 Task: Find connections with filter location Montenegro with filter topic #lawschoolwith filter profile language French with filter current company Lawctopus with filter school City College with filter industry Writing and Editing with filter service category Family Law with filter keywords title Front Desk Manager
Action: Mouse moved to (156, 237)
Screenshot: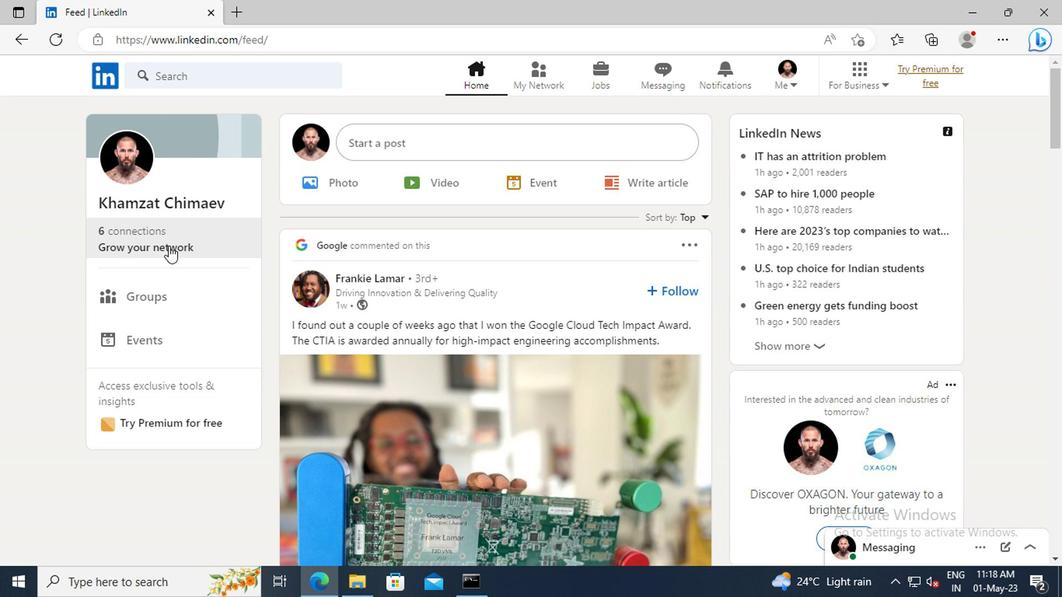
Action: Mouse pressed left at (156, 237)
Screenshot: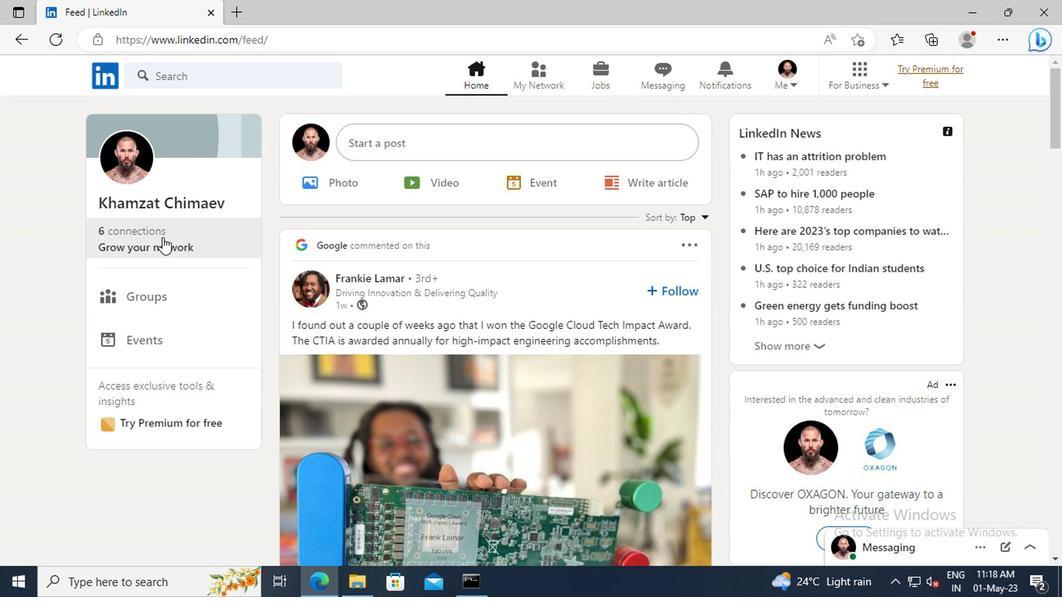 
Action: Mouse moved to (161, 163)
Screenshot: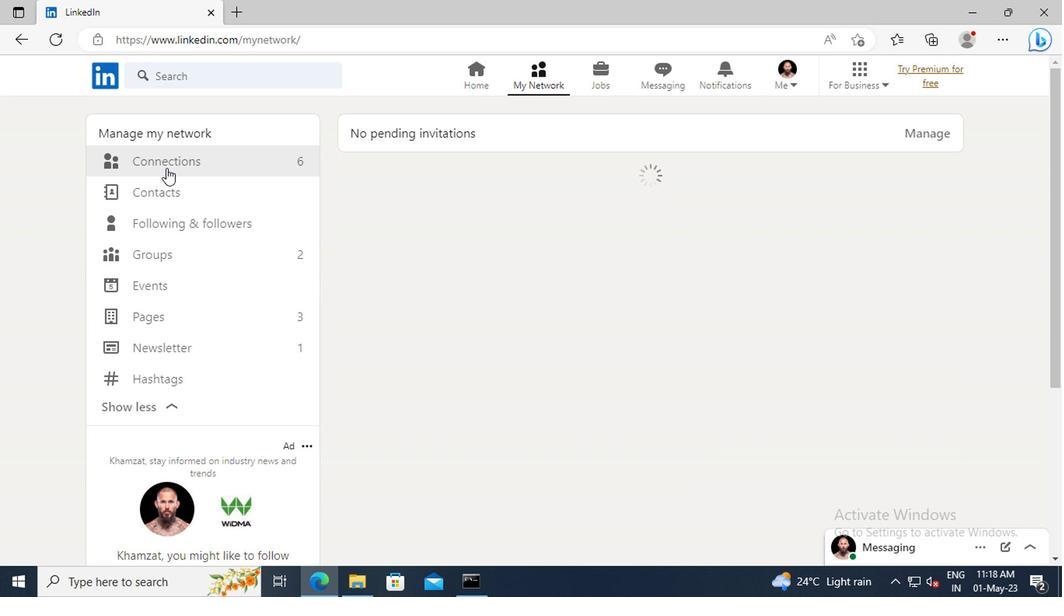 
Action: Mouse pressed left at (161, 163)
Screenshot: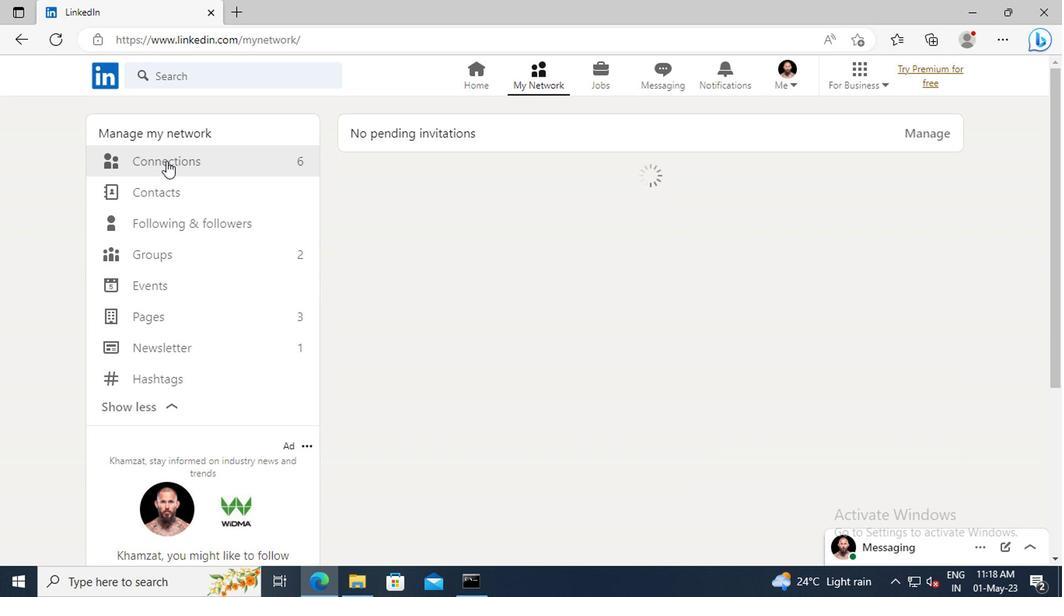 
Action: Mouse moved to (641, 169)
Screenshot: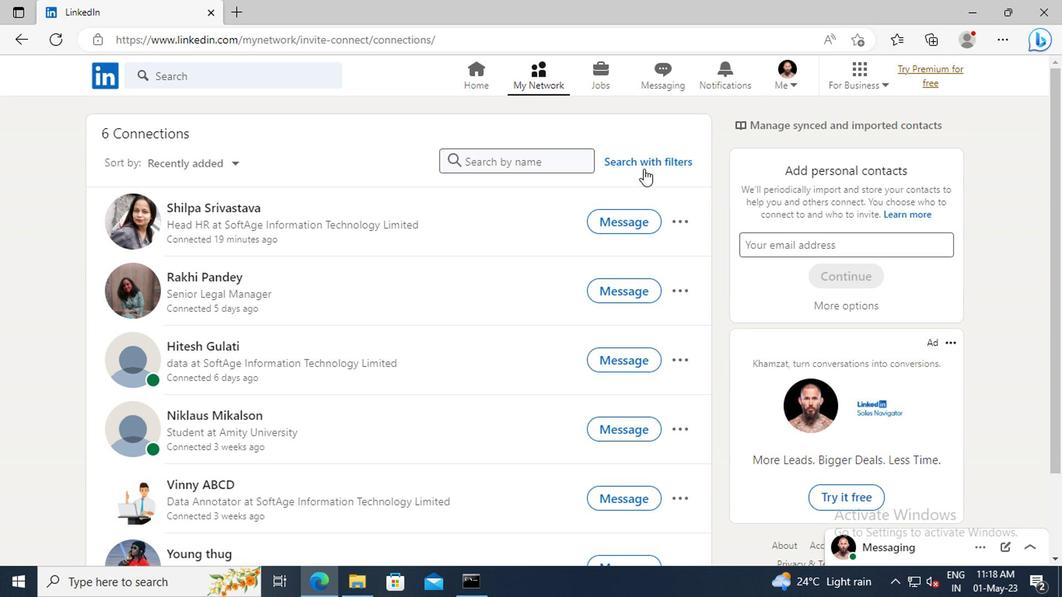 
Action: Mouse pressed left at (641, 169)
Screenshot: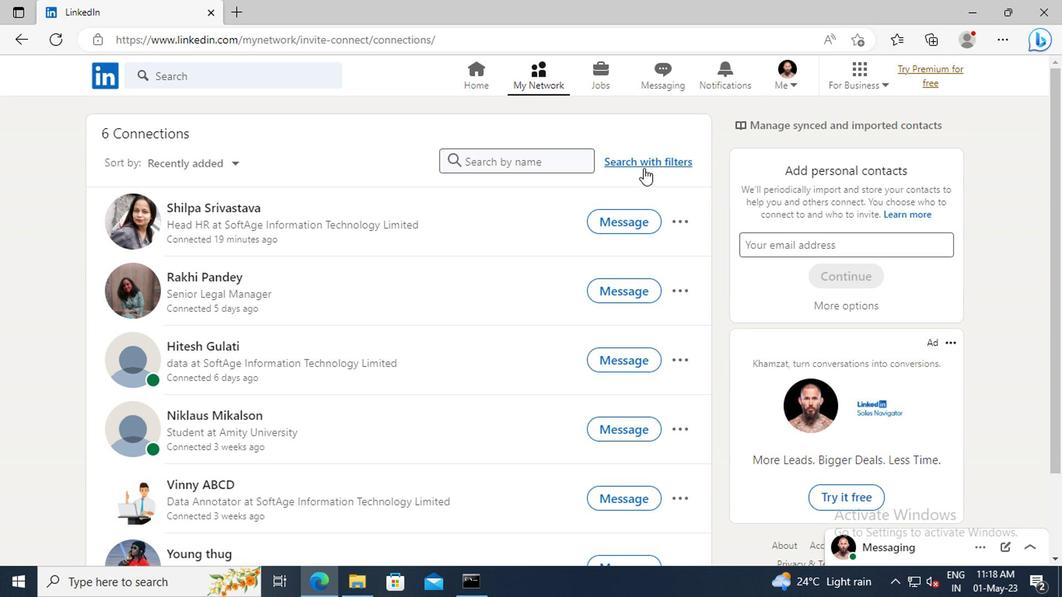 
Action: Mouse moved to (577, 120)
Screenshot: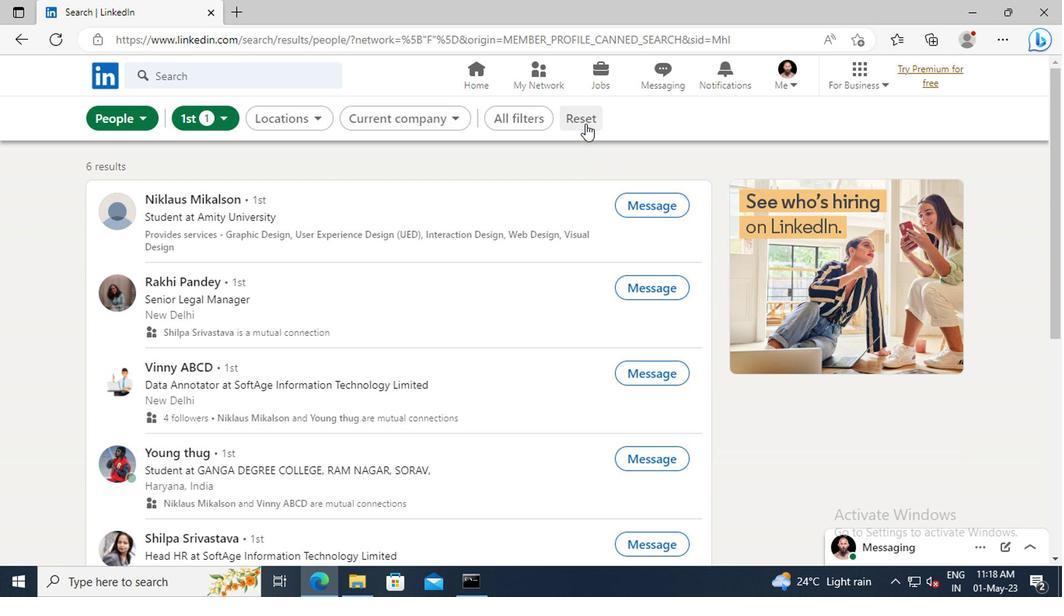 
Action: Mouse pressed left at (577, 120)
Screenshot: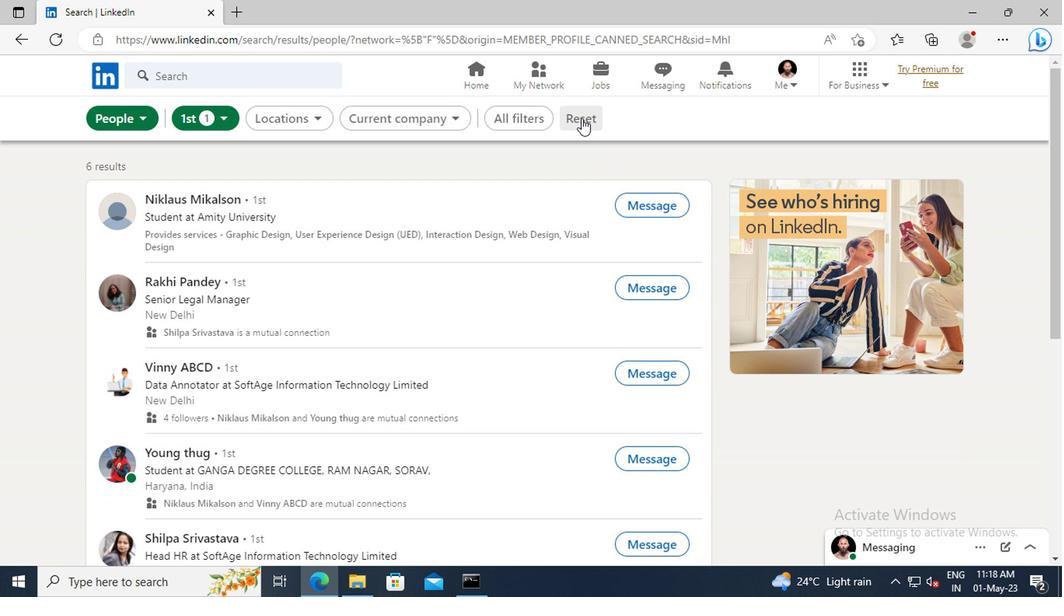 
Action: Mouse moved to (559, 118)
Screenshot: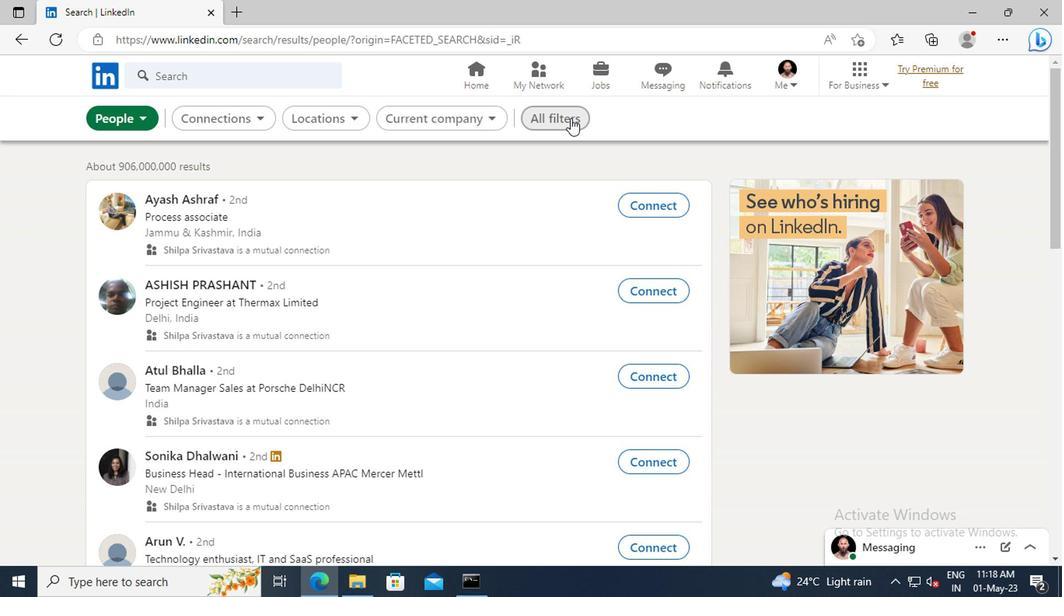 
Action: Mouse pressed left at (559, 118)
Screenshot: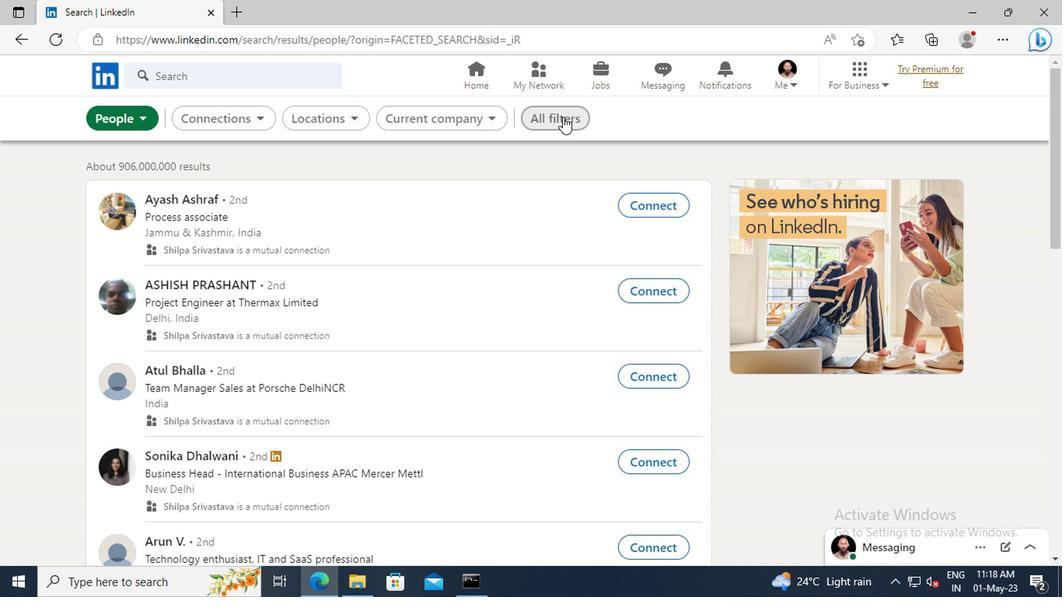 
Action: Mouse moved to (827, 247)
Screenshot: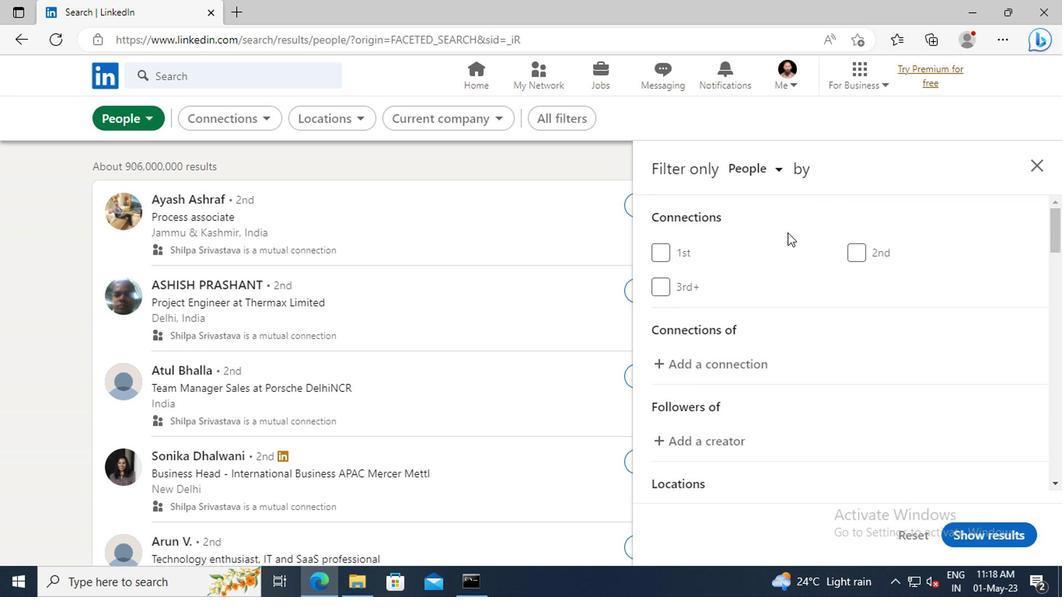 
Action: Mouse scrolled (827, 247) with delta (0, 0)
Screenshot: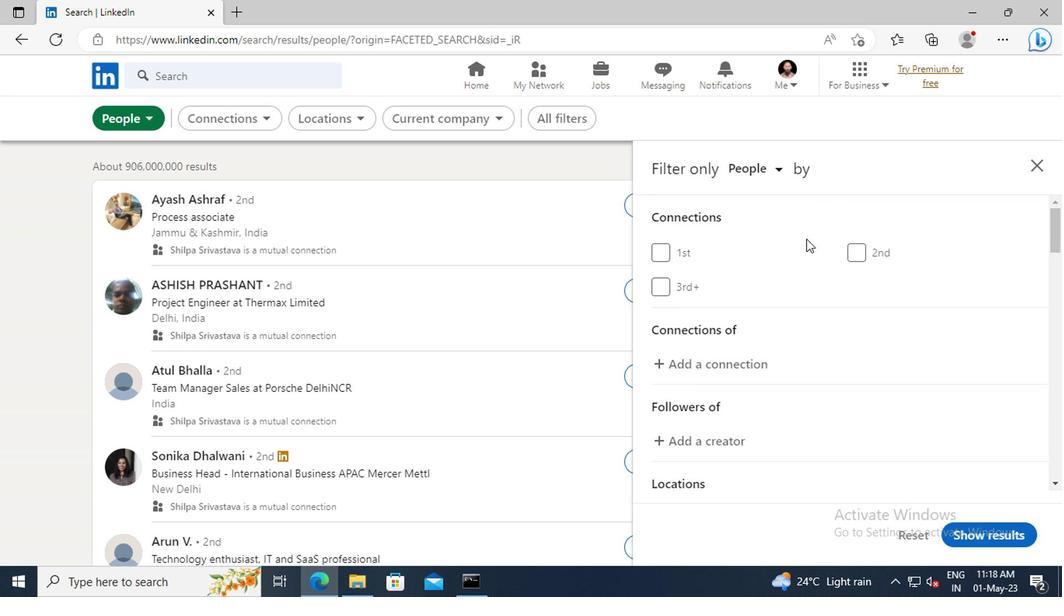
Action: Mouse moved to (828, 247)
Screenshot: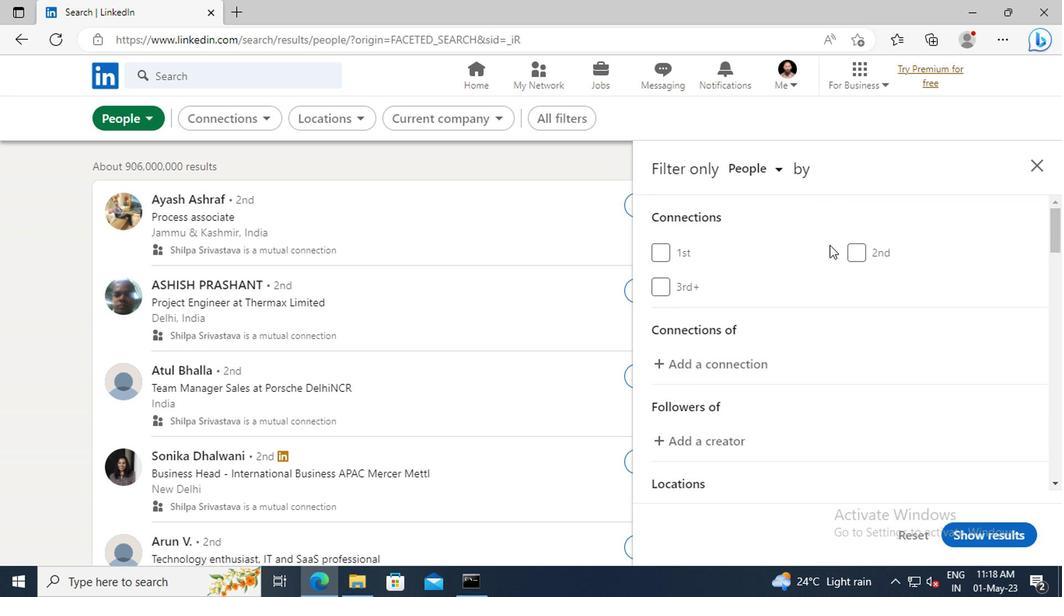 
Action: Mouse scrolled (828, 247) with delta (0, 0)
Screenshot: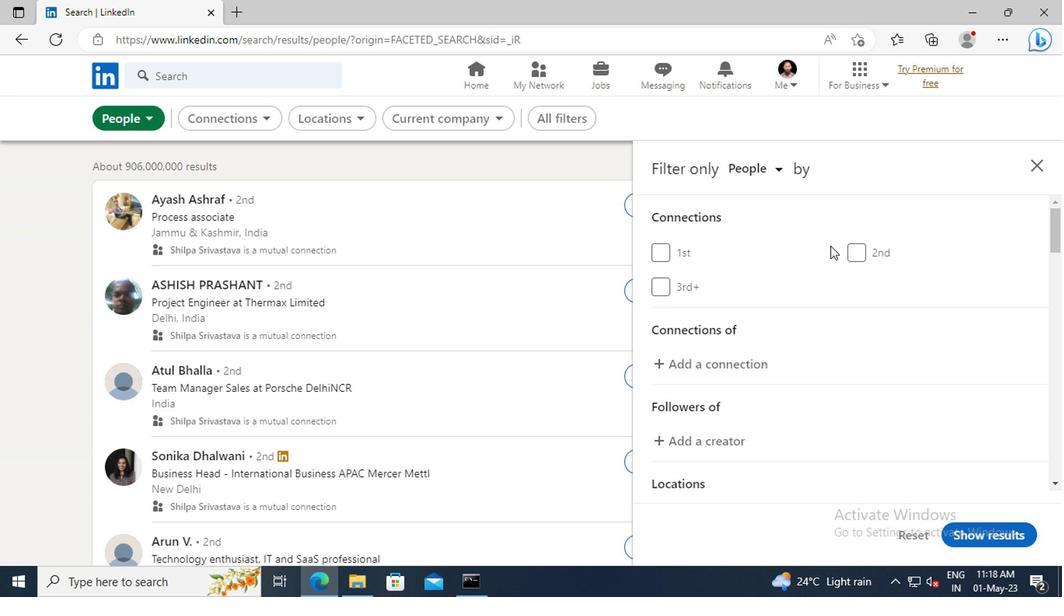 
Action: Mouse scrolled (828, 247) with delta (0, 0)
Screenshot: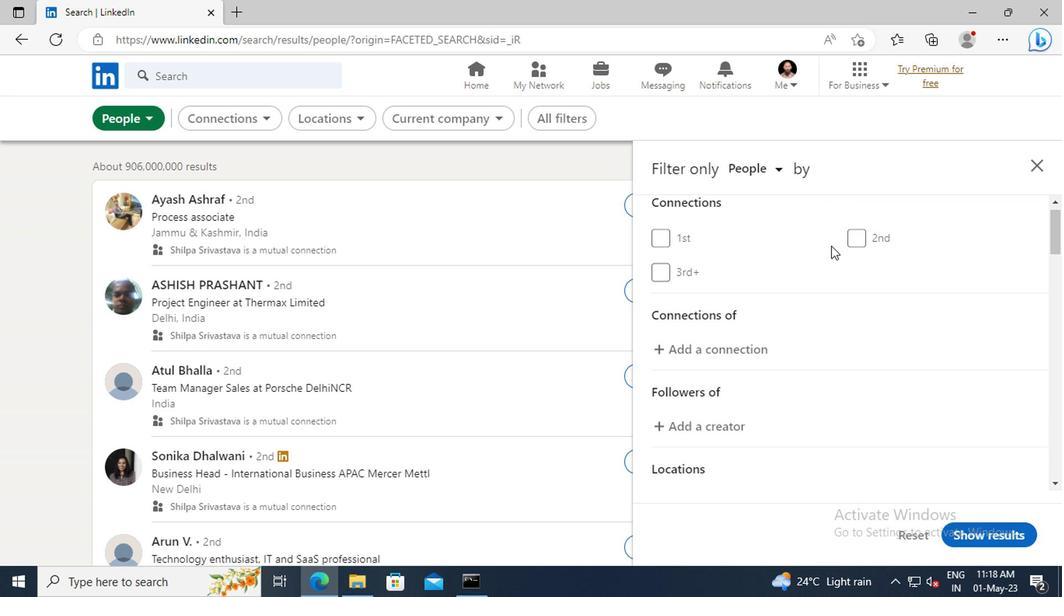 
Action: Mouse scrolled (828, 247) with delta (0, 0)
Screenshot: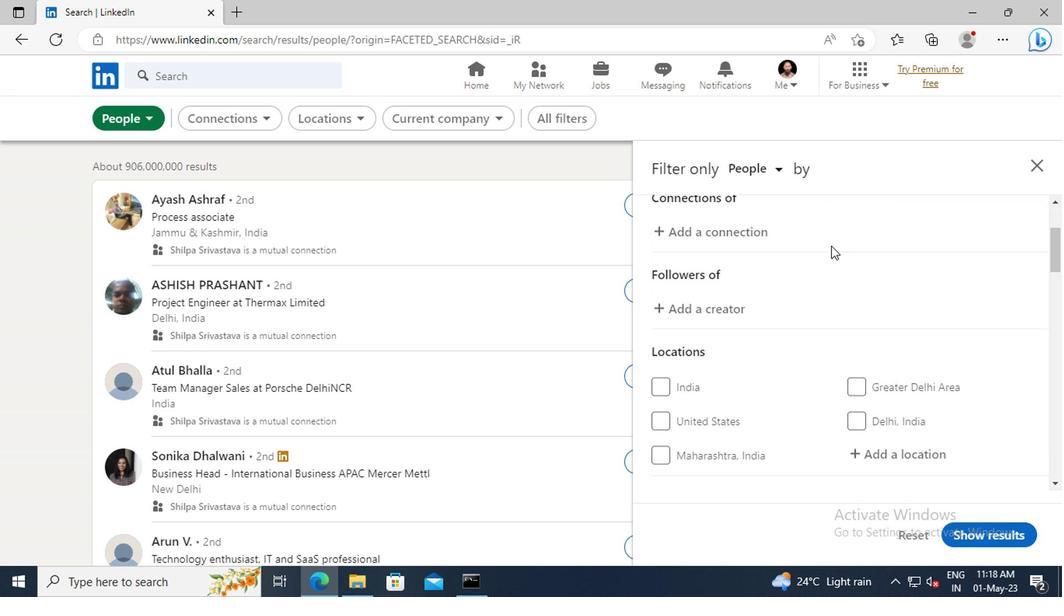 
Action: Mouse scrolled (828, 247) with delta (0, 0)
Screenshot: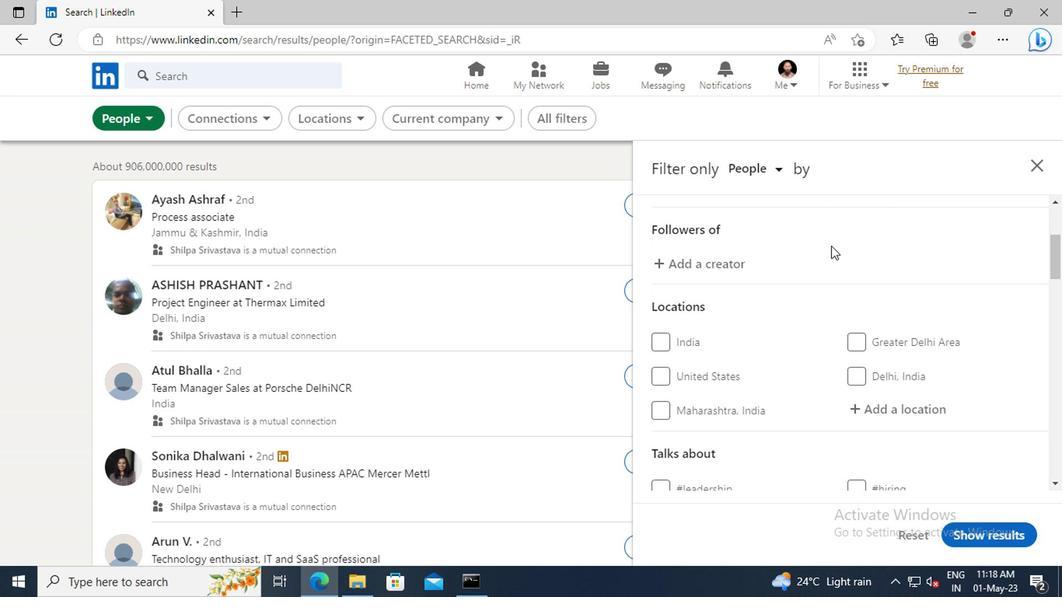 
Action: Mouse scrolled (828, 247) with delta (0, 0)
Screenshot: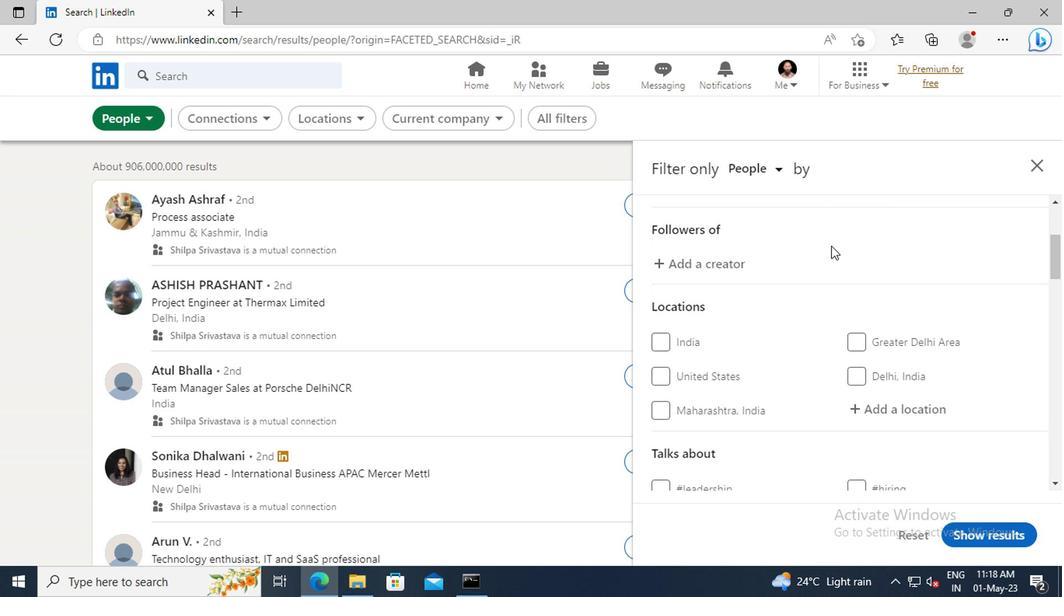
Action: Mouse moved to (858, 320)
Screenshot: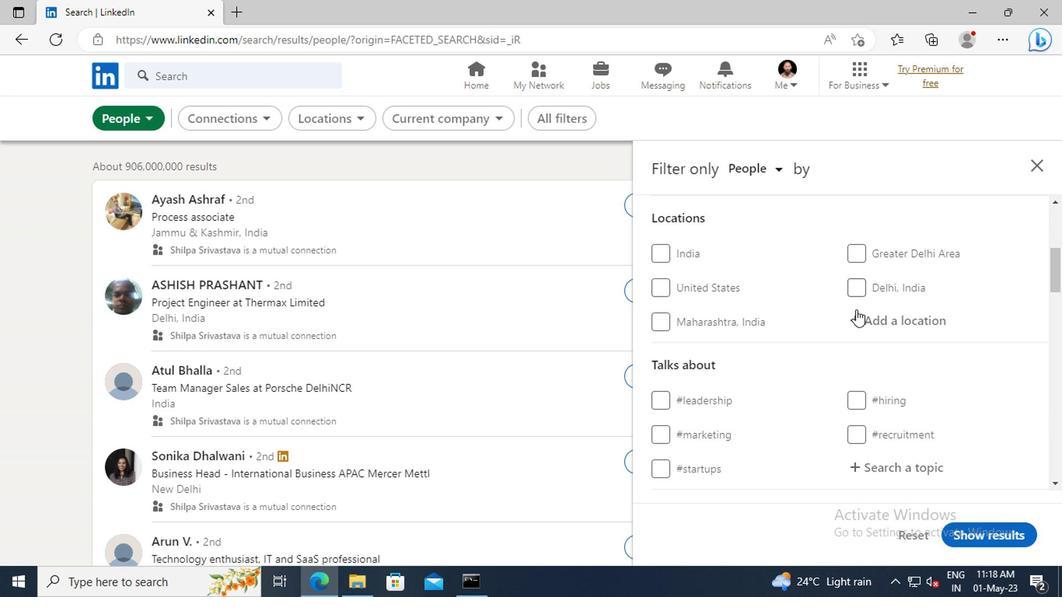 
Action: Mouse pressed left at (858, 320)
Screenshot: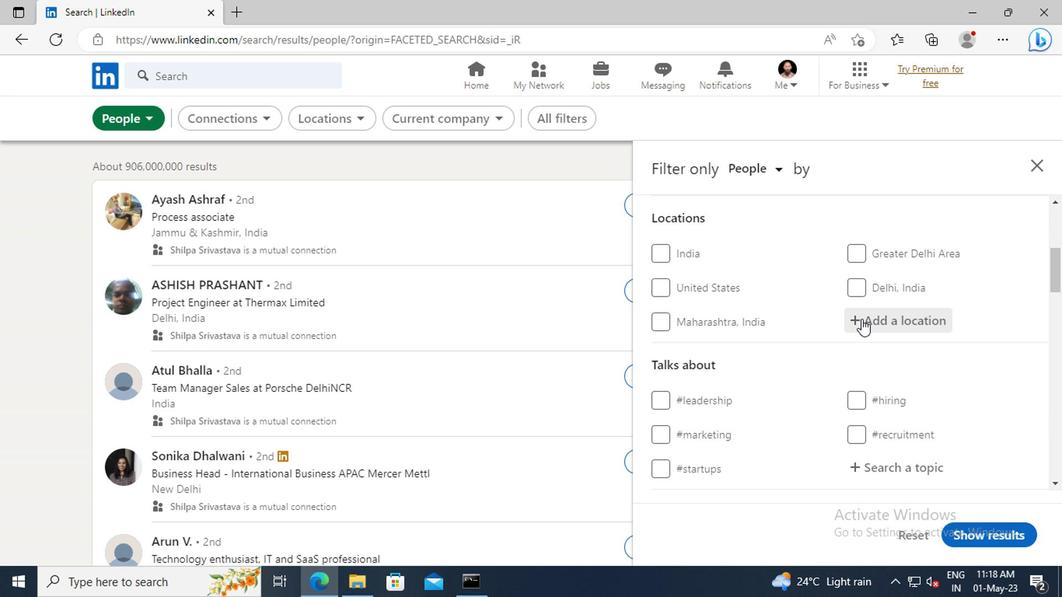 
Action: Key pressed <Key.shift>MONTENEGRO
Screenshot: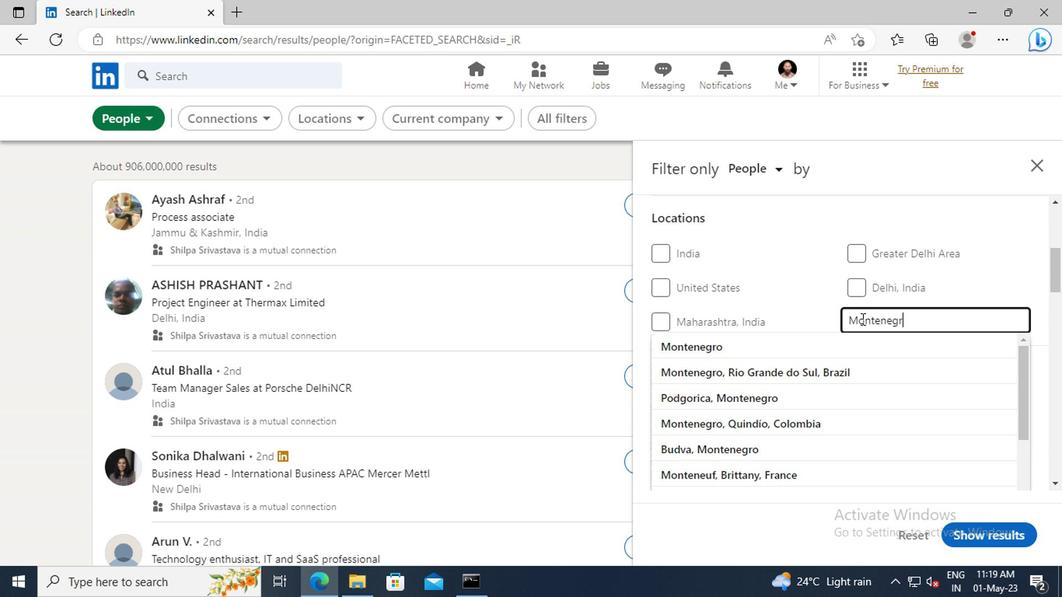 
Action: Mouse moved to (858, 344)
Screenshot: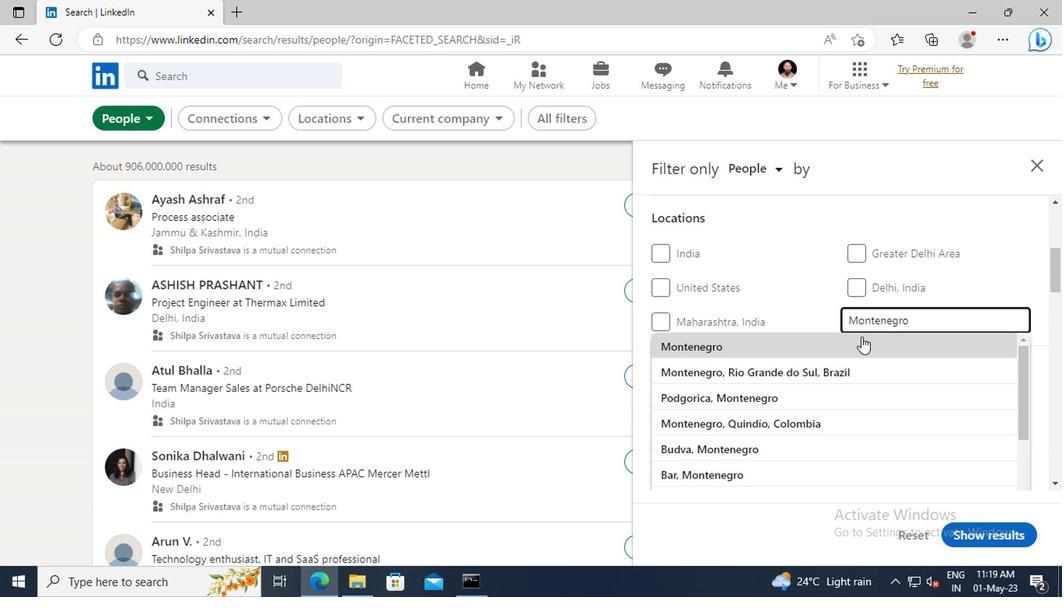 
Action: Mouse pressed left at (858, 344)
Screenshot: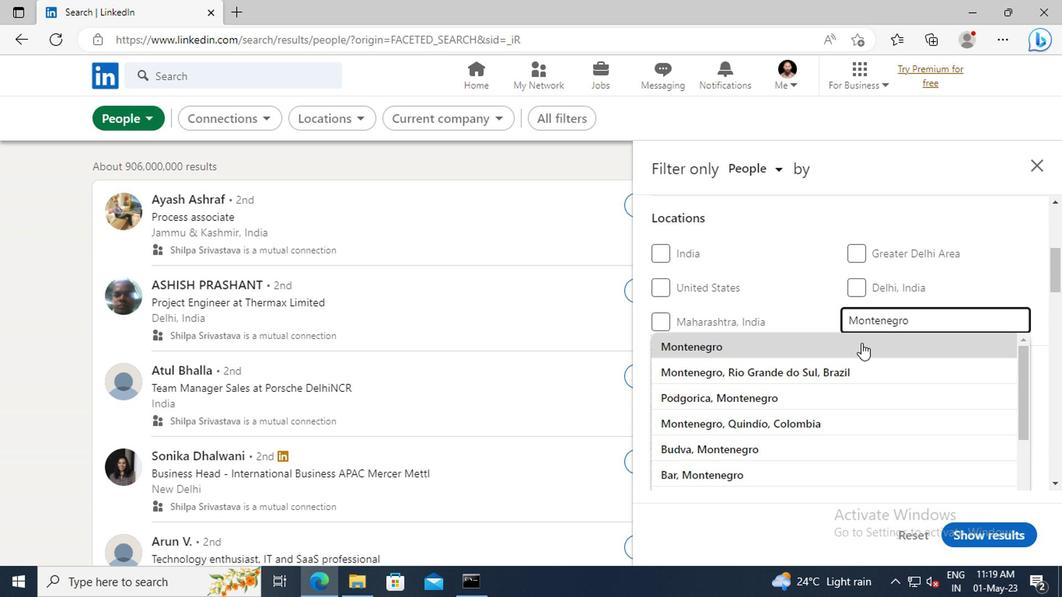 
Action: Mouse scrolled (858, 344) with delta (0, 0)
Screenshot: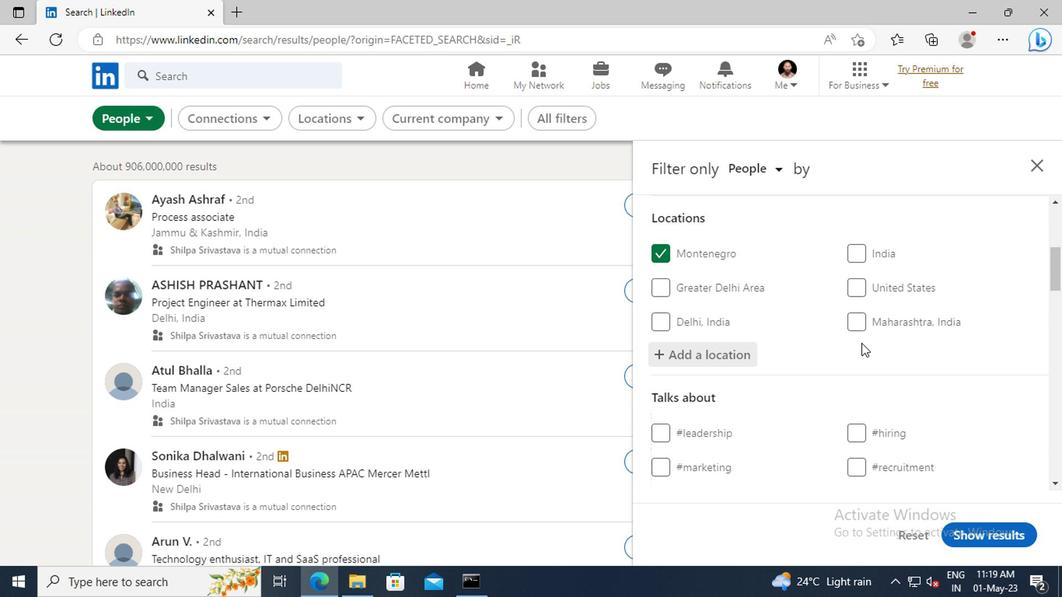 
Action: Mouse scrolled (858, 344) with delta (0, 0)
Screenshot: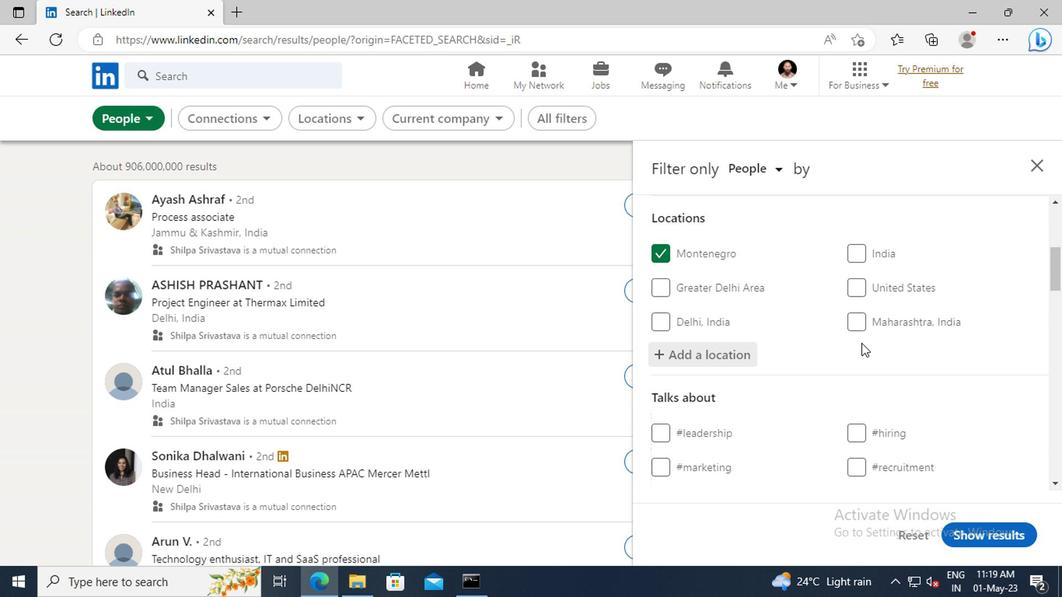 
Action: Mouse moved to (868, 310)
Screenshot: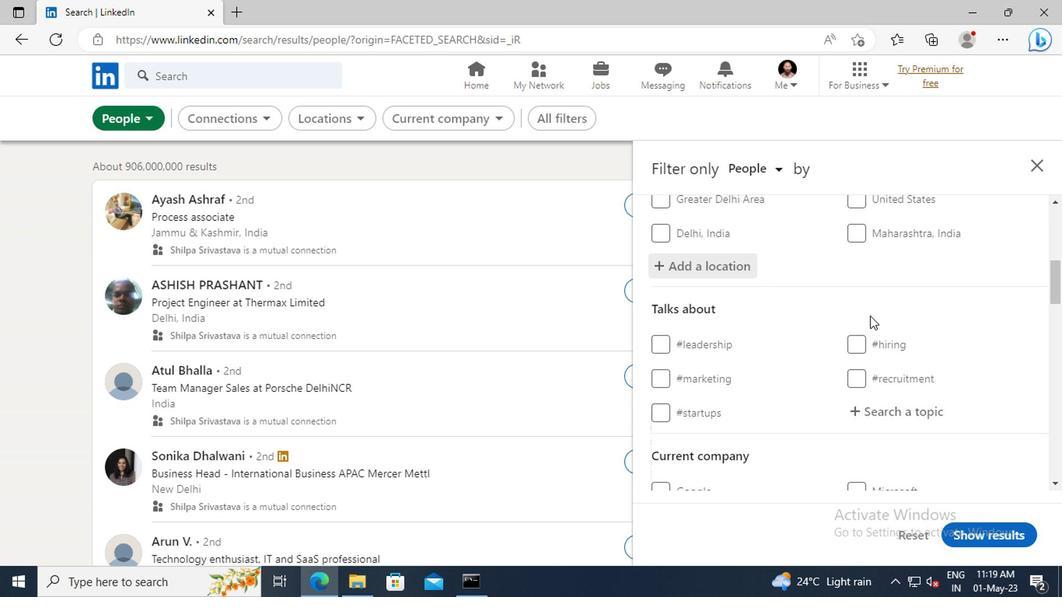 
Action: Mouse scrolled (868, 309) with delta (0, -1)
Screenshot: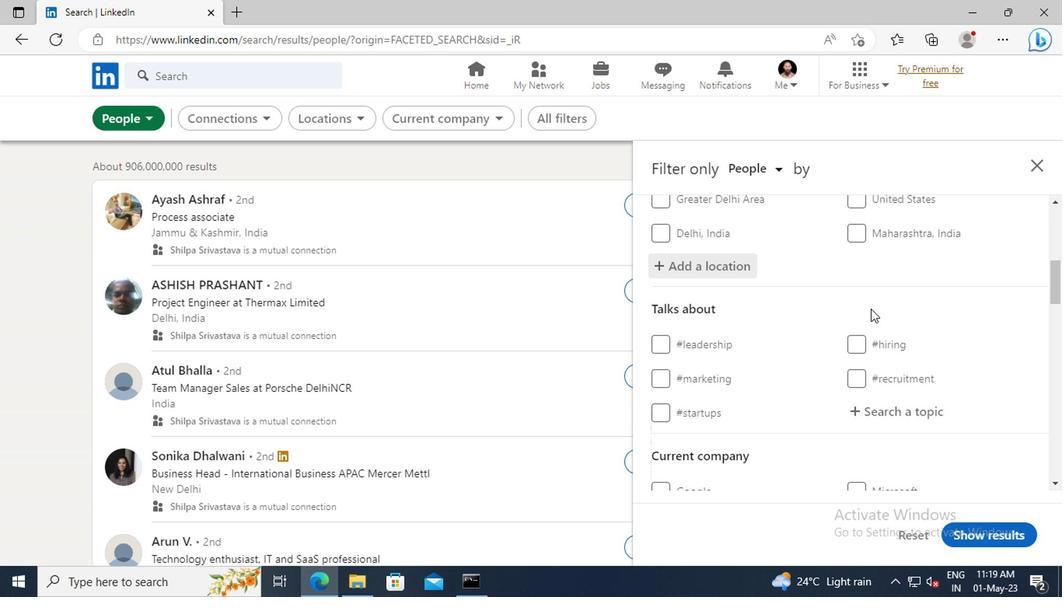 
Action: Mouse scrolled (868, 309) with delta (0, -1)
Screenshot: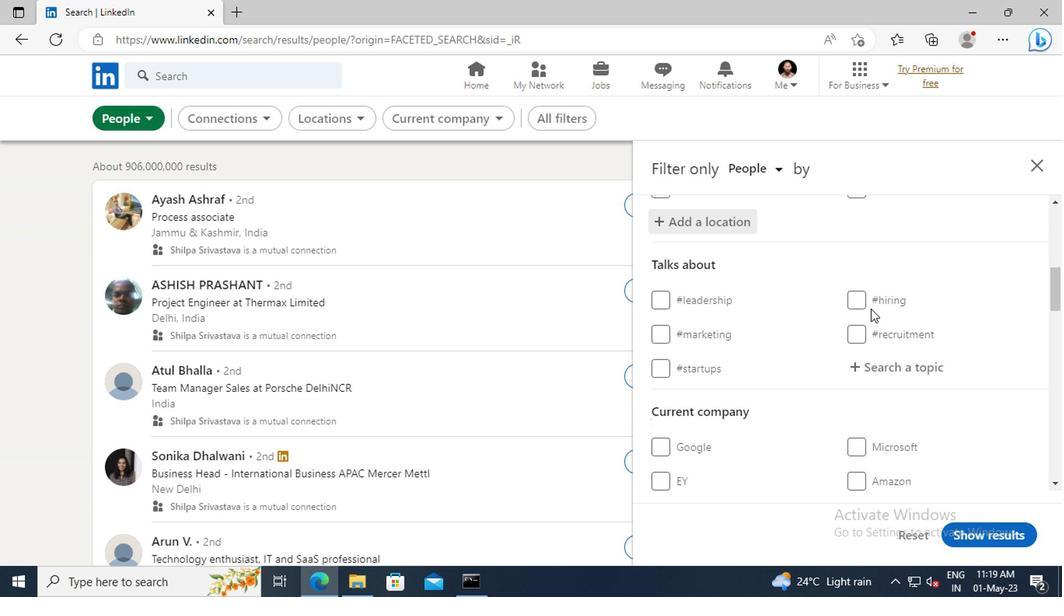
Action: Mouse moved to (870, 323)
Screenshot: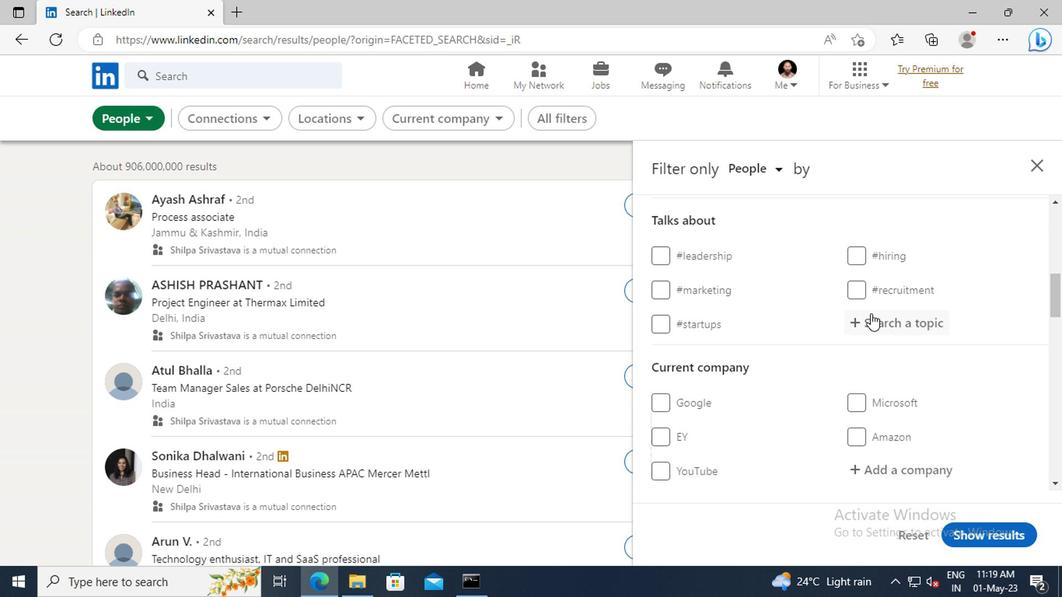 
Action: Mouse pressed left at (870, 323)
Screenshot: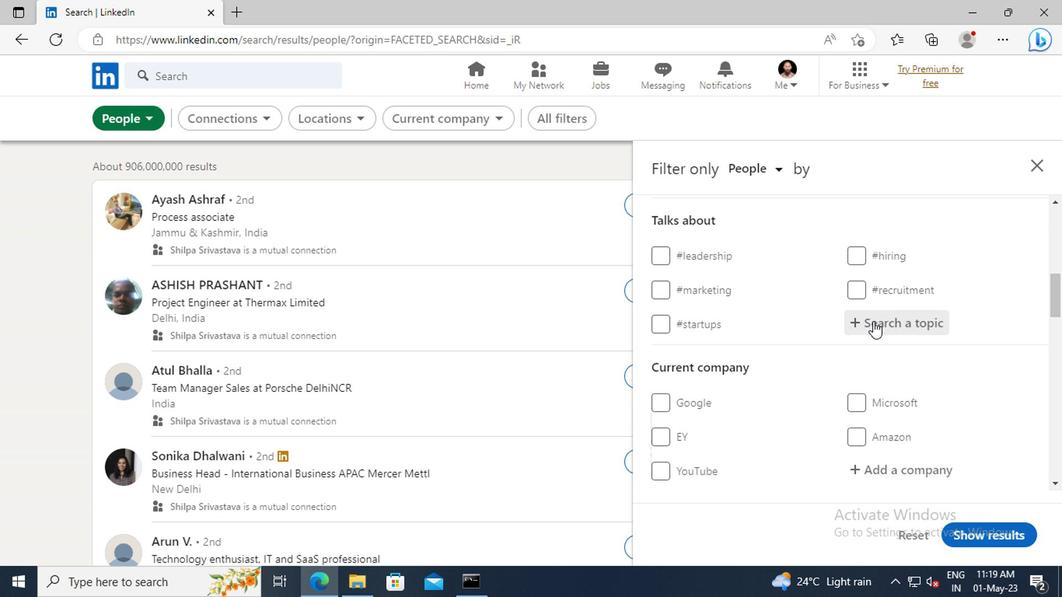 
Action: Key pressed LAWSCHOOL
Screenshot: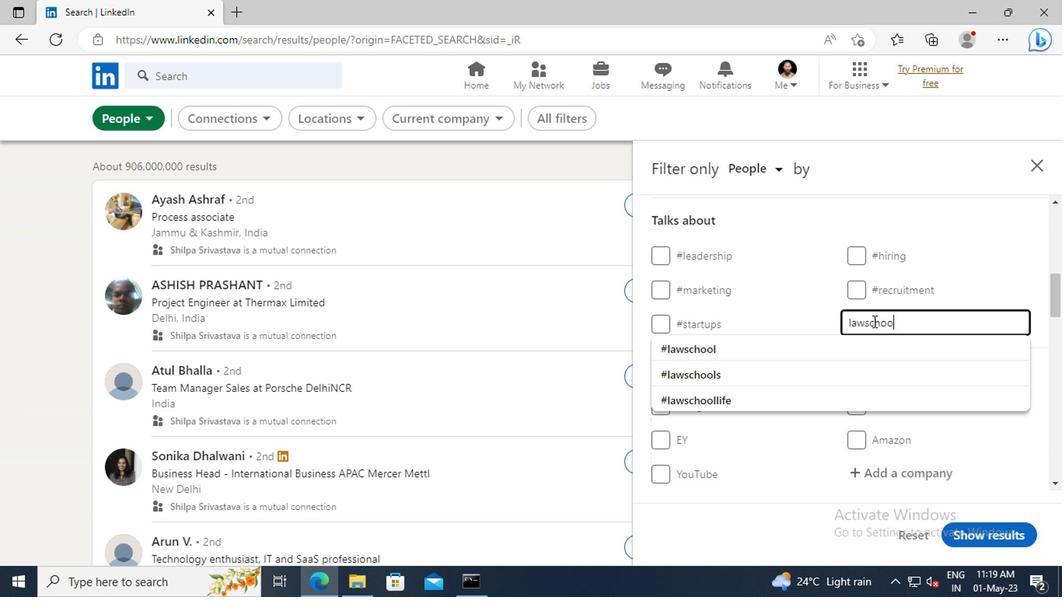 
Action: Mouse moved to (860, 345)
Screenshot: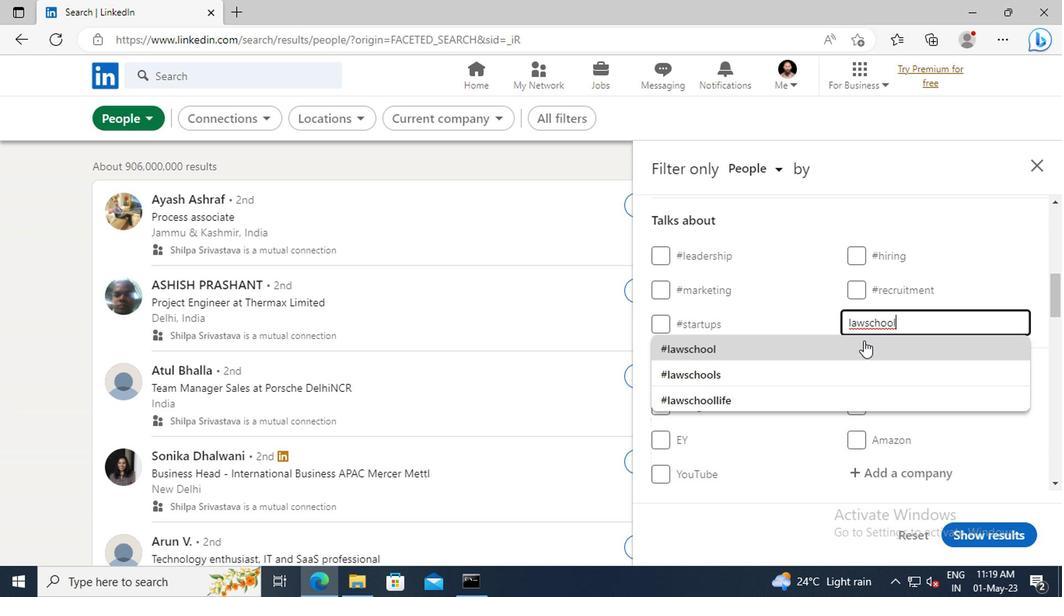 
Action: Mouse pressed left at (860, 345)
Screenshot: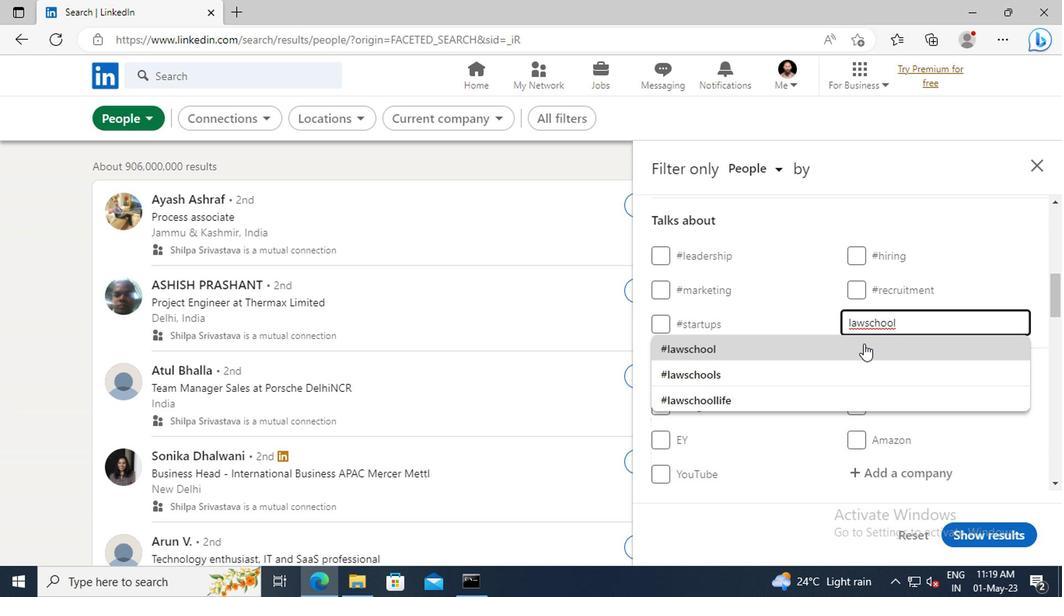 
Action: Mouse scrolled (860, 344) with delta (0, -1)
Screenshot: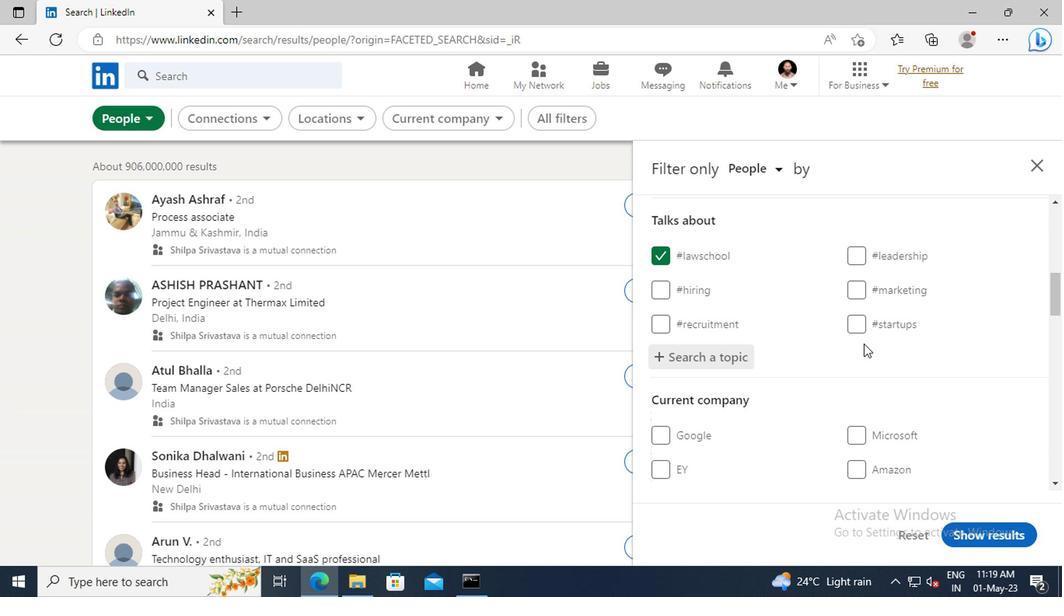 
Action: Mouse scrolled (860, 344) with delta (0, -1)
Screenshot: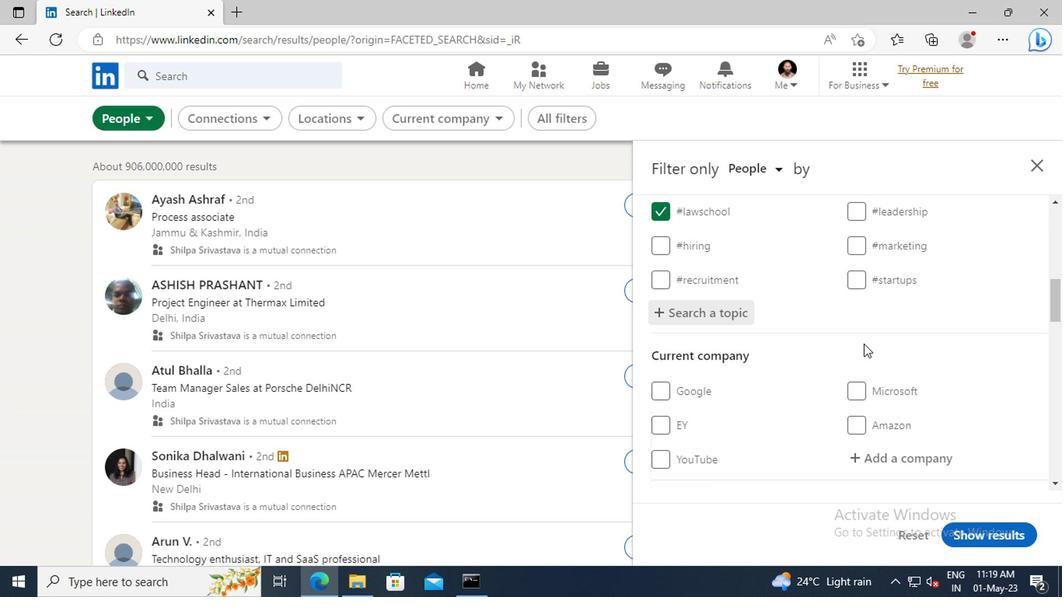 
Action: Mouse scrolled (860, 344) with delta (0, -1)
Screenshot: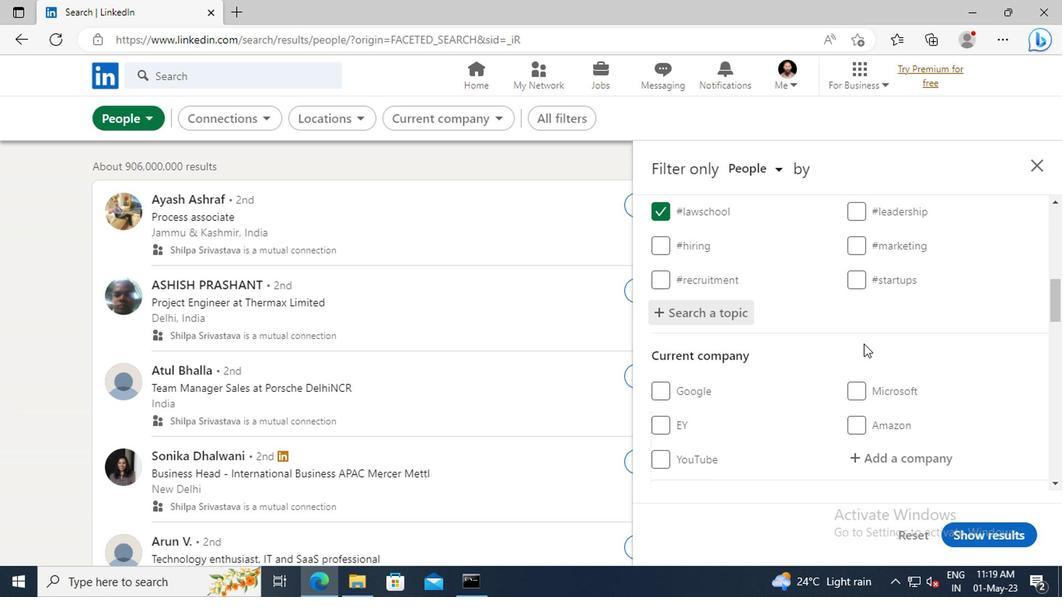 
Action: Mouse scrolled (860, 344) with delta (0, -1)
Screenshot: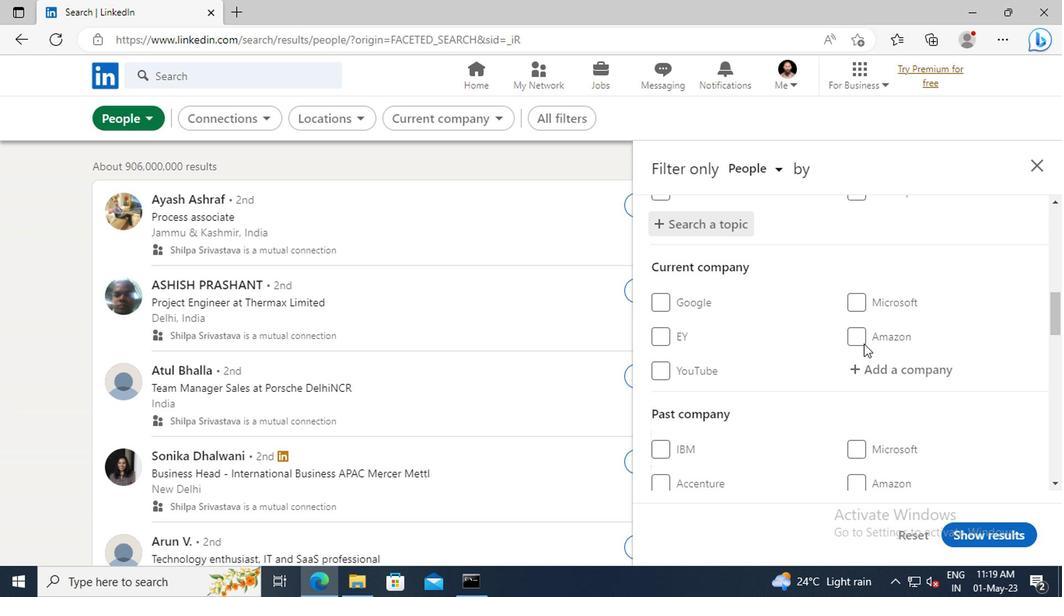 
Action: Mouse scrolled (860, 344) with delta (0, -1)
Screenshot: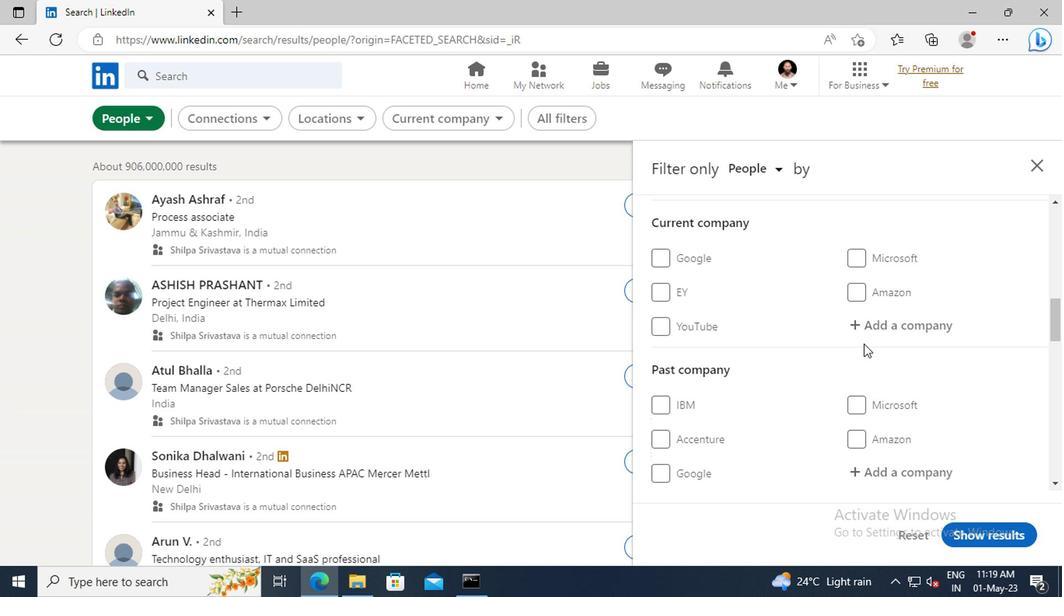 
Action: Mouse scrolled (860, 344) with delta (0, -1)
Screenshot: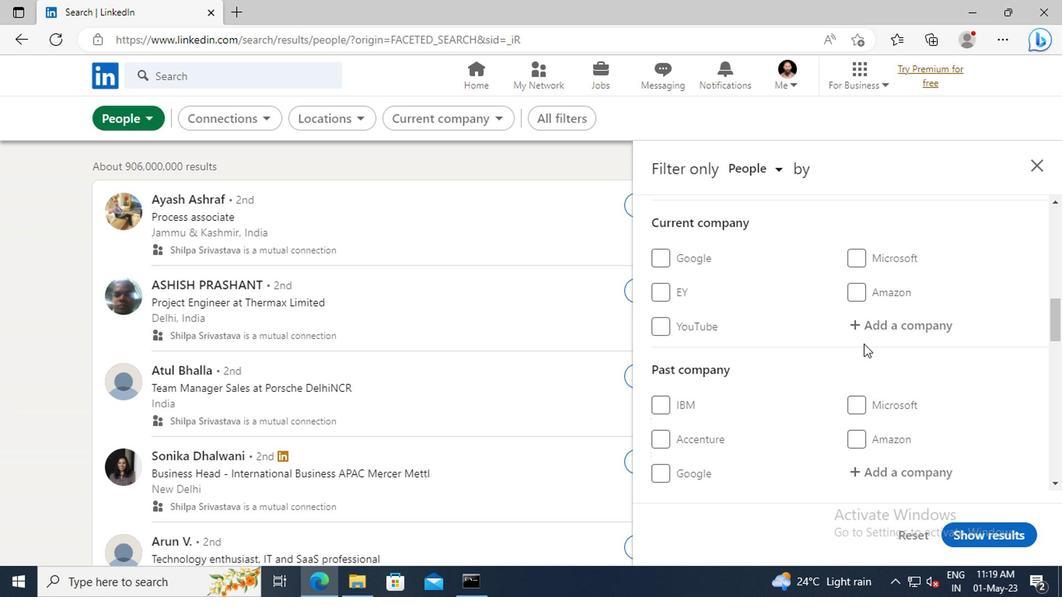 
Action: Mouse scrolled (860, 344) with delta (0, -1)
Screenshot: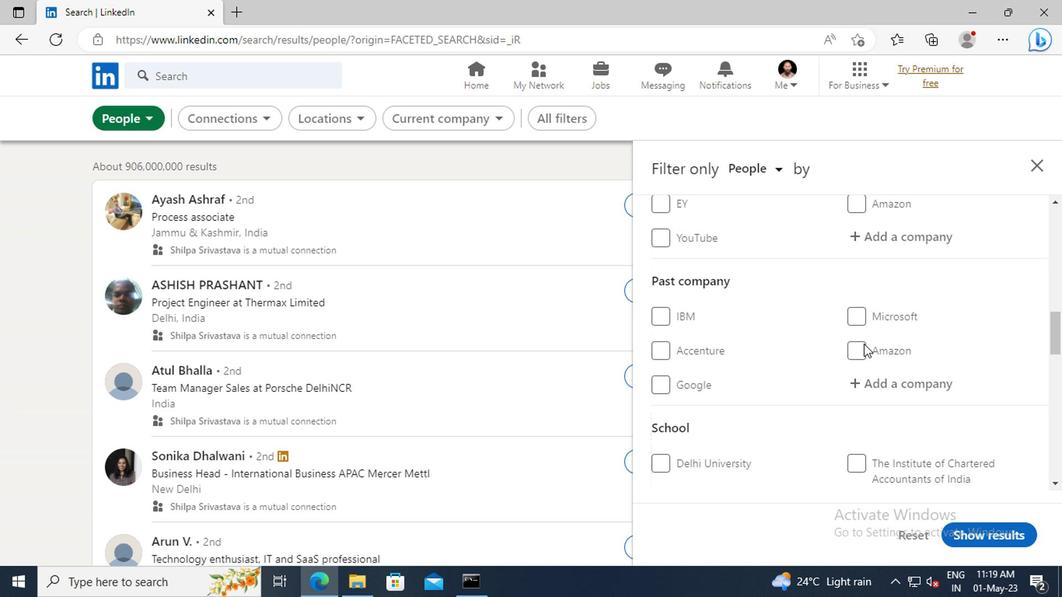 
Action: Mouse scrolled (860, 344) with delta (0, -1)
Screenshot: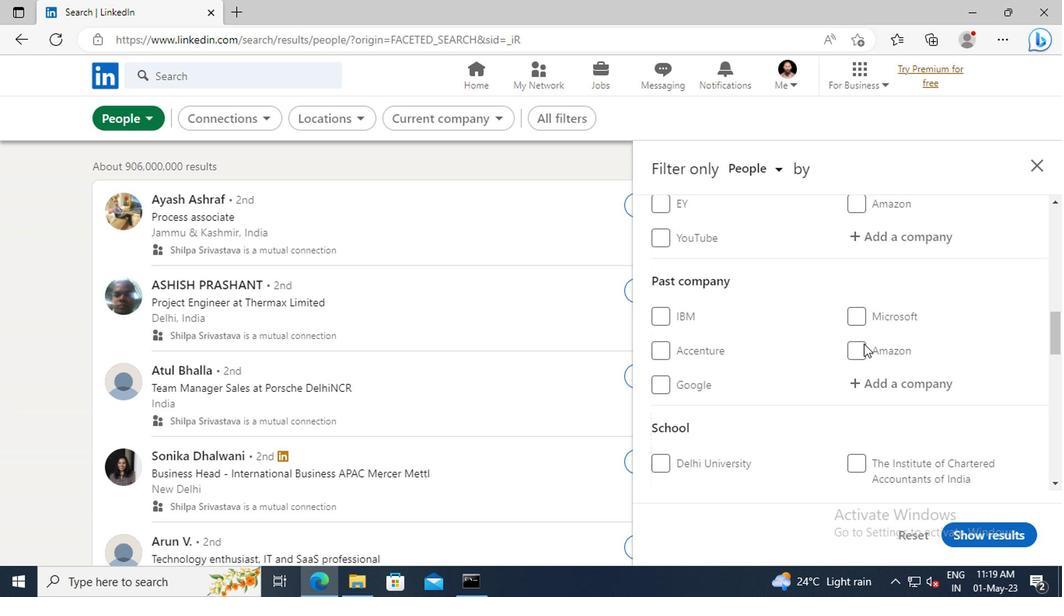 
Action: Mouse scrolled (860, 344) with delta (0, -1)
Screenshot: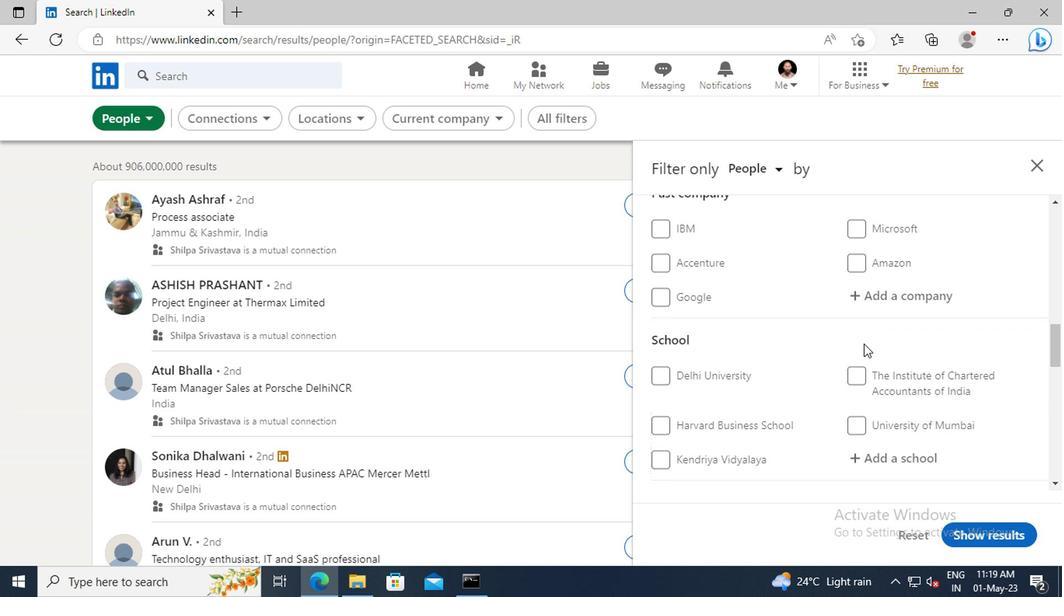 
Action: Mouse scrolled (860, 344) with delta (0, -1)
Screenshot: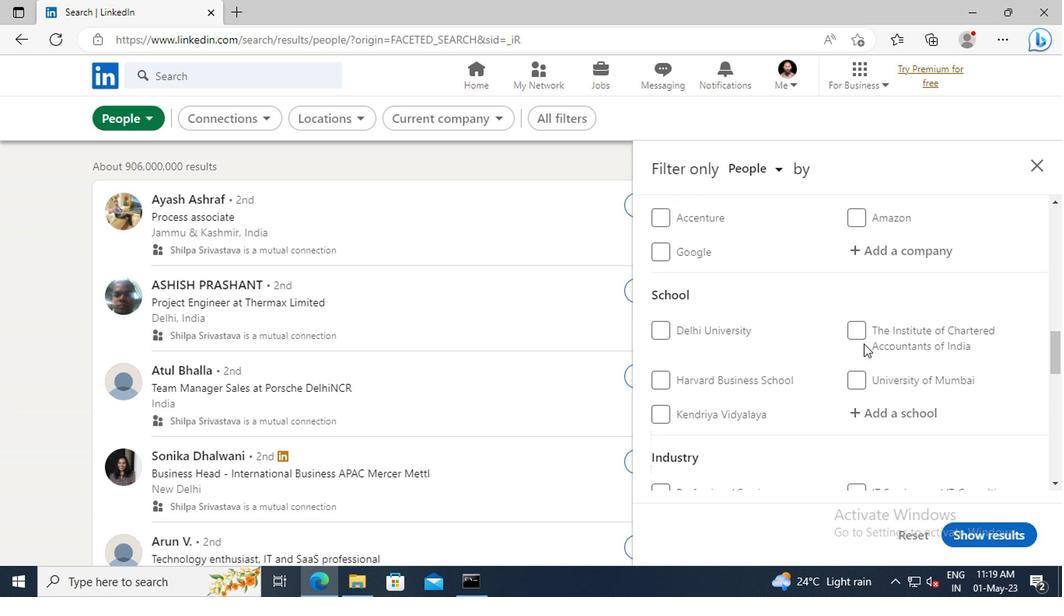 
Action: Mouse scrolled (860, 344) with delta (0, -1)
Screenshot: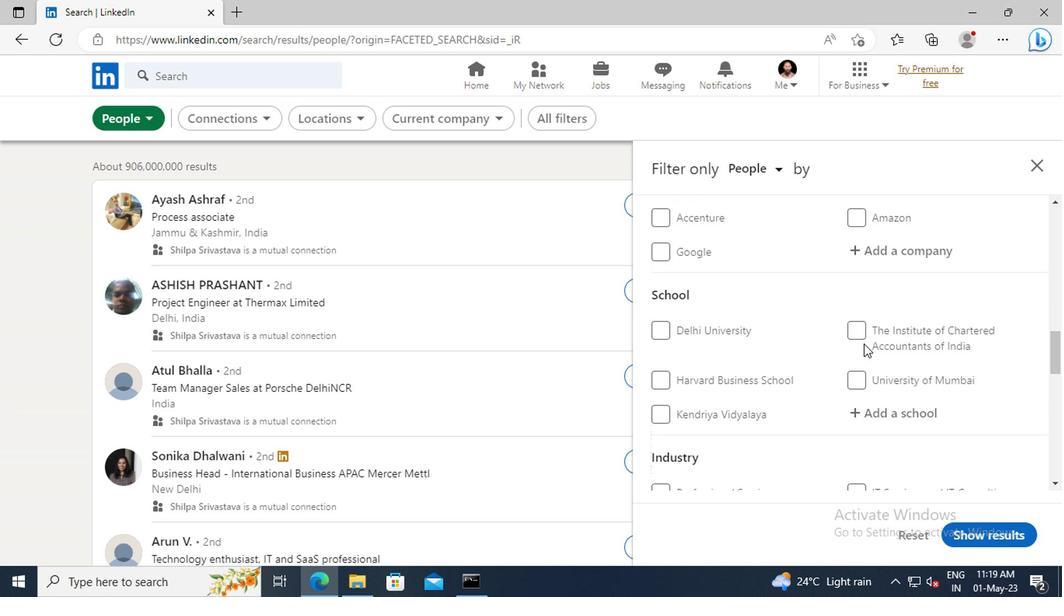 
Action: Mouse scrolled (860, 344) with delta (0, -1)
Screenshot: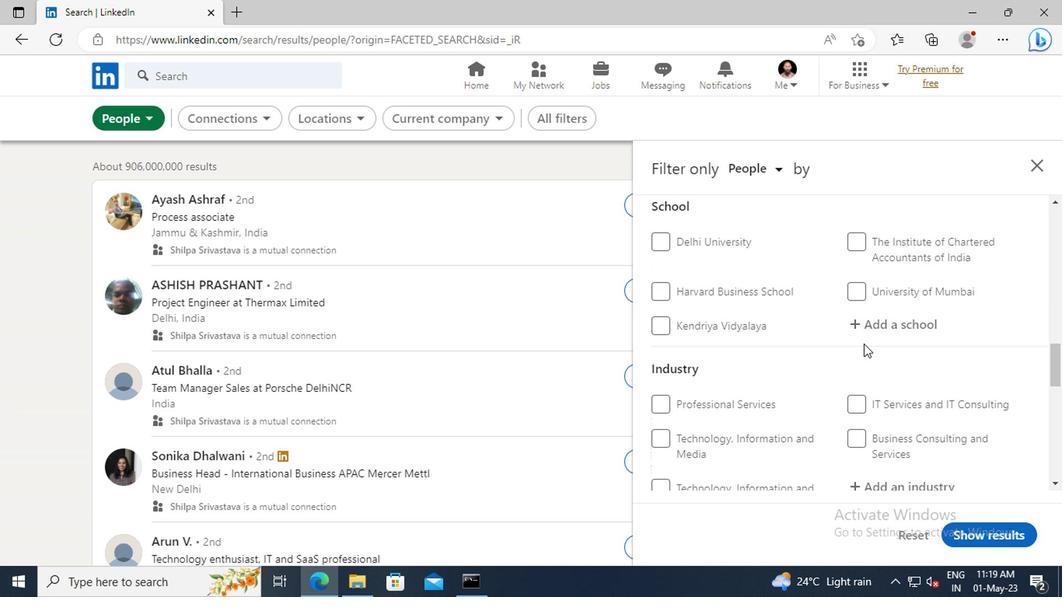 
Action: Mouse scrolled (860, 344) with delta (0, -1)
Screenshot: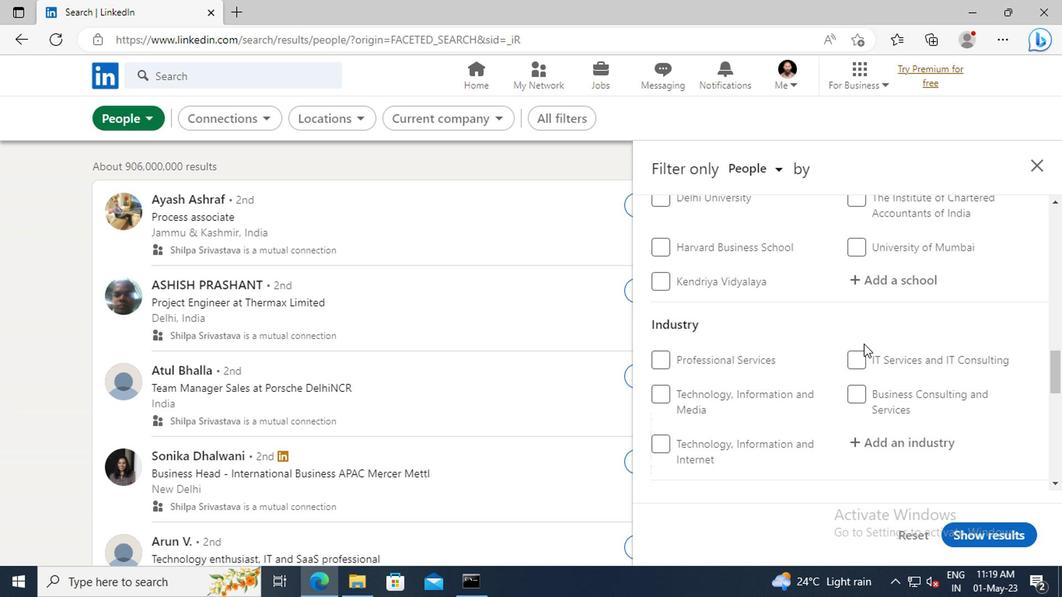 
Action: Mouse scrolled (860, 344) with delta (0, -1)
Screenshot: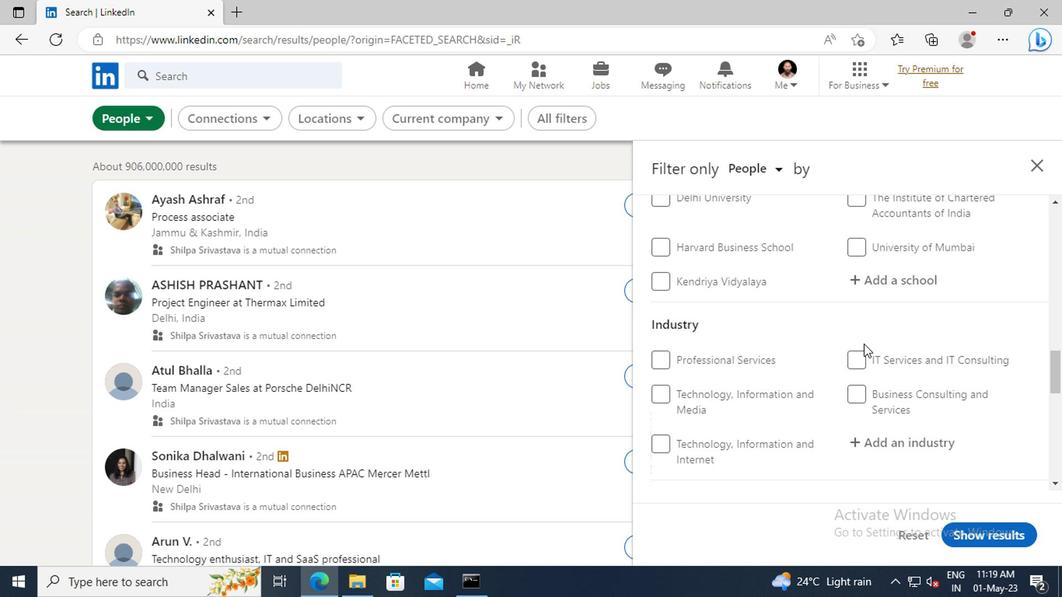 
Action: Mouse scrolled (860, 344) with delta (0, -1)
Screenshot: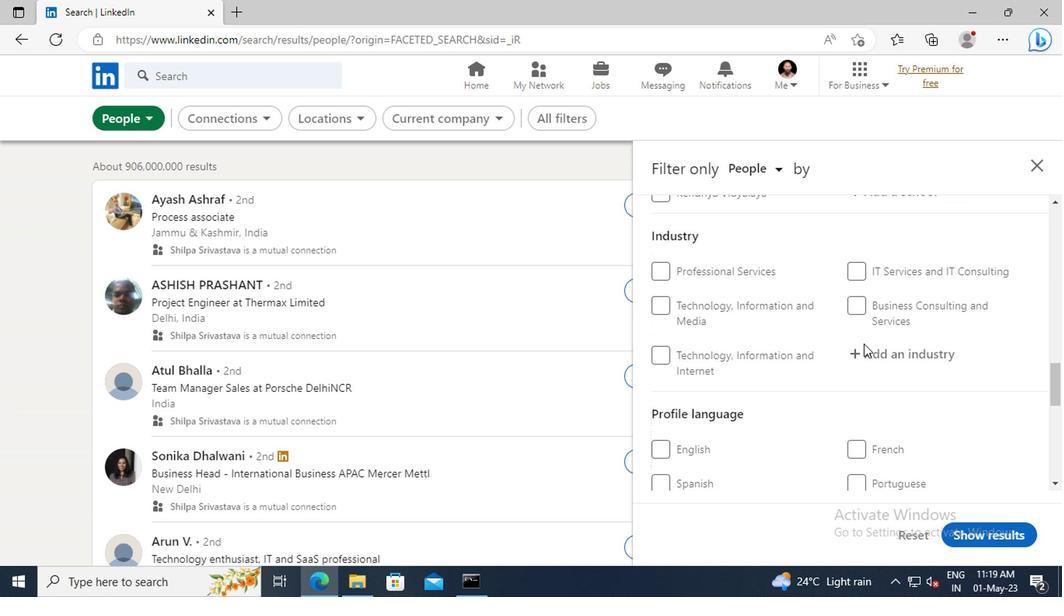 
Action: Mouse moved to (854, 408)
Screenshot: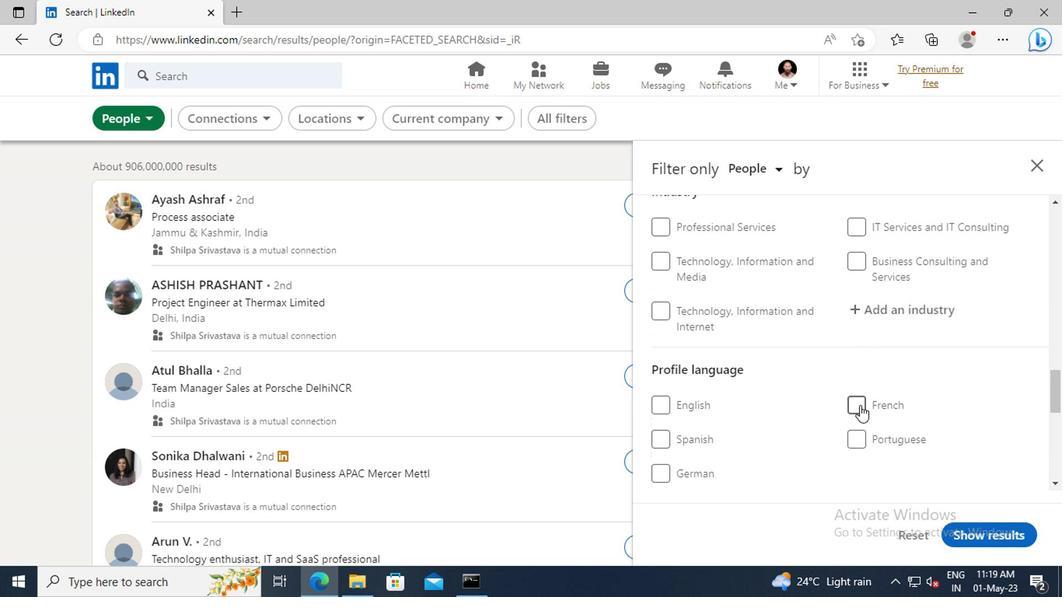 
Action: Mouse pressed left at (854, 408)
Screenshot: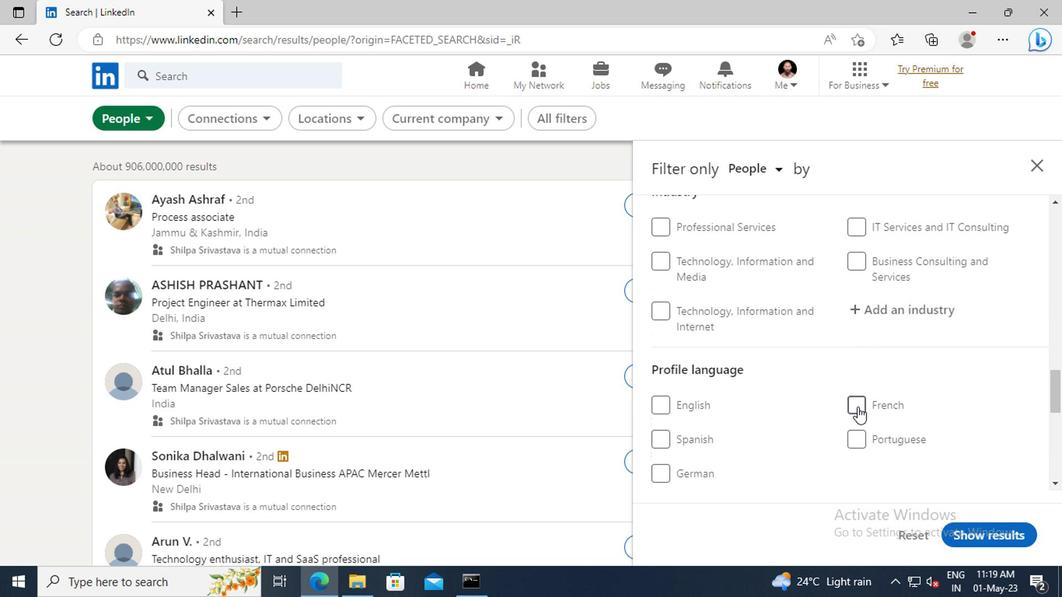 
Action: Mouse moved to (881, 383)
Screenshot: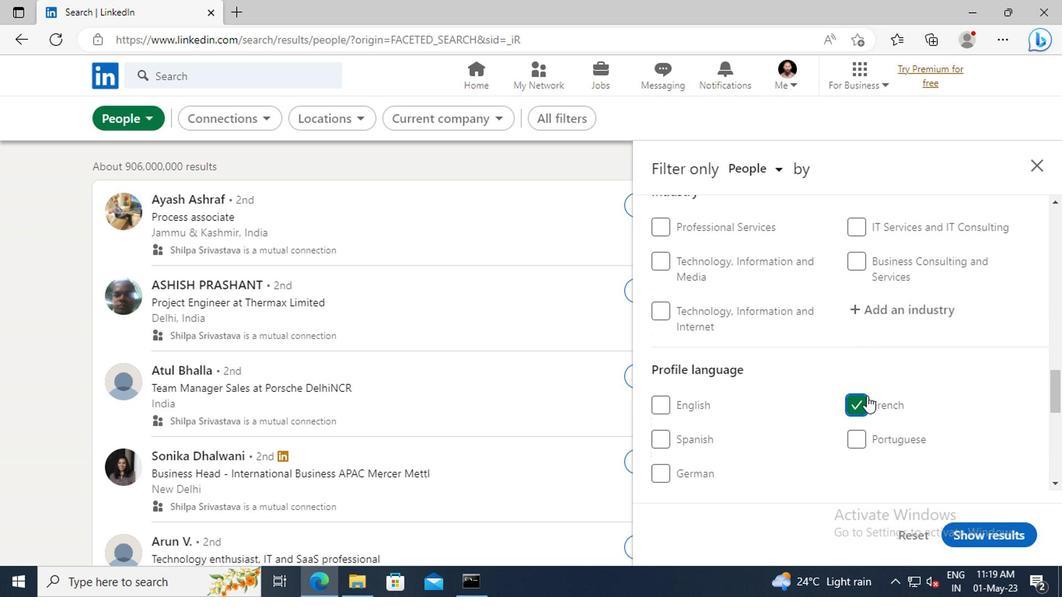 
Action: Mouse scrolled (881, 384) with delta (0, 1)
Screenshot: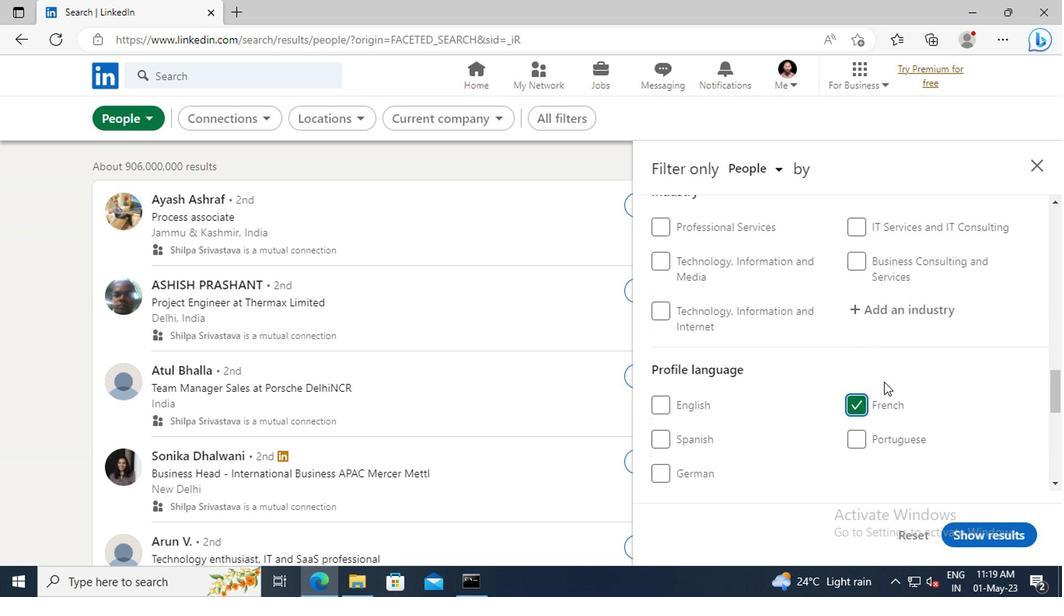 
Action: Mouse scrolled (881, 384) with delta (0, 1)
Screenshot: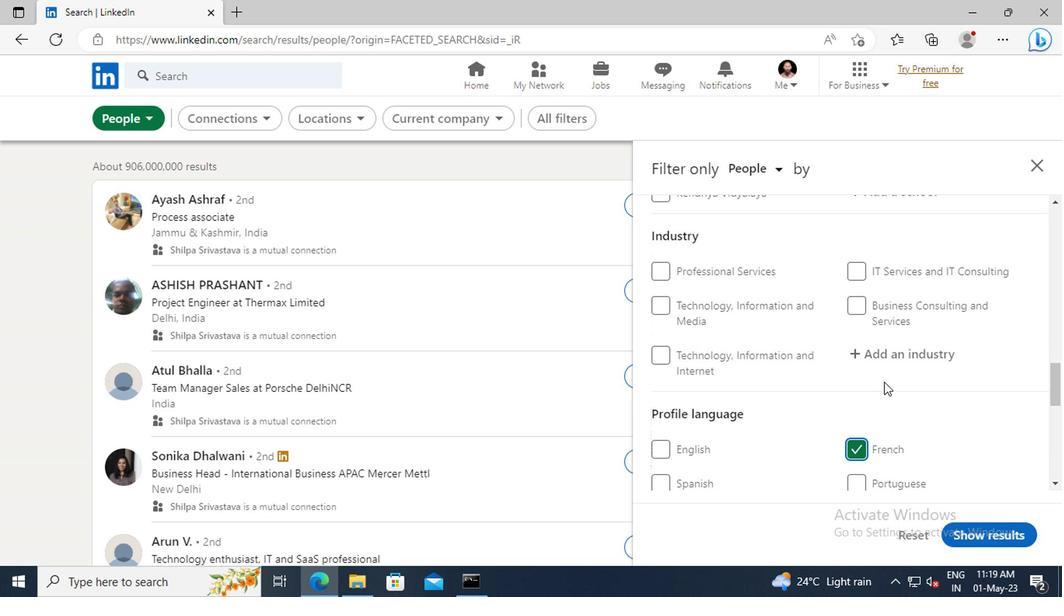 
Action: Mouse scrolled (881, 384) with delta (0, 1)
Screenshot: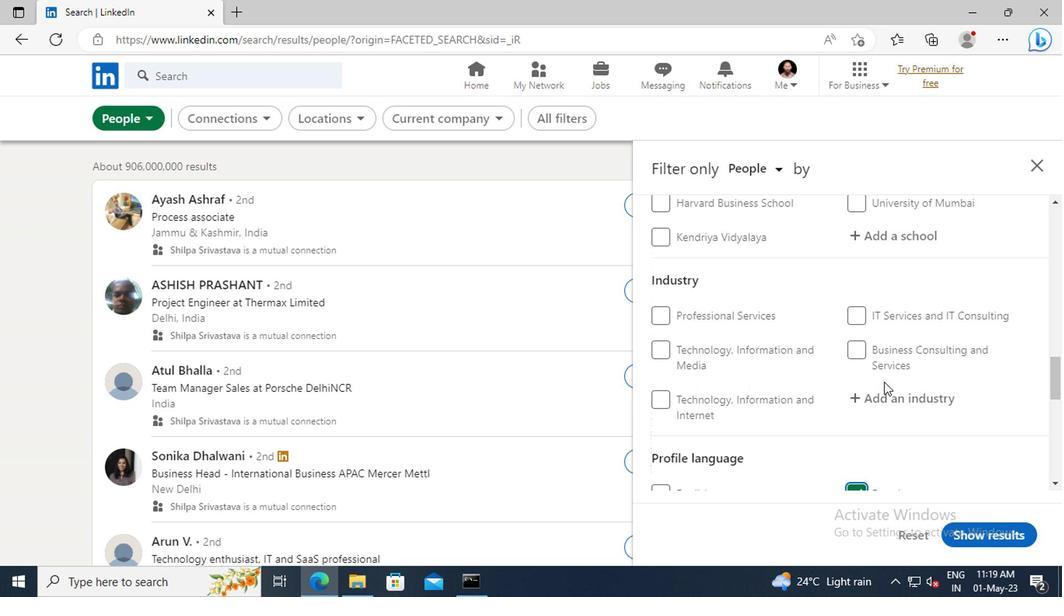 
Action: Mouse scrolled (881, 384) with delta (0, 1)
Screenshot: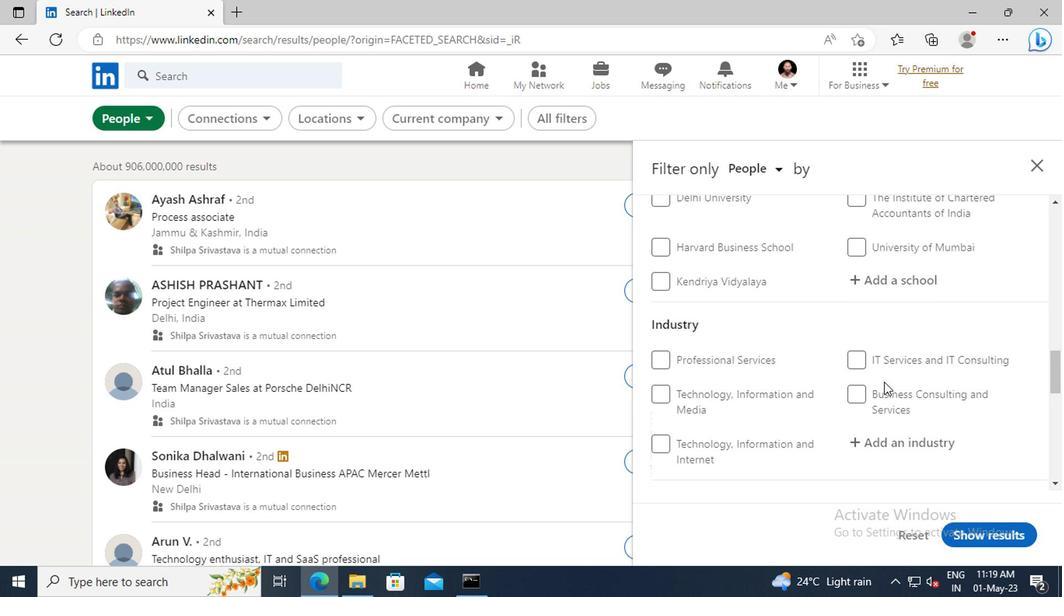 
Action: Mouse scrolled (881, 384) with delta (0, 1)
Screenshot: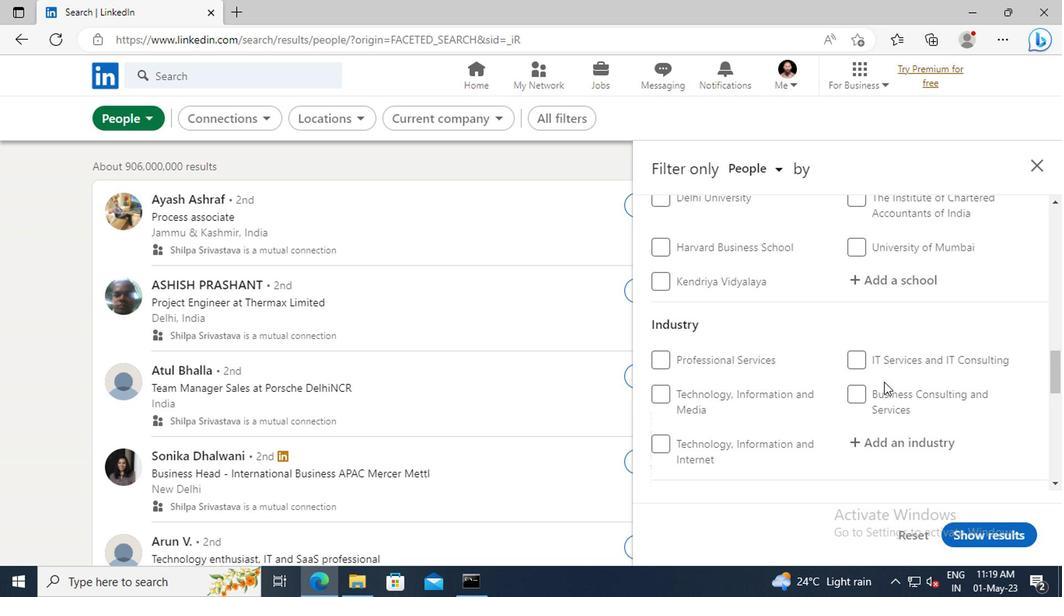 
Action: Mouse scrolled (881, 384) with delta (0, 1)
Screenshot: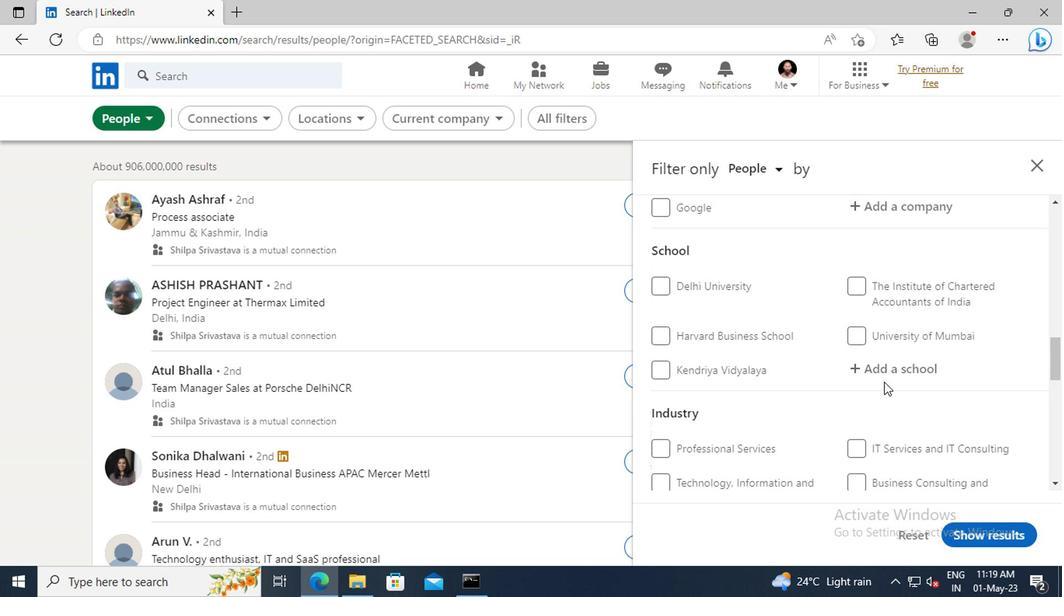 
Action: Mouse scrolled (881, 384) with delta (0, 1)
Screenshot: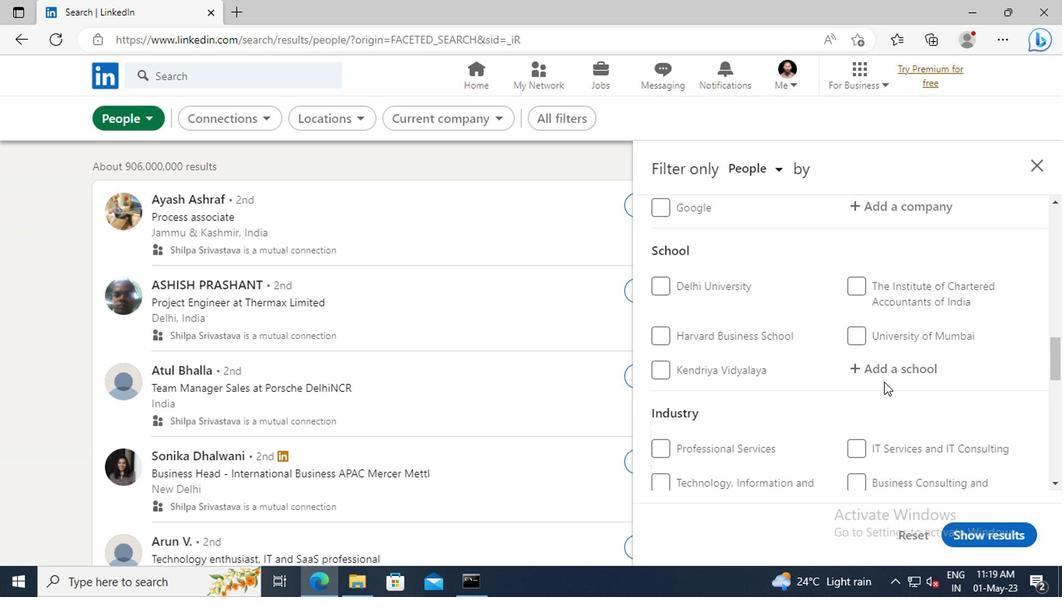 
Action: Mouse moved to (882, 382)
Screenshot: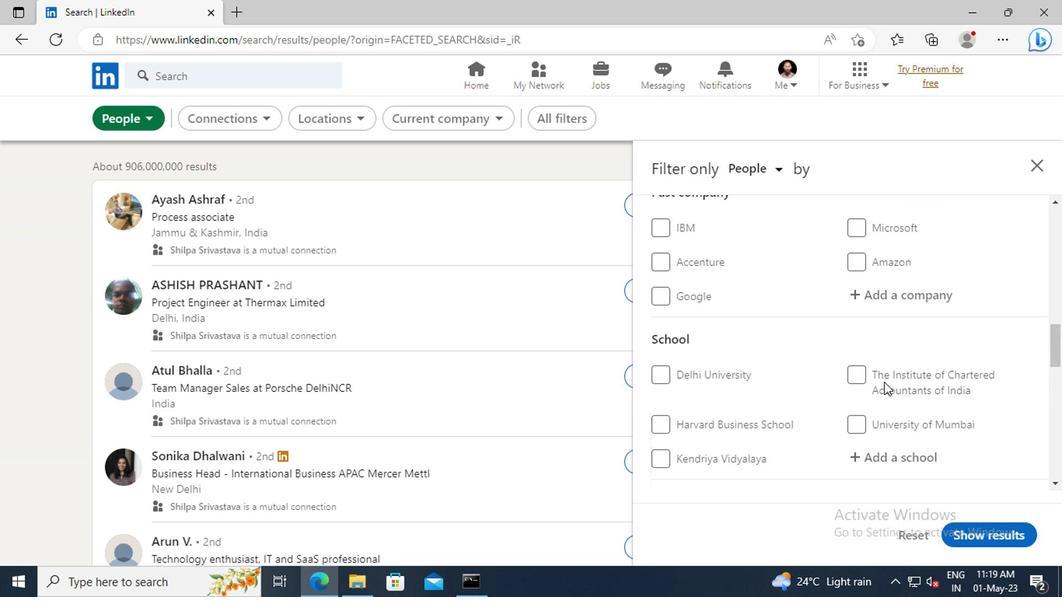 
Action: Mouse scrolled (882, 383) with delta (0, 0)
Screenshot: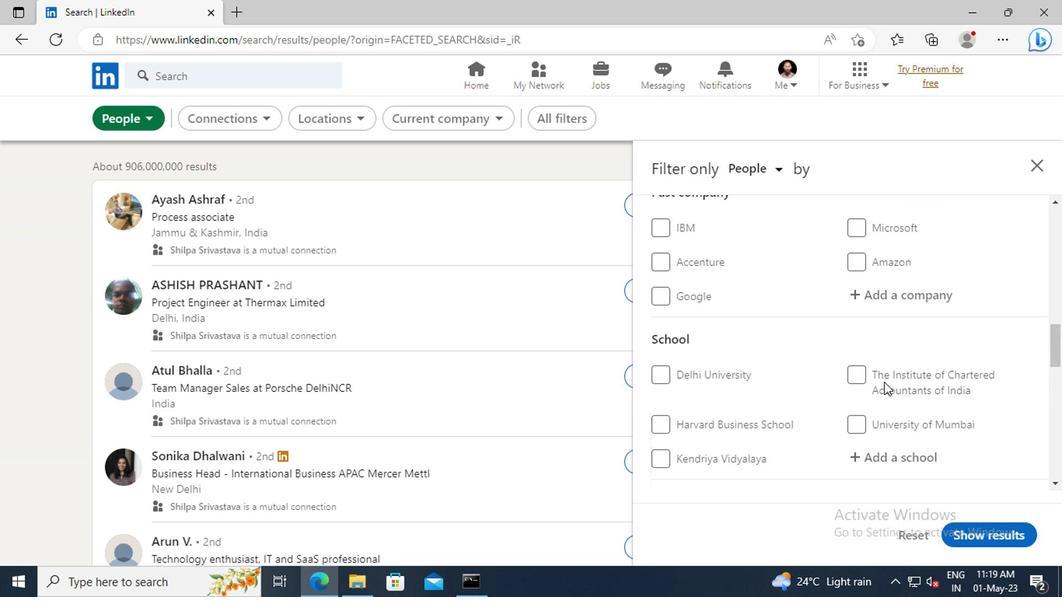 
Action: Mouse scrolled (882, 383) with delta (0, 0)
Screenshot: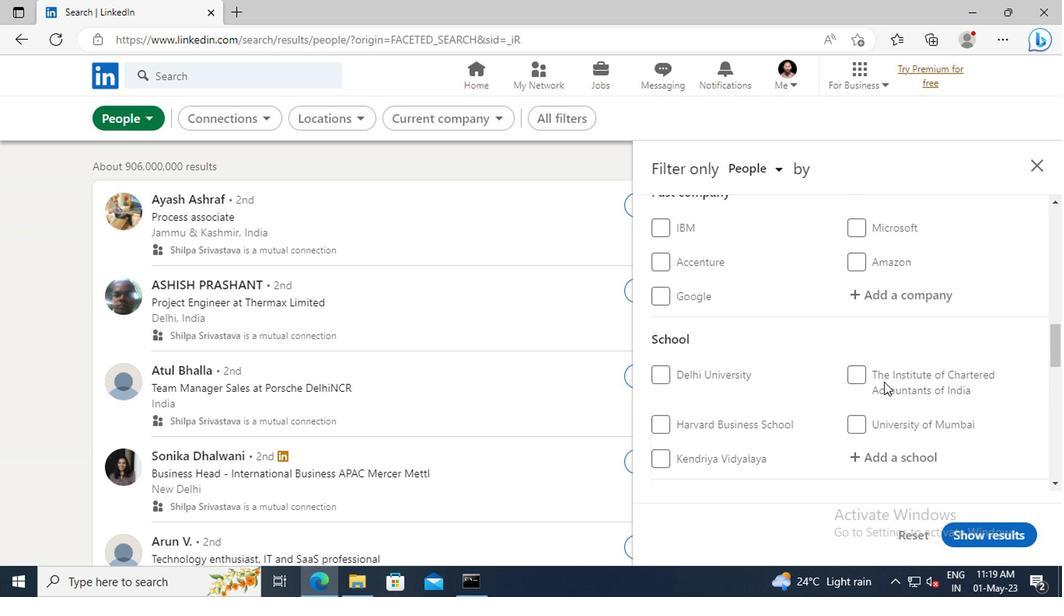 
Action: Mouse scrolled (882, 383) with delta (0, 0)
Screenshot: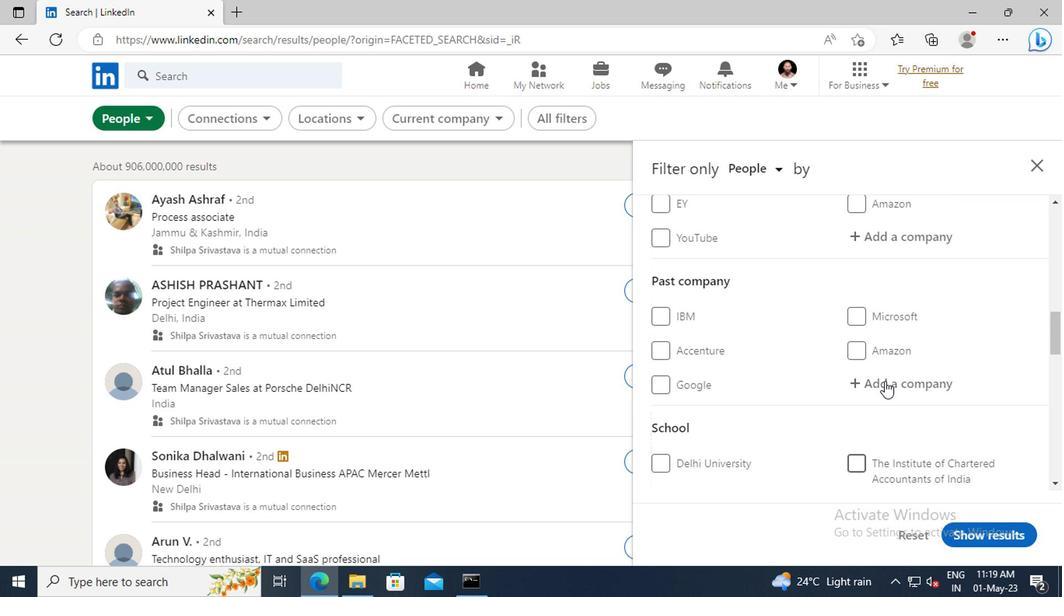 
Action: Mouse scrolled (882, 383) with delta (0, 0)
Screenshot: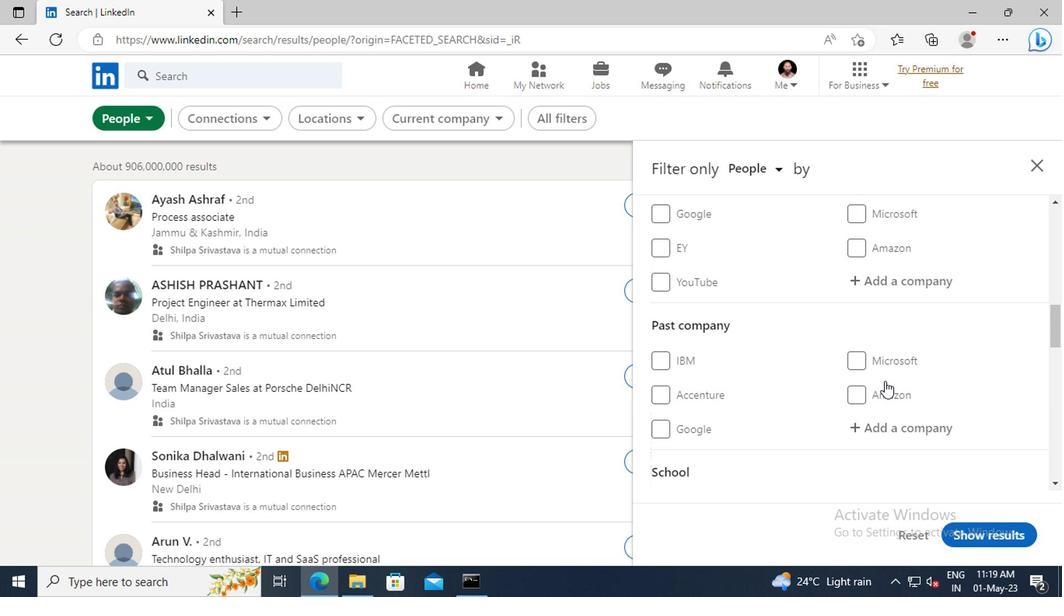 
Action: Mouse moved to (875, 326)
Screenshot: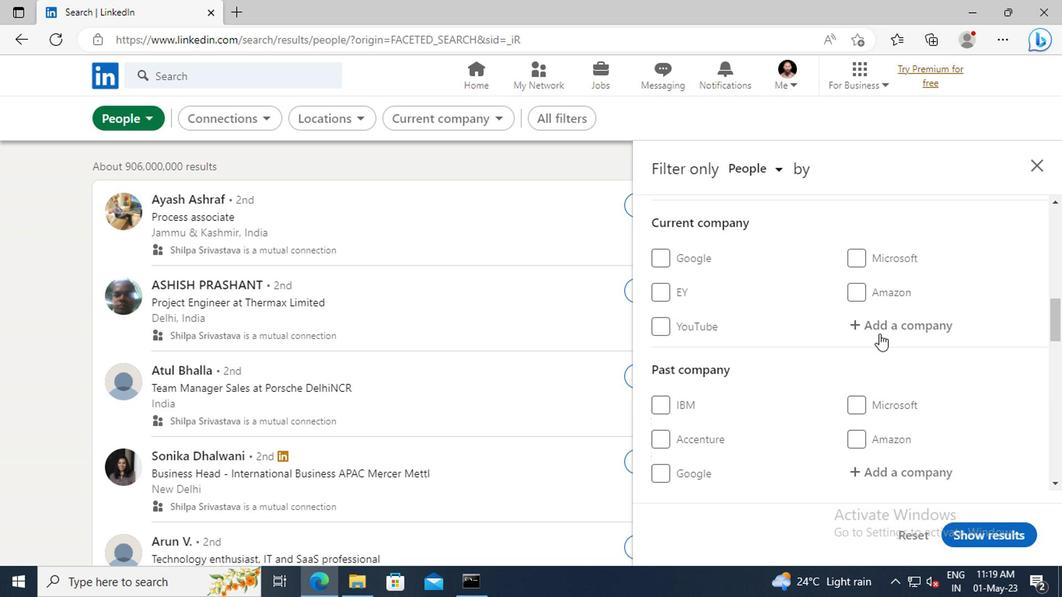
Action: Mouse pressed left at (875, 326)
Screenshot: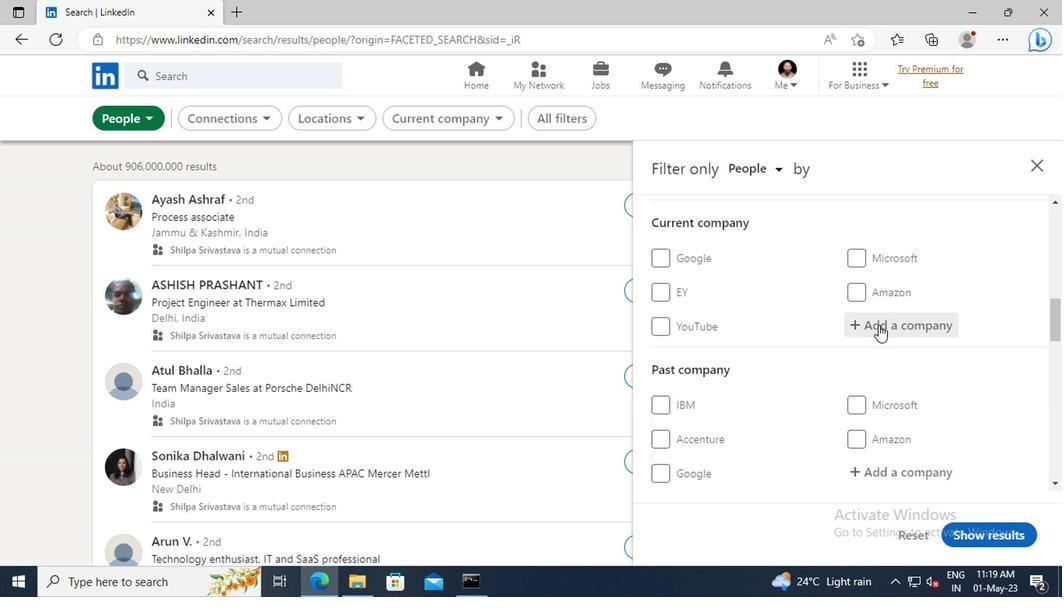 
Action: Key pressed <Key.shift>LAWCTO
Screenshot: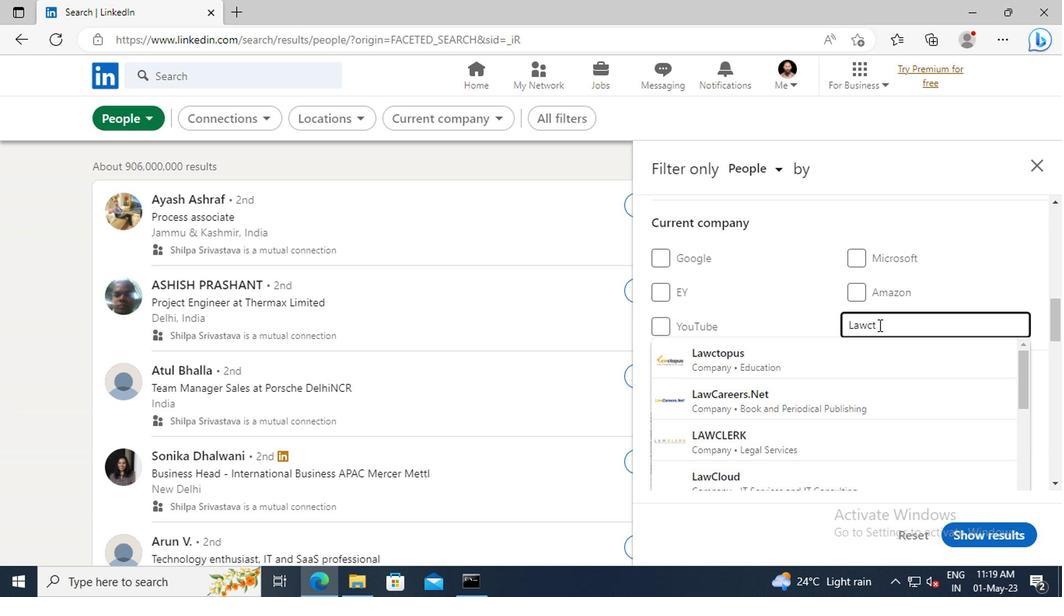 
Action: Mouse moved to (867, 353)
Screenshot: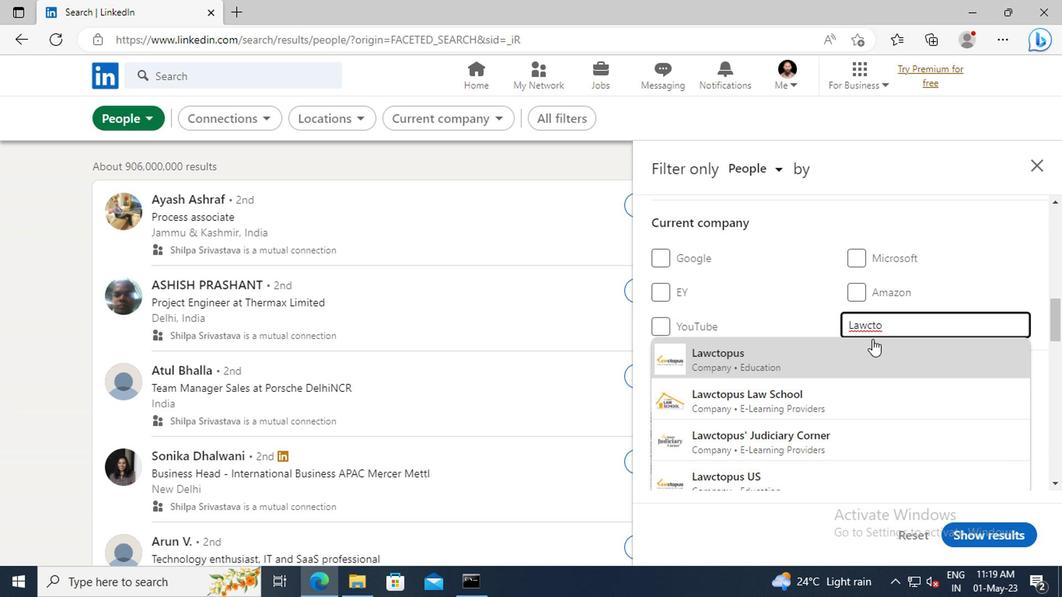 
Action: Mouse pressed left at (867, 353)
Screenshot: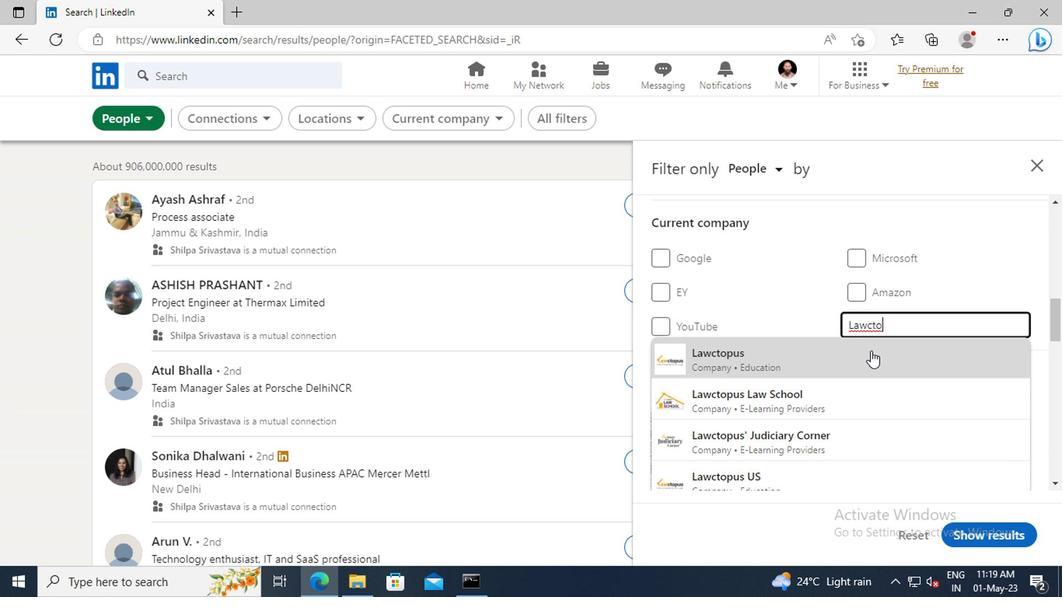 
Action: Mouse scrolled (867, 352) with delta (0, -1)
Screenshot: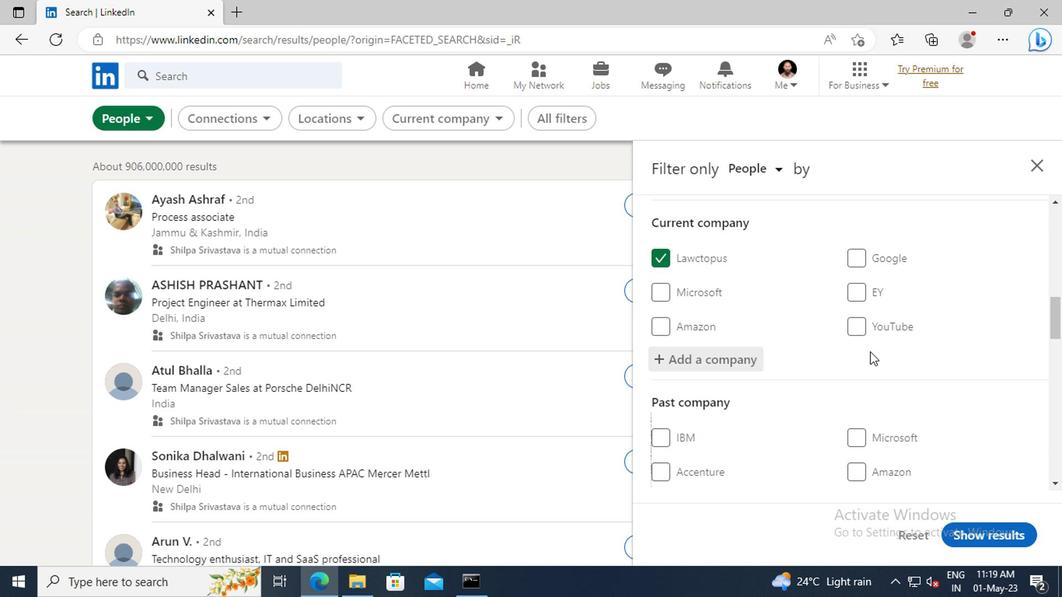 
Action: Mouse moved to (881, 323)
Screenshot: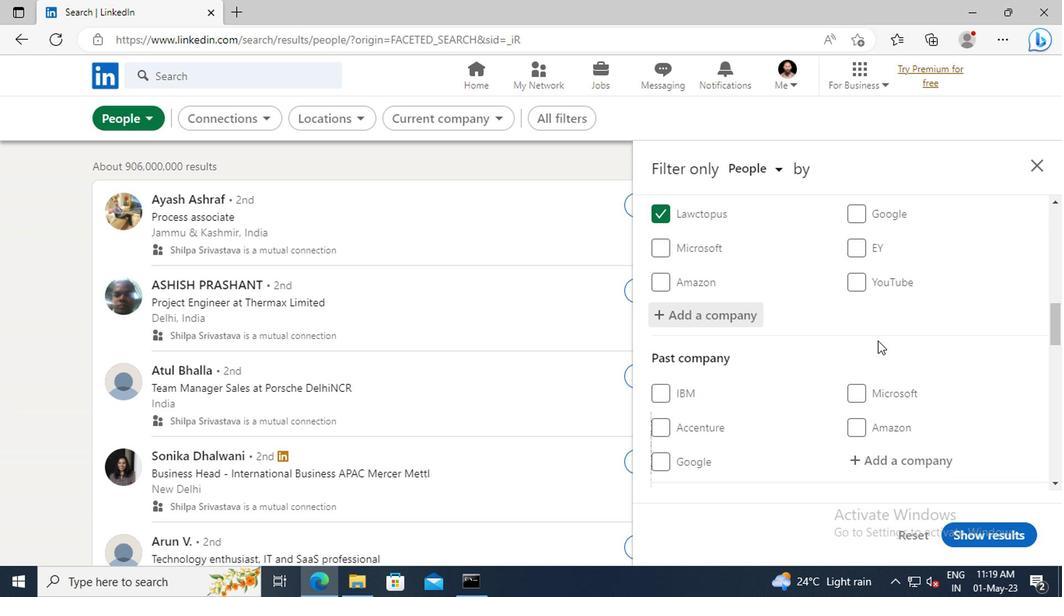 
Action: Mouse scrolled (881, 323) with delta (0, 0)
Screenshot: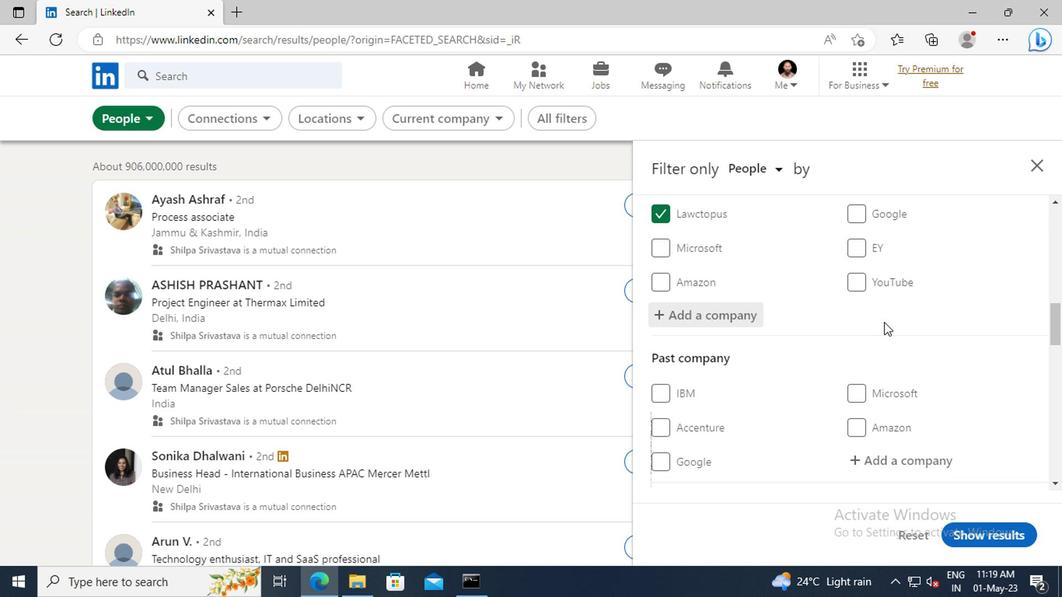 
Action: Mouse moved to (883, 311)
Screenshot: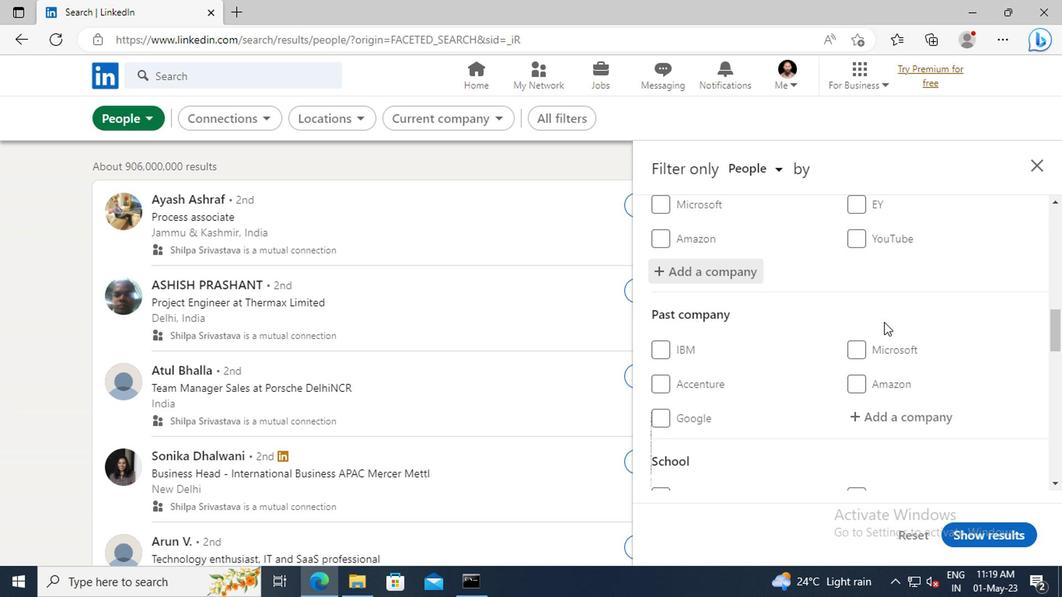 
Action: Mouse scrolled (883, 310) with delta (0, 0)
Screenshot: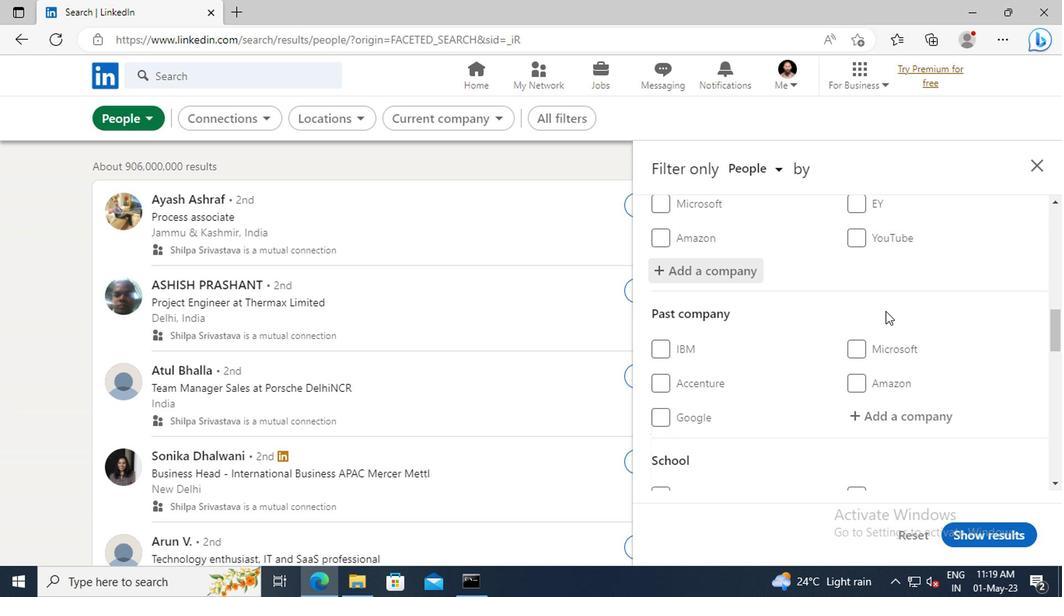 
Action: Mouse scrolled (883, 310) with delta (0, 0)
Screenshot: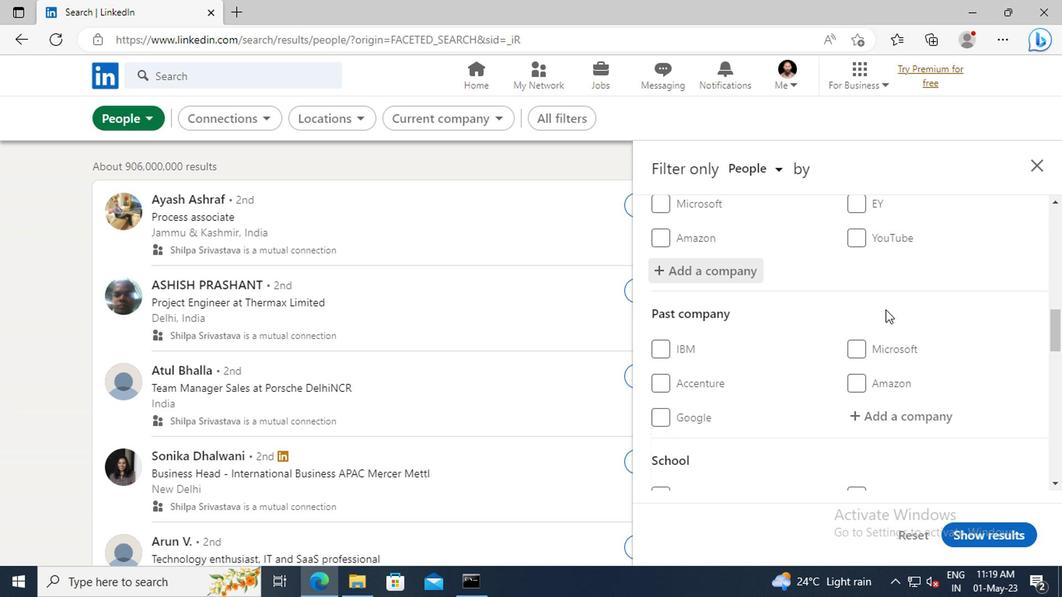 
Action: Mouse scrolled (883, 310) with delta (0, 0)
Screenshot: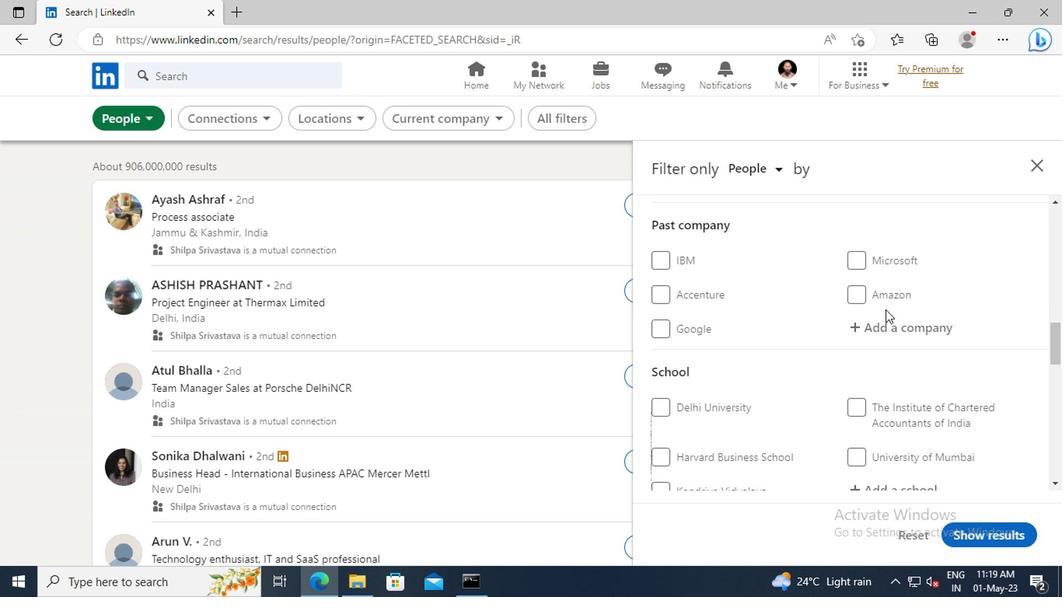
Action: Mouse scrolled (883, 310) with delta (0, 0)
Screenshot: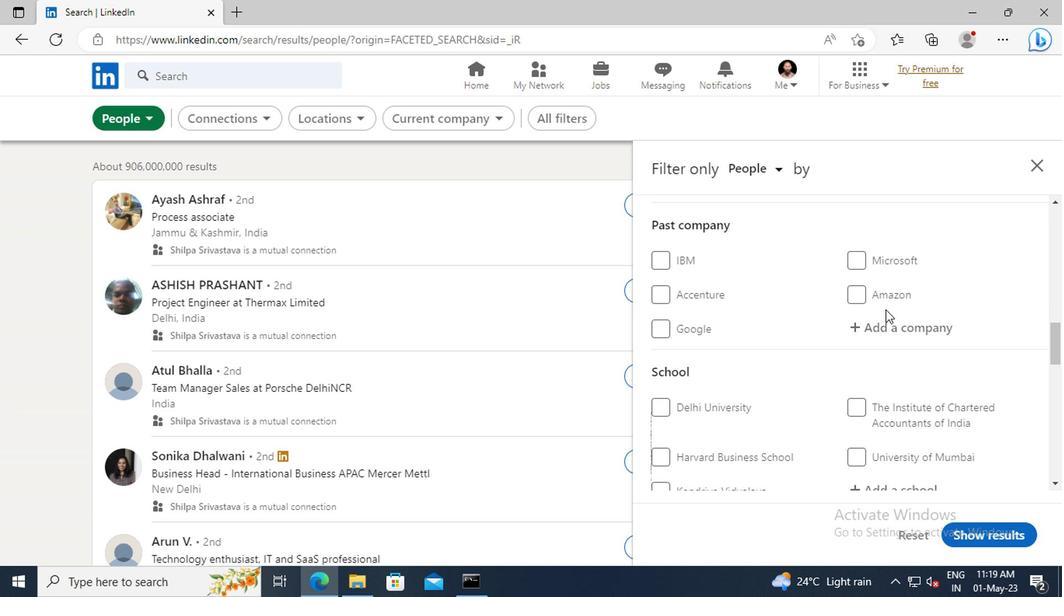 
Action: Mouse scrolled (883, 310) with delta (0, 0)
Screenshot: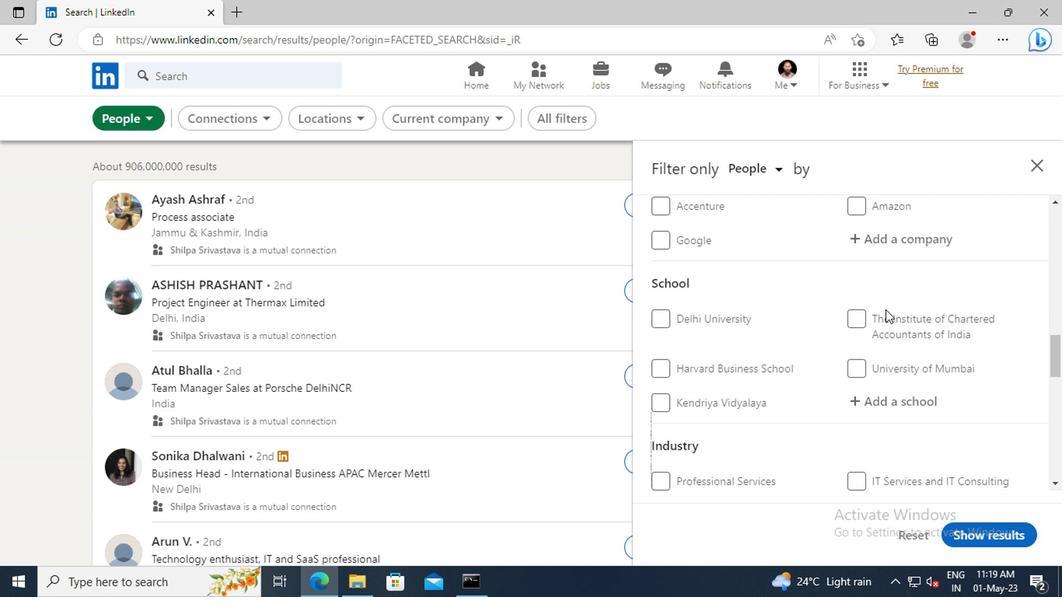 
Action: Mouse moved to (870, 355)
Screenshot: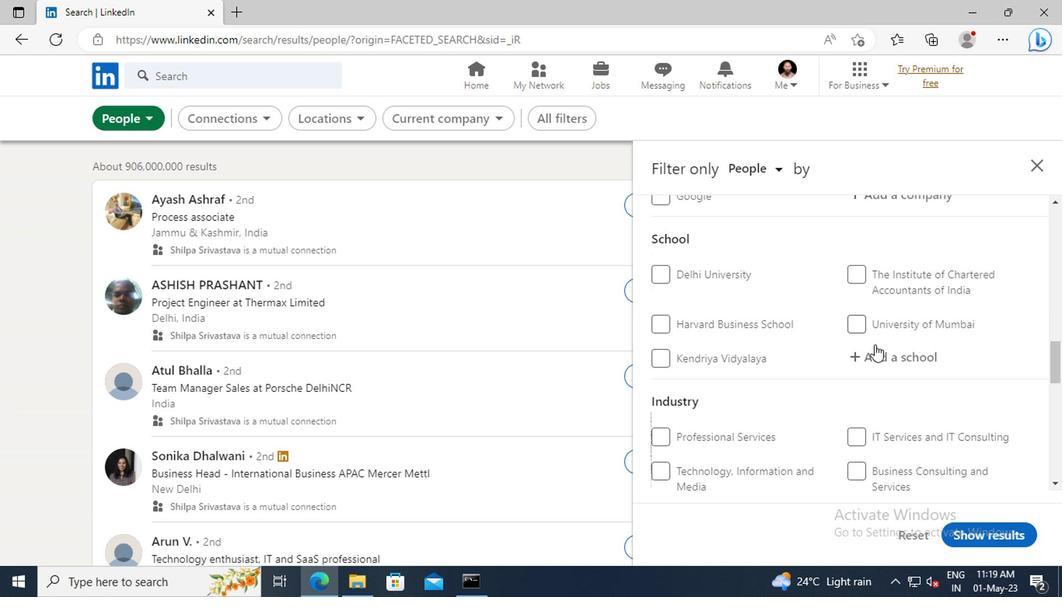 
Action: Mouse pressed left at (870, 355)
Screenshot: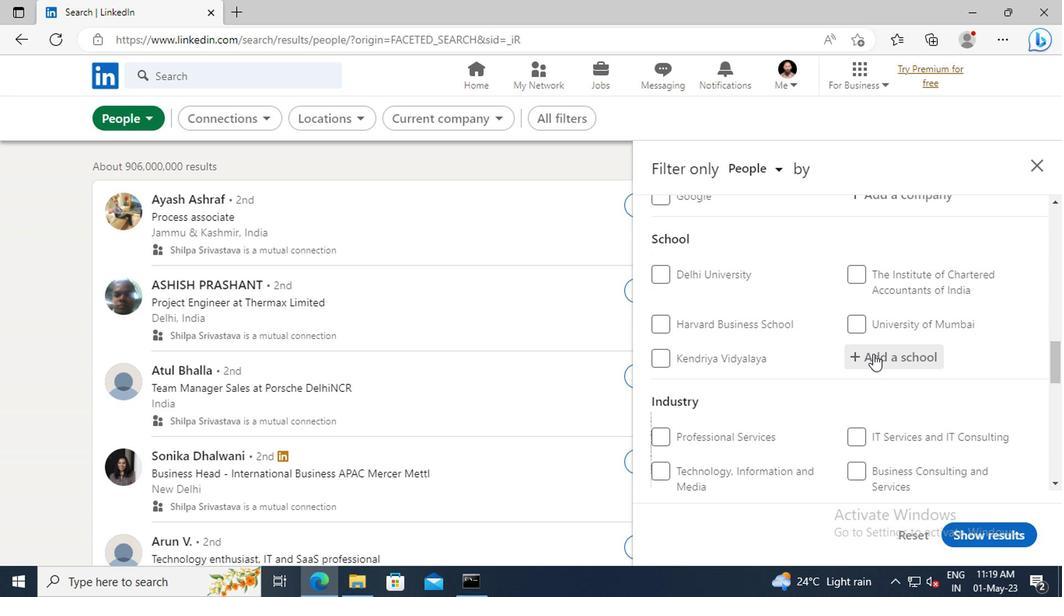 
Action: Key pressed <Key.shift>CITY<Key.space><Key.shift>COLLEGE
Screenshot: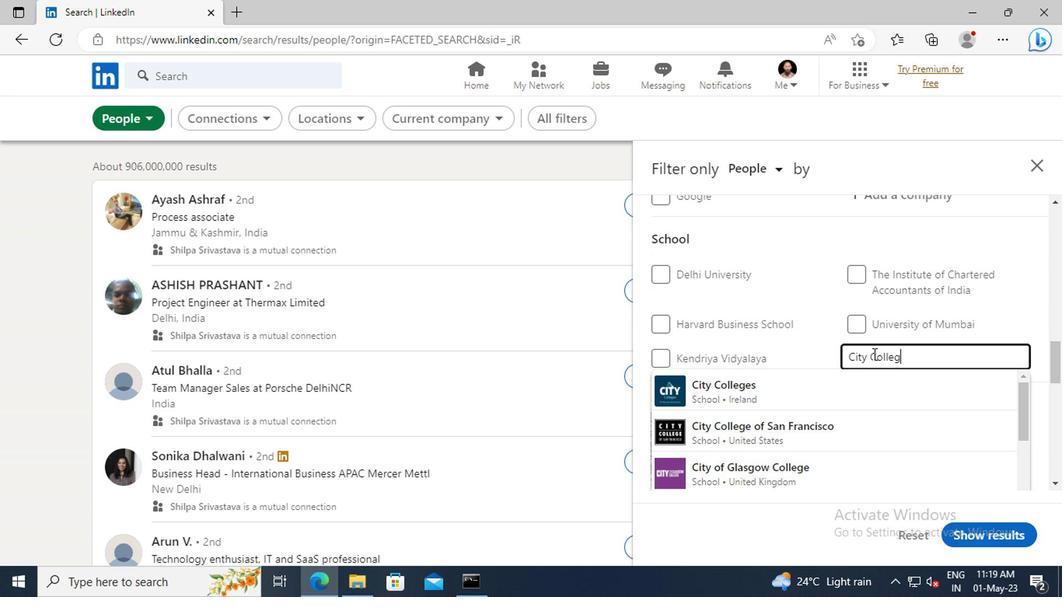
Action: Mouse moved to (863, 426)
Screenshot: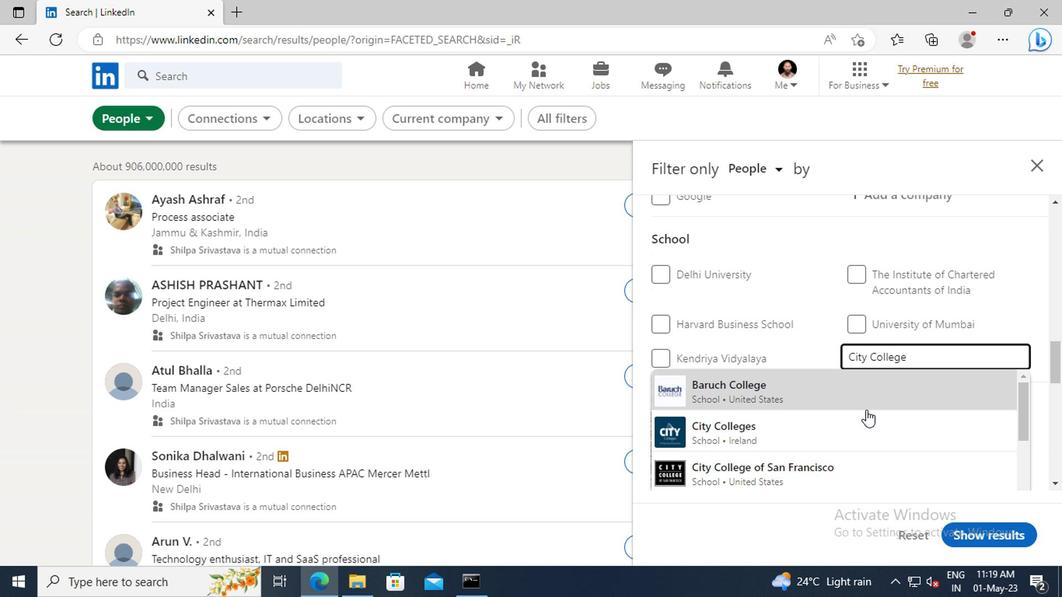 
Action: Mouse pressed left at (863, 426)
Screenshot: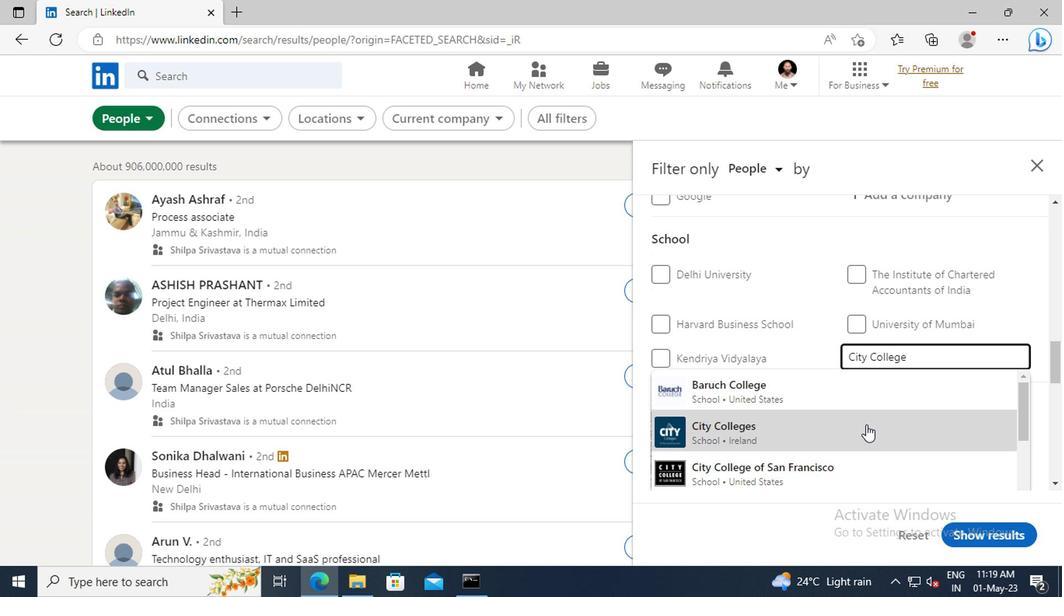 
Action: Mouse moved to (875, 342)
Screenshot: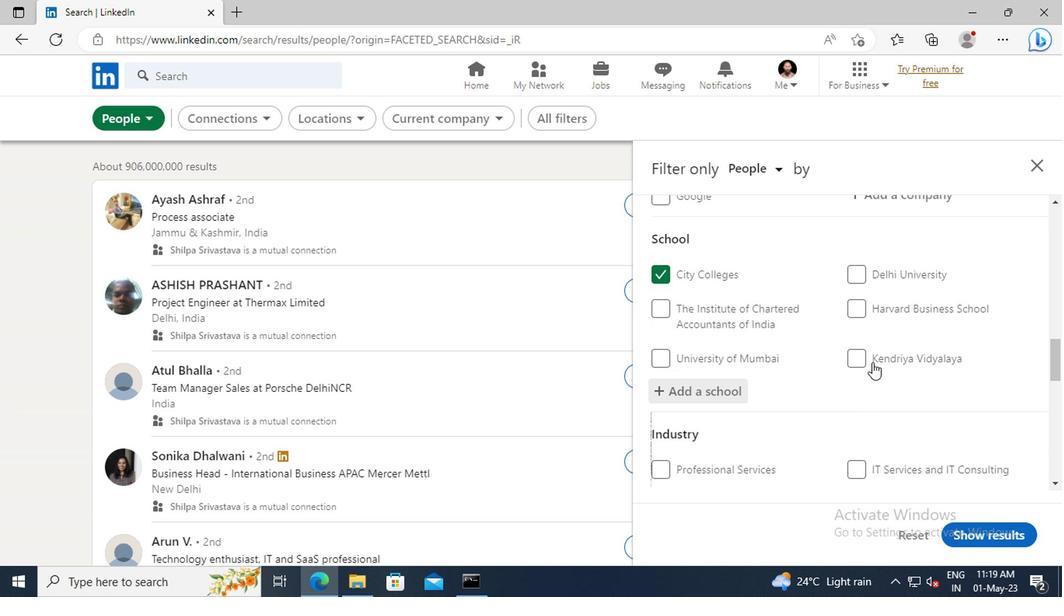 
Action: Mouse scrolled (875, 341) with delta (0, 0)
Screenshot: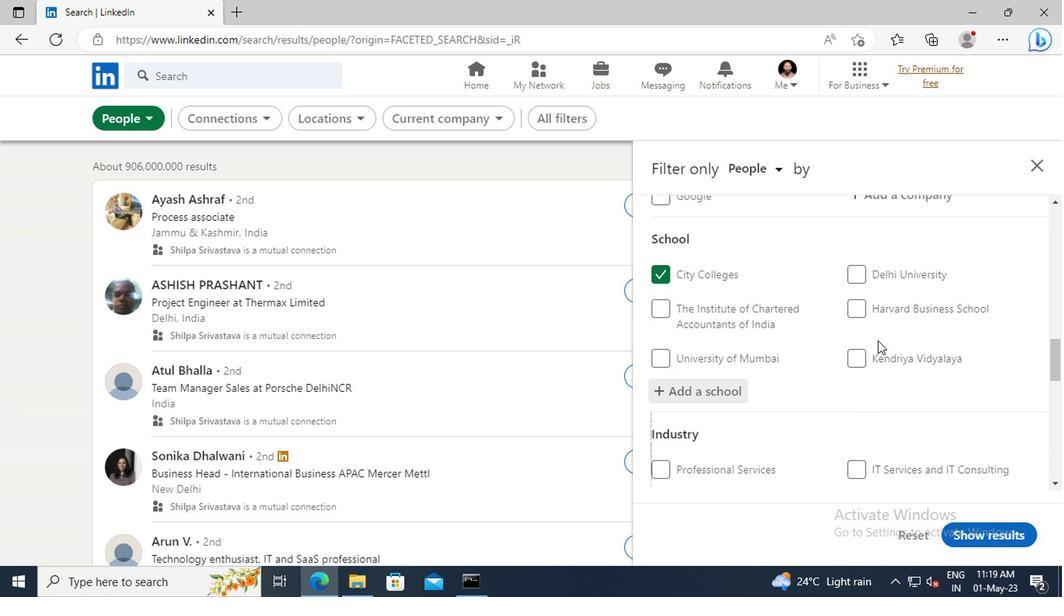 
Action: Mouse scrolled (875, 341) with delta (0, 0)
Screenshot: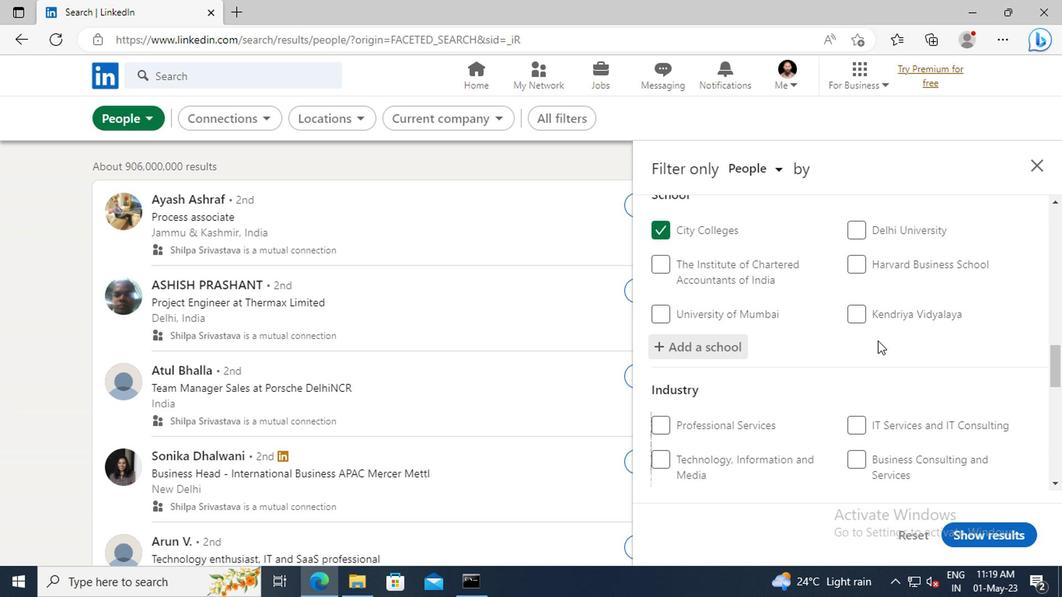 
Action: Mouse scrolled (875, 341) with delta (0, 0)
Screenshot: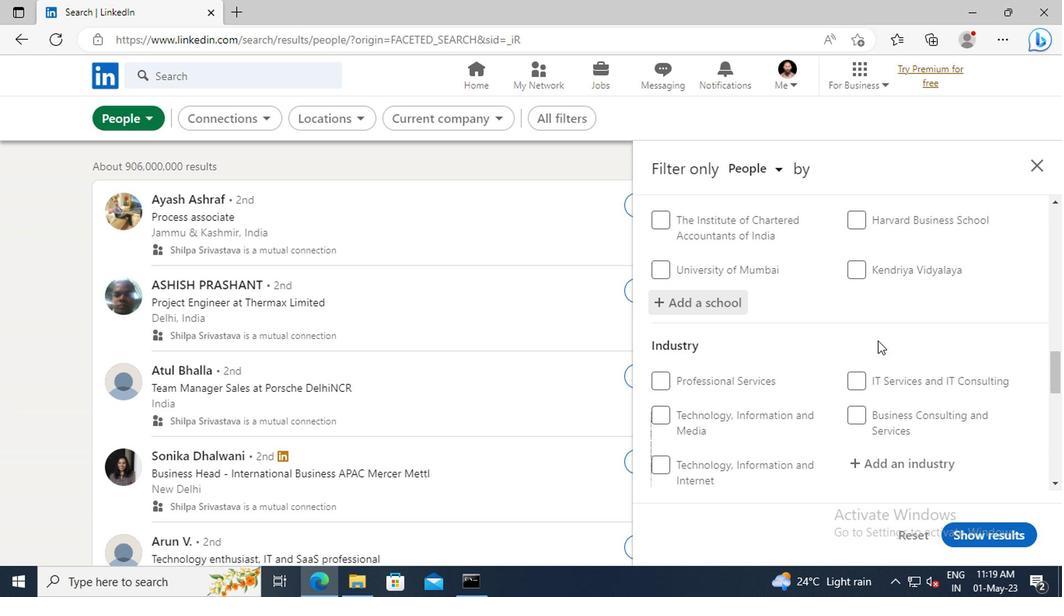
Action: Mouse scrolled (875, 341) with delta (0, 0)
Screenshot: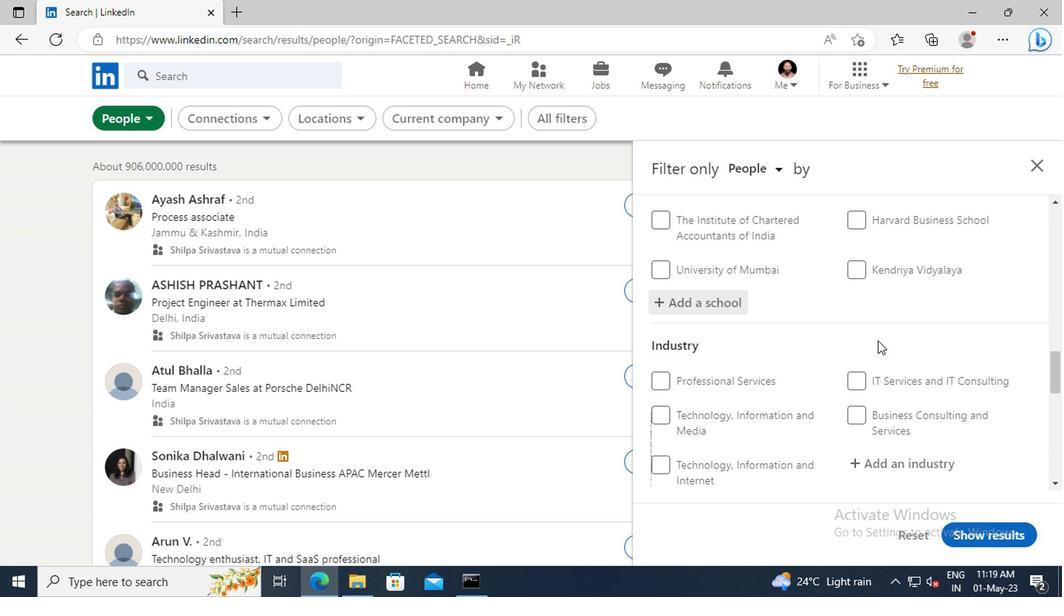 
Action: Mouse moved to (871, 375)
Screenshot: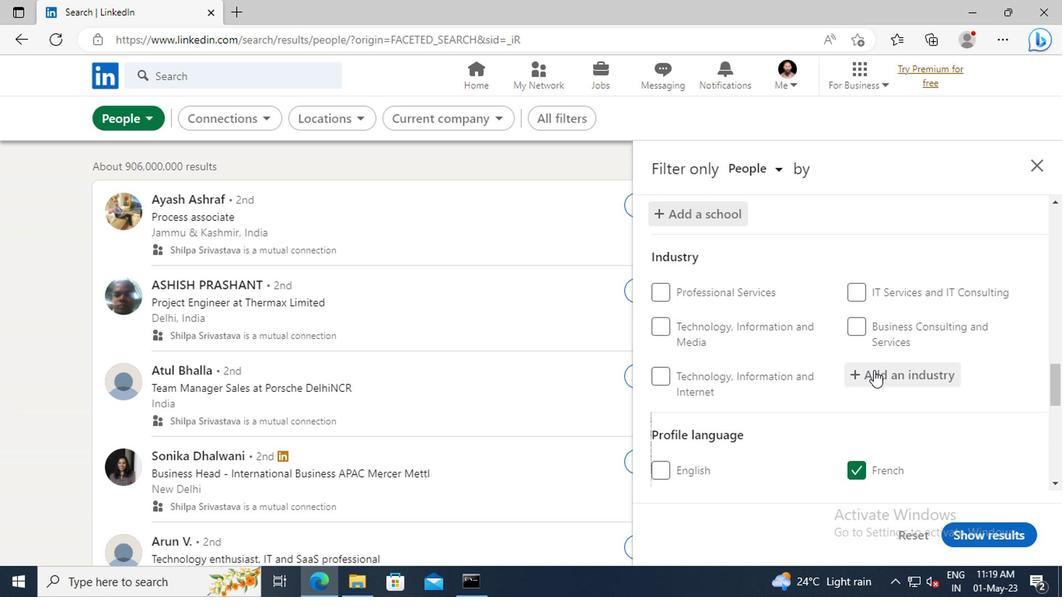 
Action: Mouse pressed left at (871, 375)
Screenshot: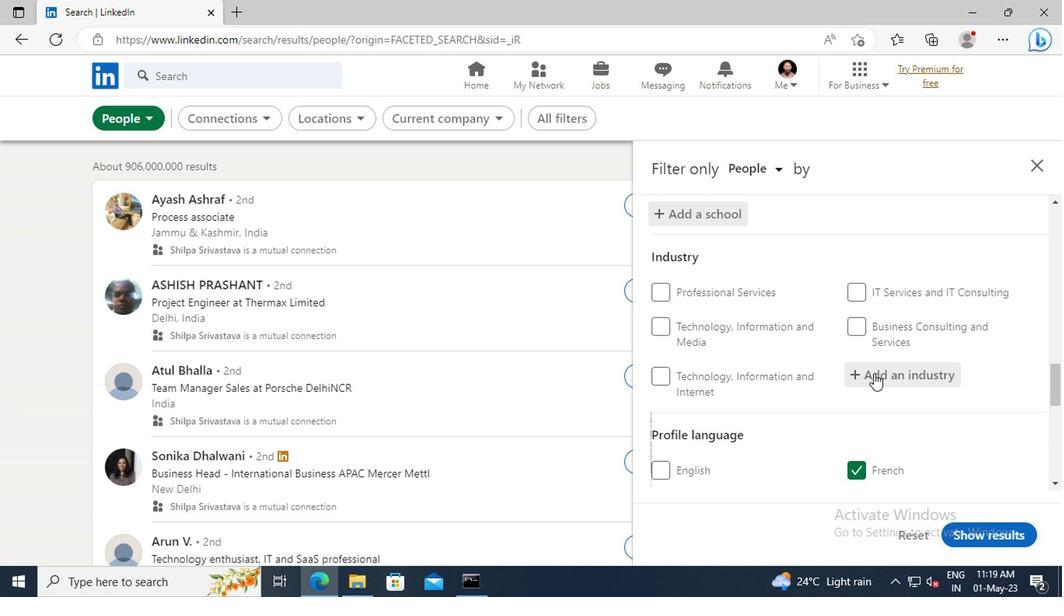 
Action: Key pressed <Key.shift>WRITING<Key.space>
Screenshot: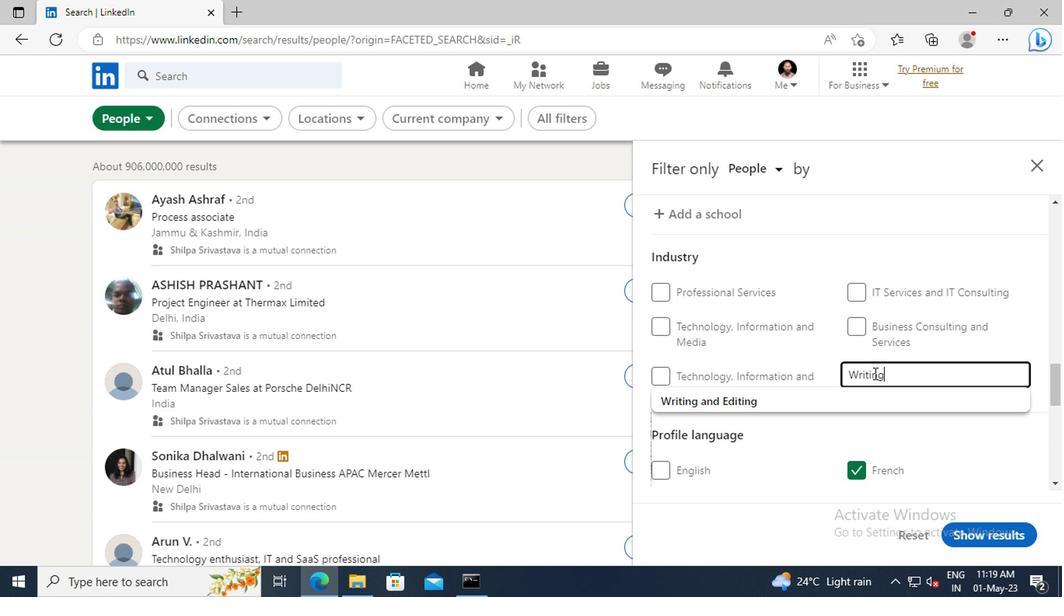 
Action: Mouse moved to (839, 394)
Screenshot: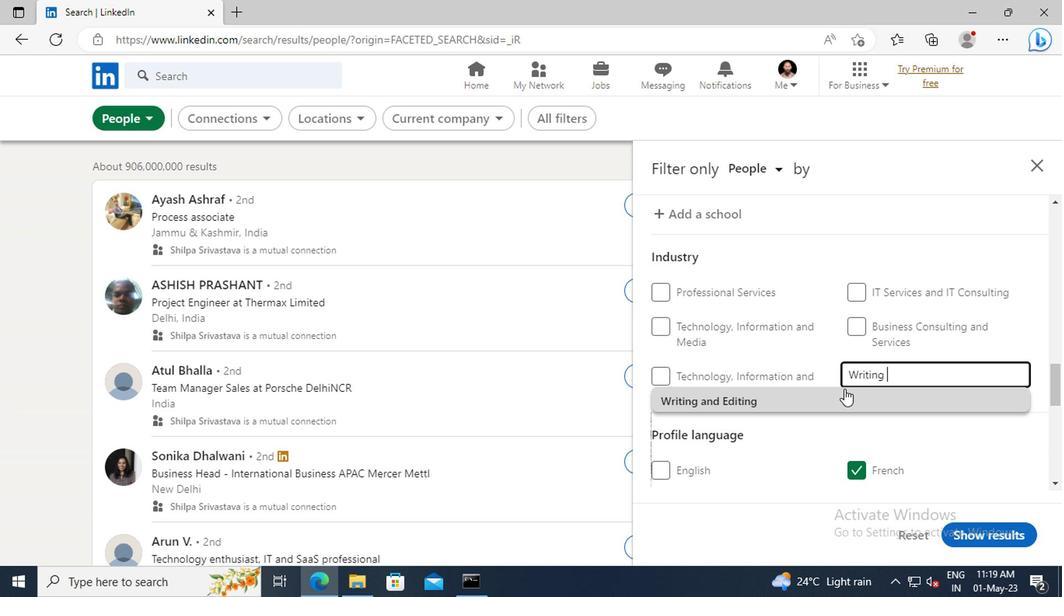 
Action: Mouse pressed left at (839, 394)
Screenshot: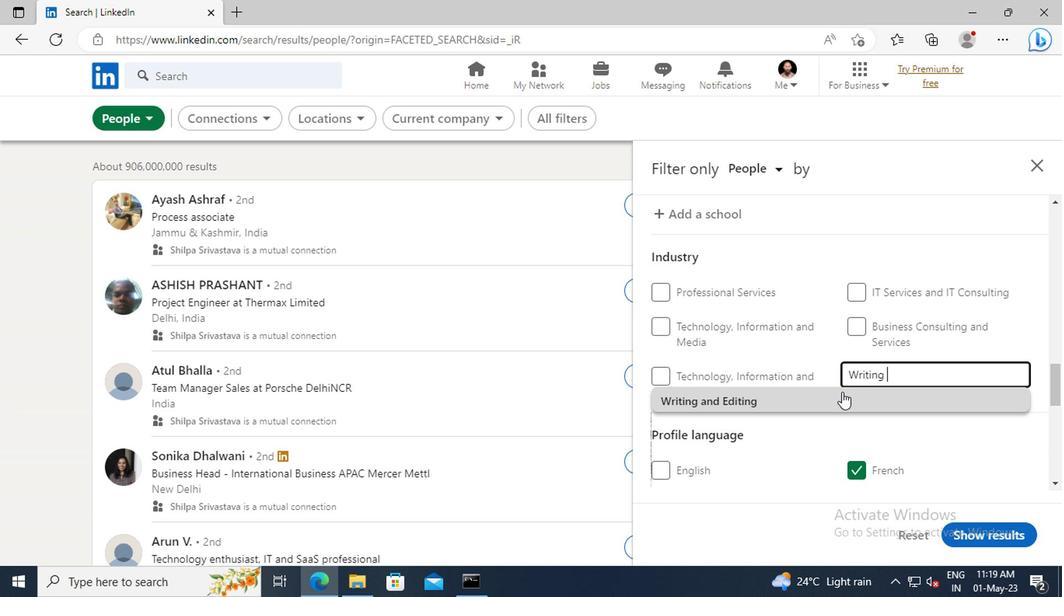 
Action: Mouse scrolled (839, 393) with delta (0, 0)
Screenshot: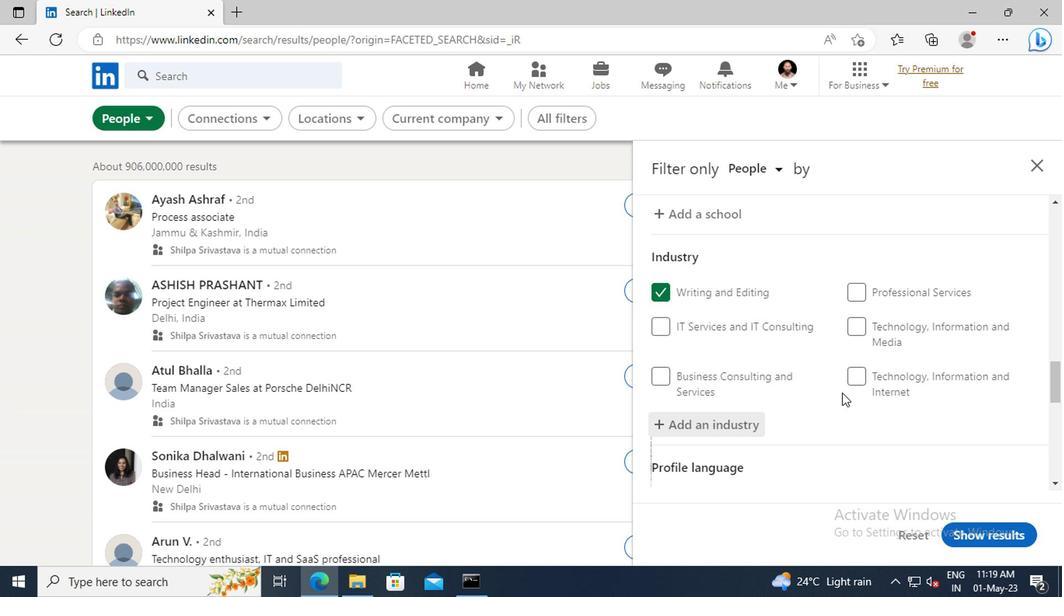 
Action: Mouse moved to (854, 367)
Screenshot: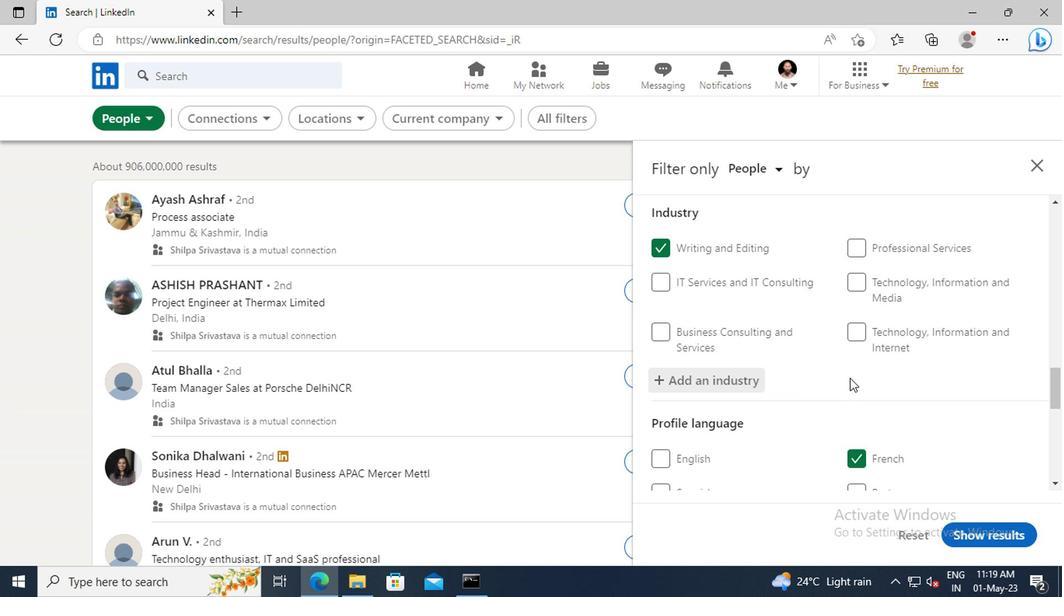 
Action: Mouse scrolled (854, 367) with delta (0, 0)
Screenshot: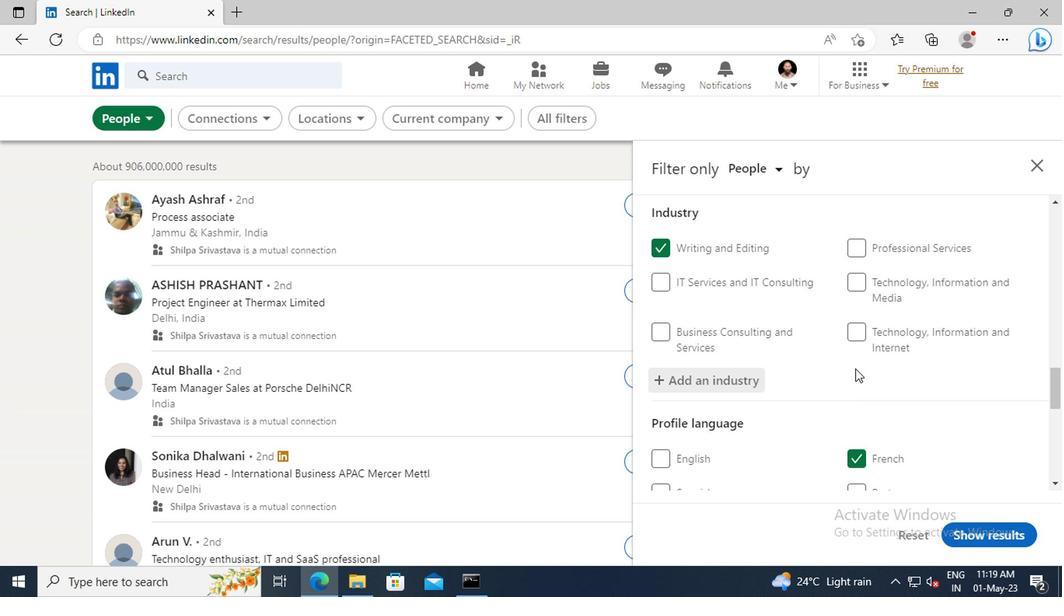 
Action: Mouse scrolled (854, 367) with delta (0, 0)
Screenshot: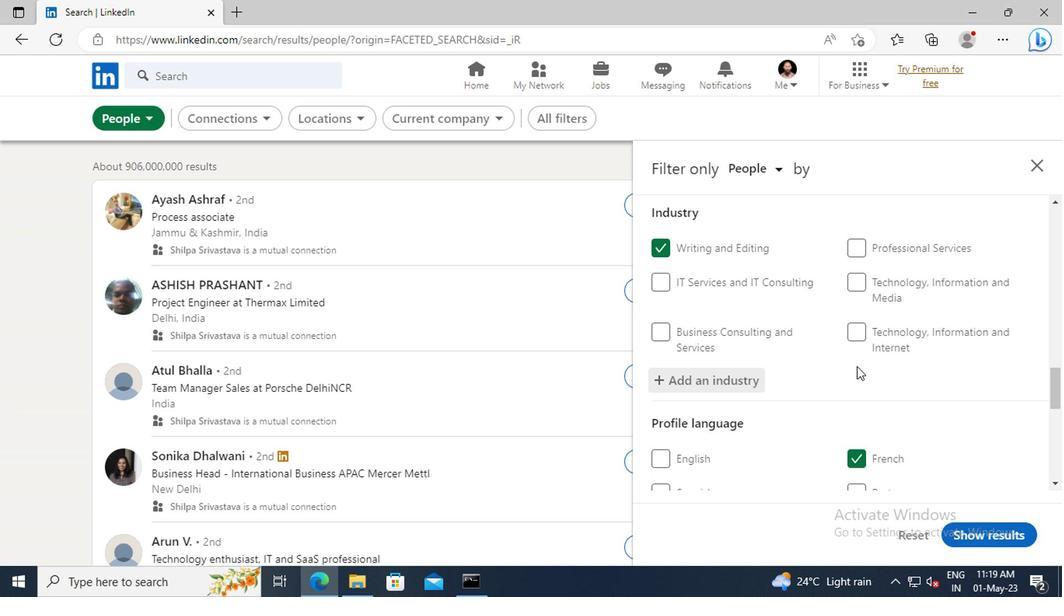 
Action: Mouse moved to (869, 338)
Screenshot: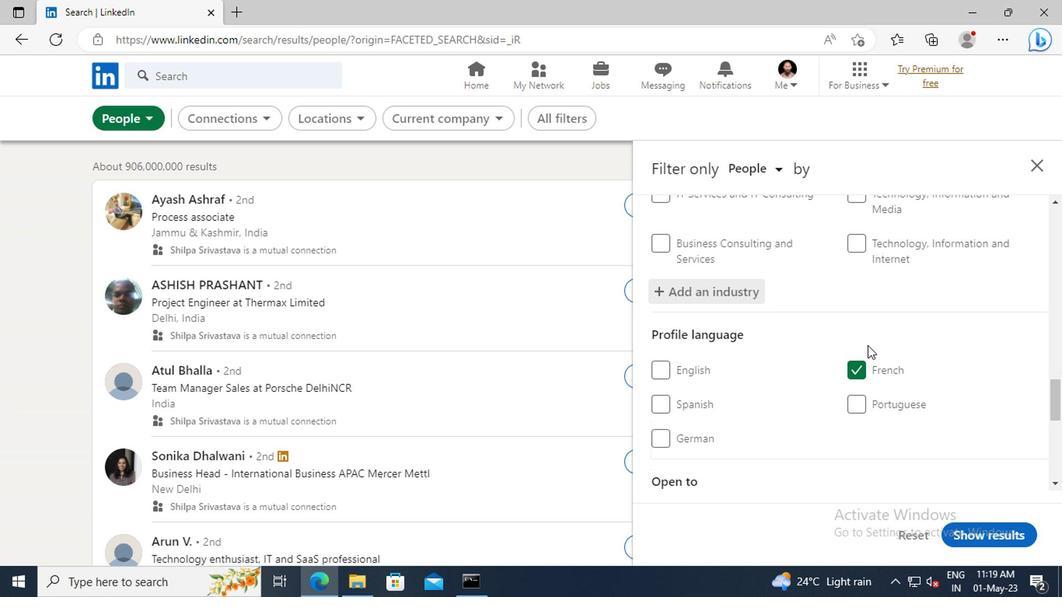 
Action: Mouse scrolled (869, 338) with delta (0, 0)
Screenshot: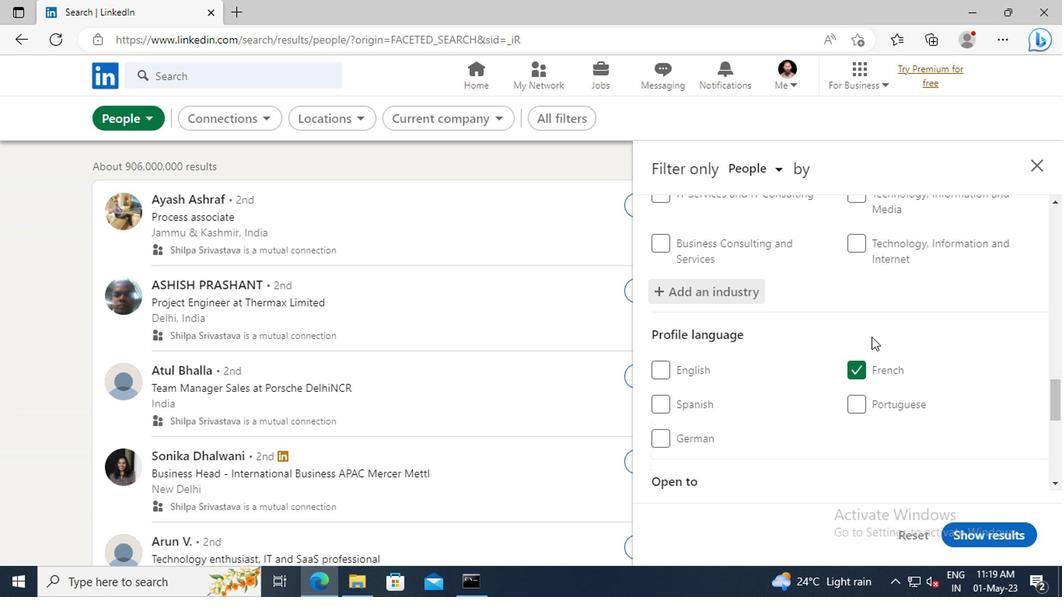 
Action: Mouse moved to (871, 330)
Screenshot: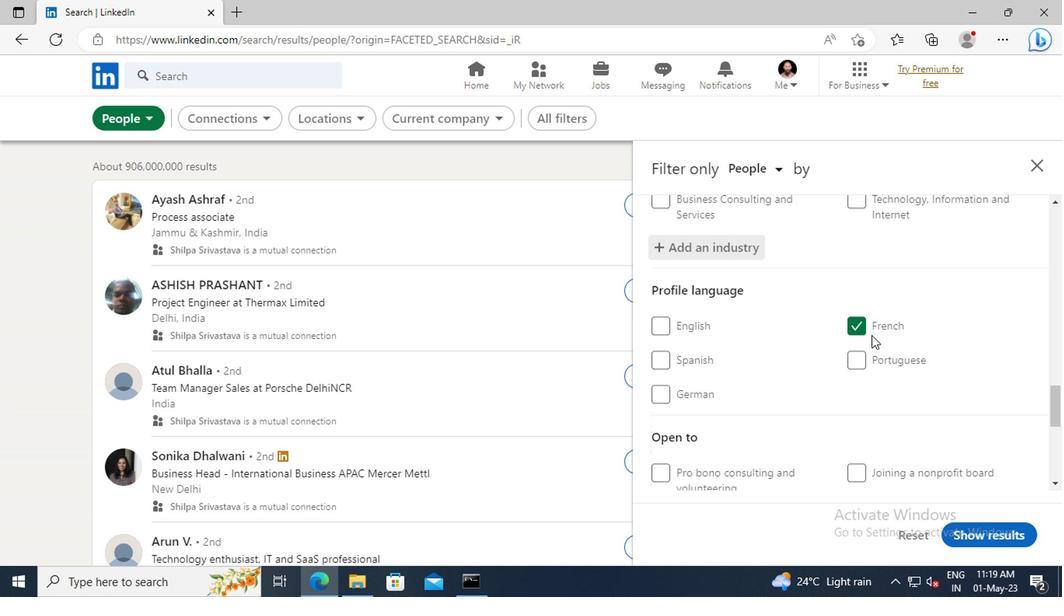 
Action: Mouse scrolled (871, 330) with delta (0, 0)
Screenshot: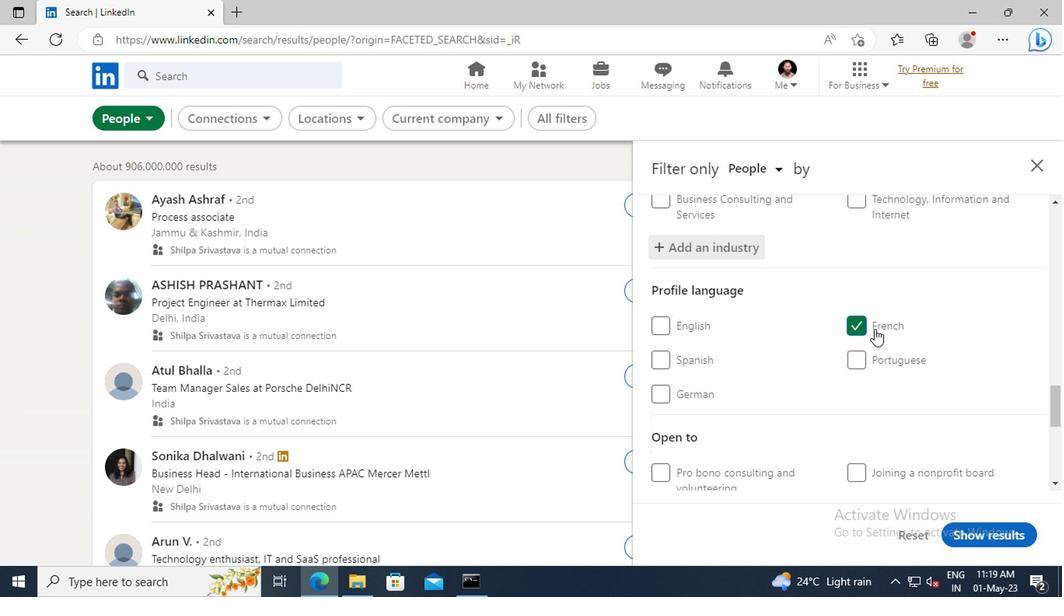 
Action: Mouse scrolled (871, 330) with delta (0, 0)
Screenshot: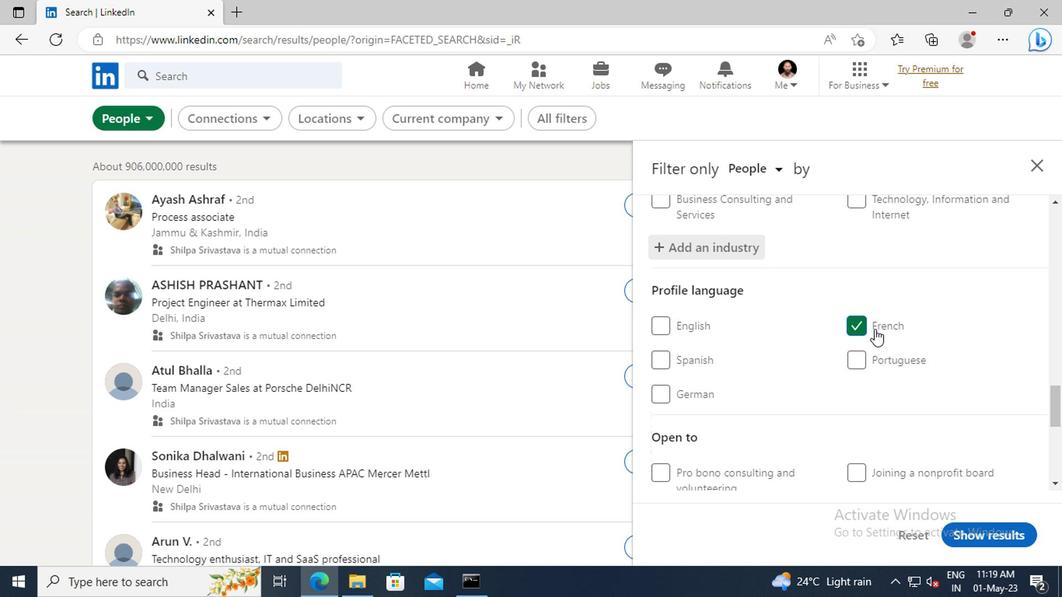 
Action: Mouse scrolled (871, 330) with delta (0, 0)
Screenshot: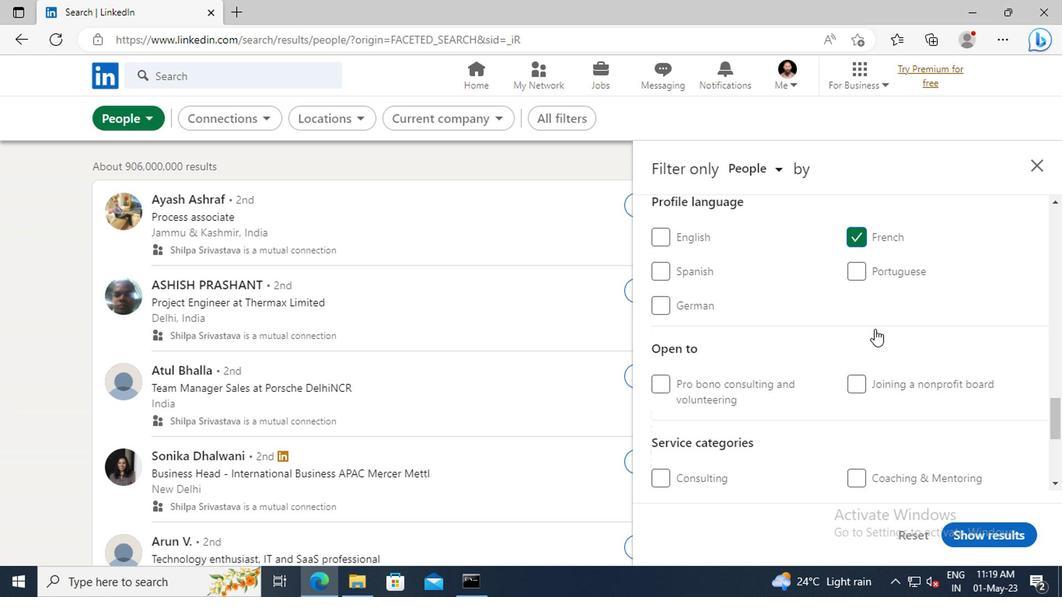
Action: Mouse scrolled (871, 330) with delta (0, 0)
Screenshot: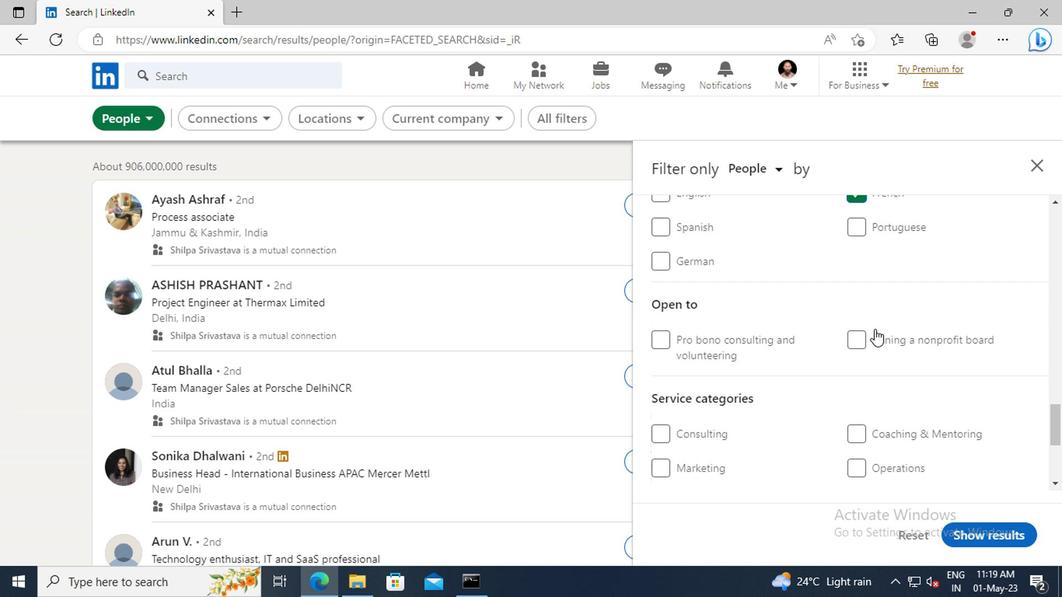 
Action: Mouse scrolled (871, 330) with delta (0, 0)
Screenshot: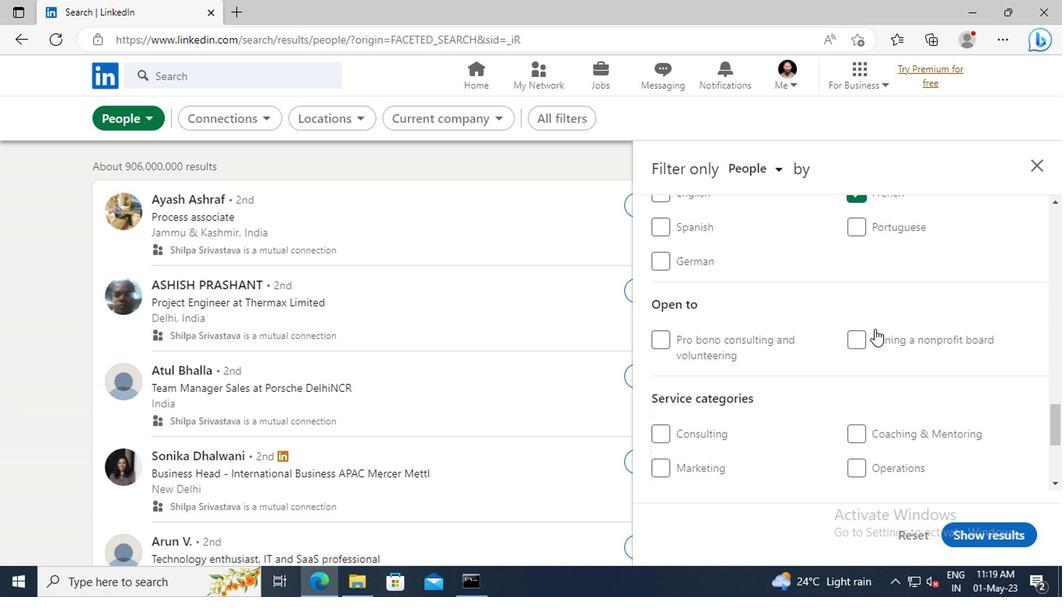 
Action: Mouse scrolled (871, 330) with delta (0, 0)
Screenshot: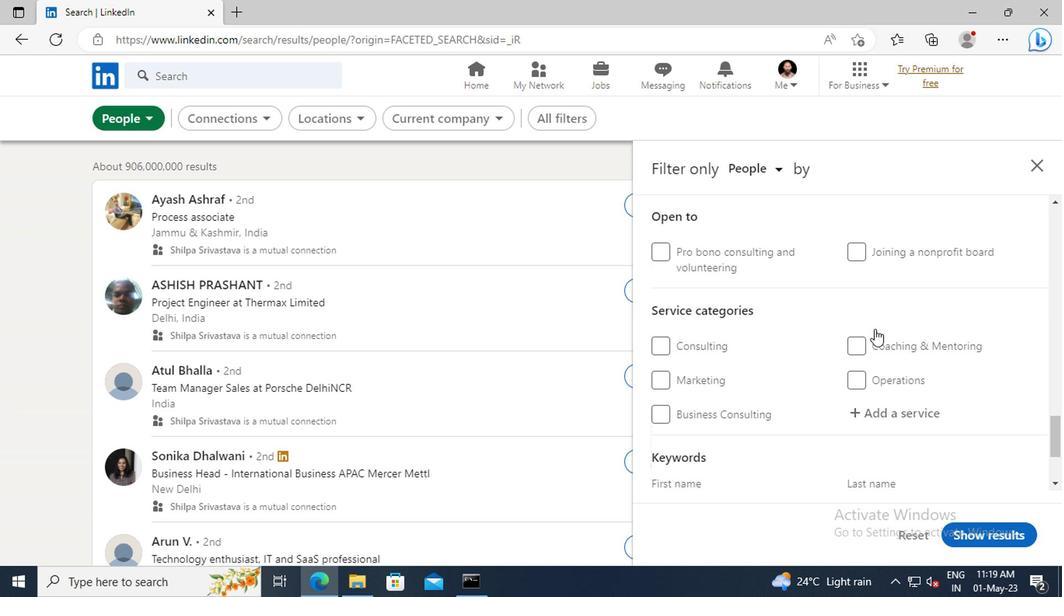 
Action: Mouse moved to (871, 369)
Screenshot: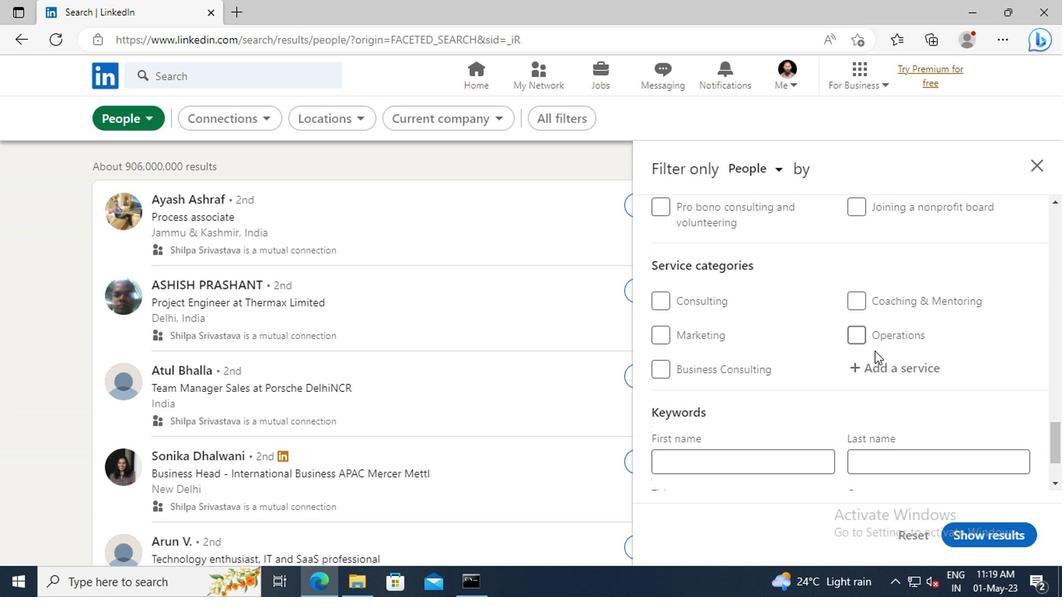 
Action: Mouse pressed left at (871, 369)
Screenshot: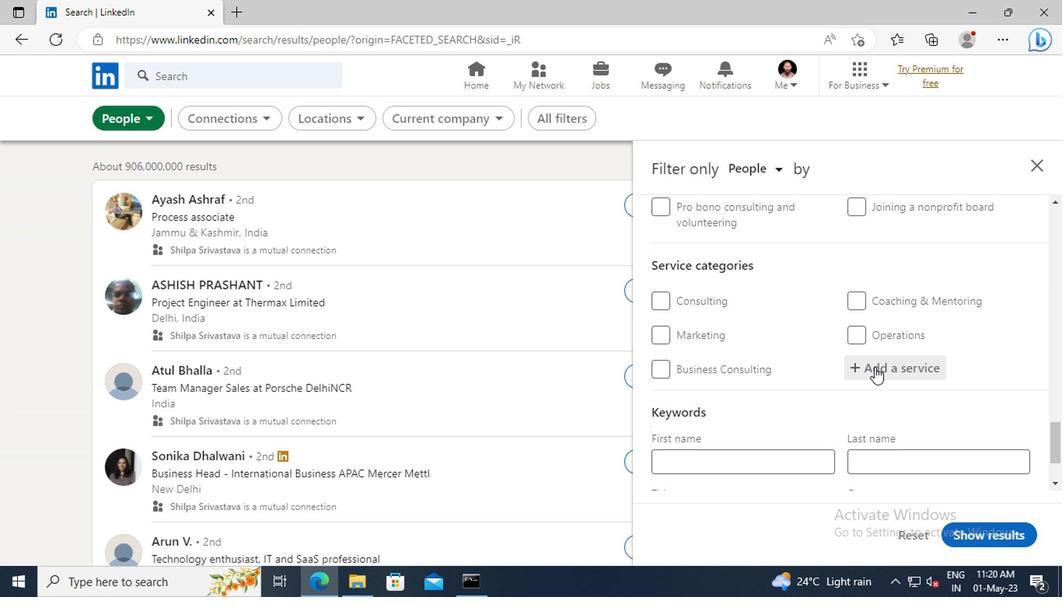 
Action: Key pressed <Key.shift>FAMILY<Key.space><Key.shift>LAW
Screenshot: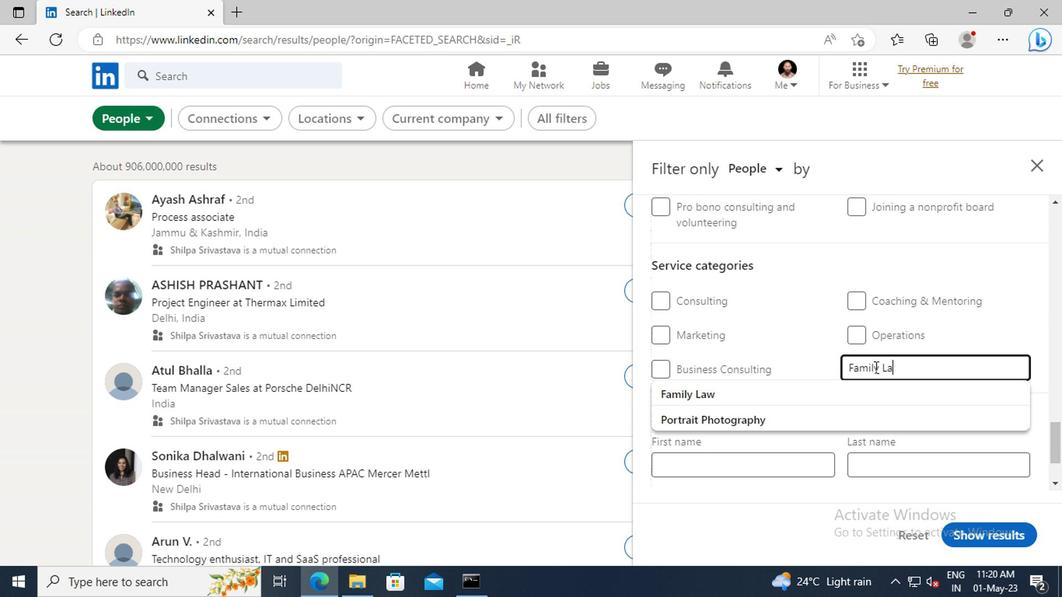 
Action: Mouse moved to (849, 390)
Screenshot: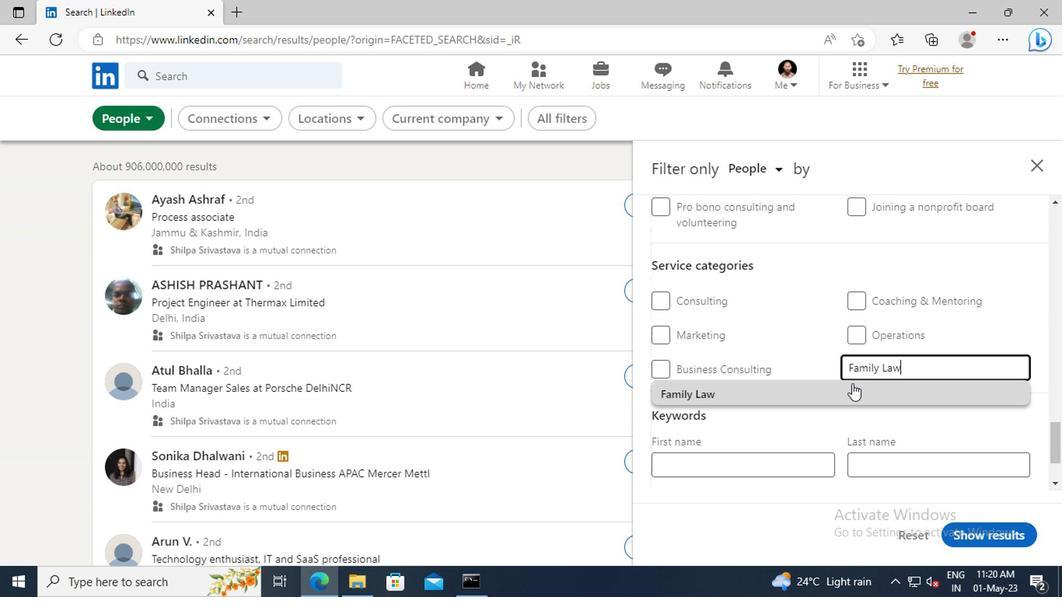 
Action: Mouse pressed left at (849, 390)
Screenshot: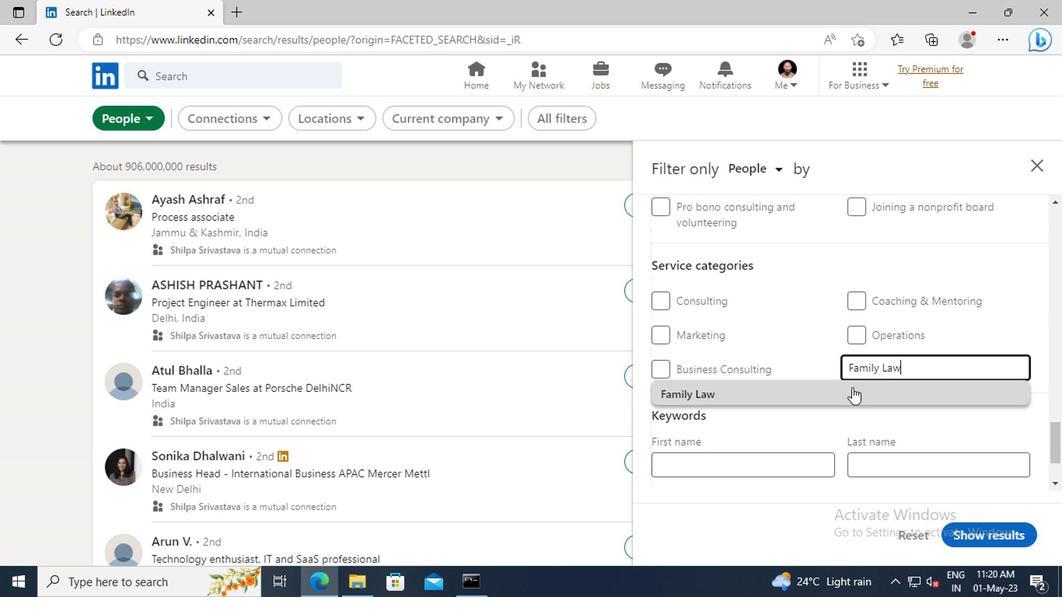 
Action: Mouse scrolled (849, 388) with delta (0, -1)
Screenshot: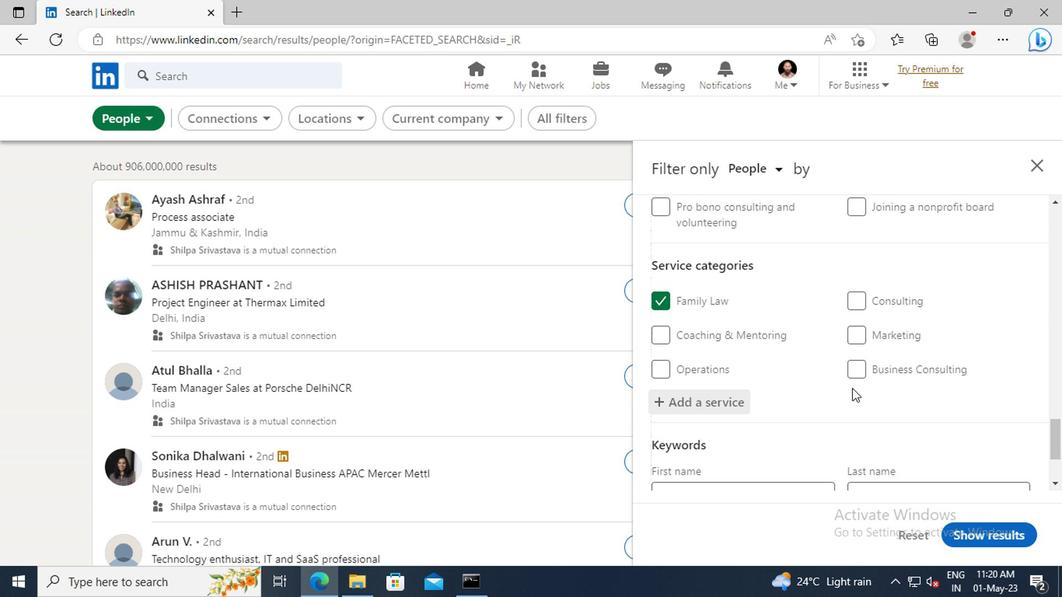 
Action: Mouse scrolled (849, 388) with delta (0, -1)
Screenshot: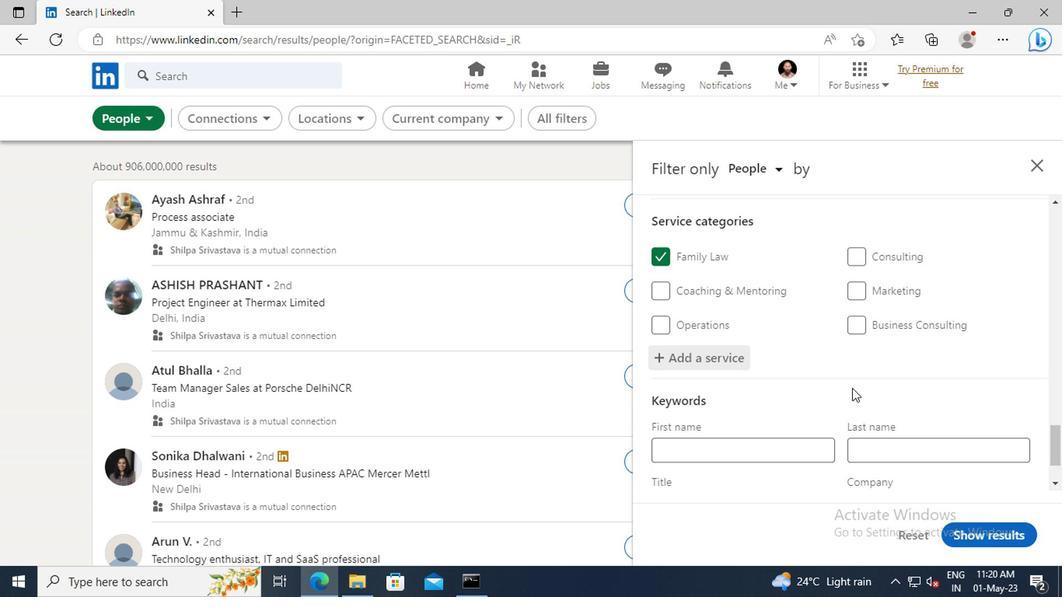 
Action: Mouse scrolled (849, 388) with delta (0, -1)
Screenshot: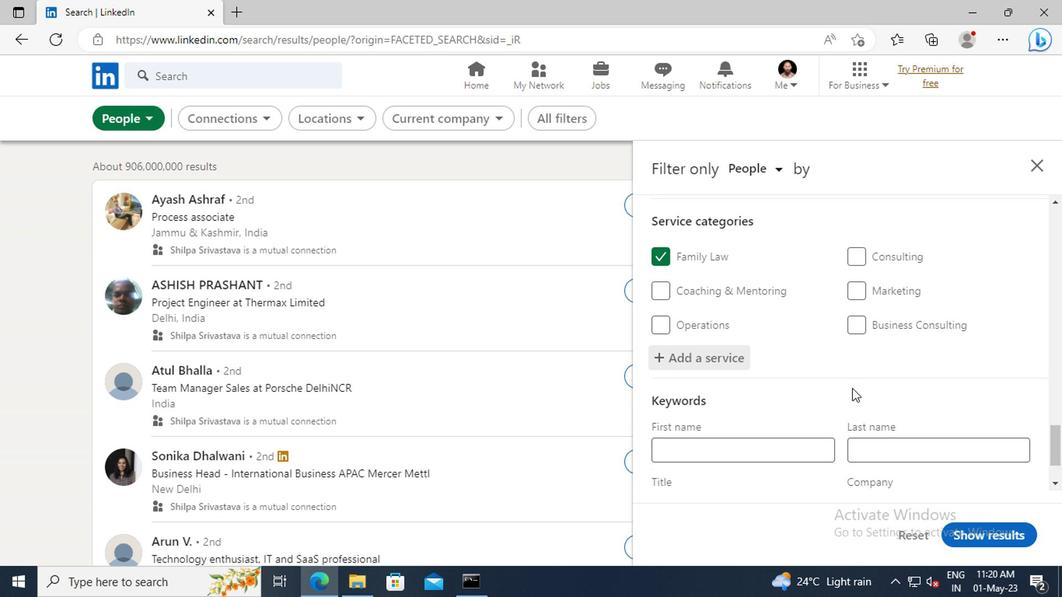 
Action: Mouse scrolled (849, 388) with delta (0, -1)
Screenshot: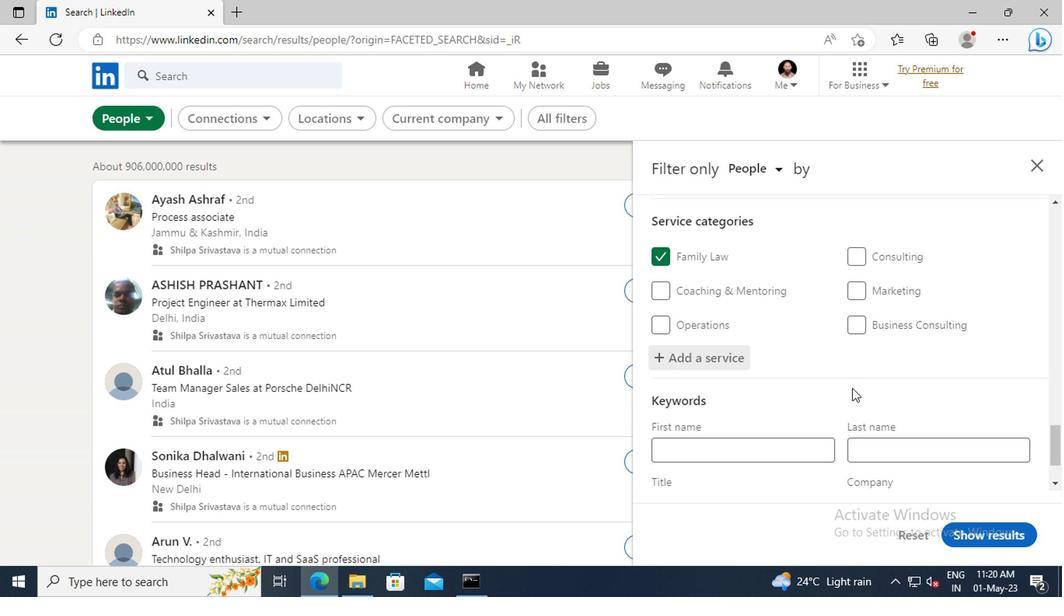 
Action: Mouse moved to (743, 423)
Screenshot: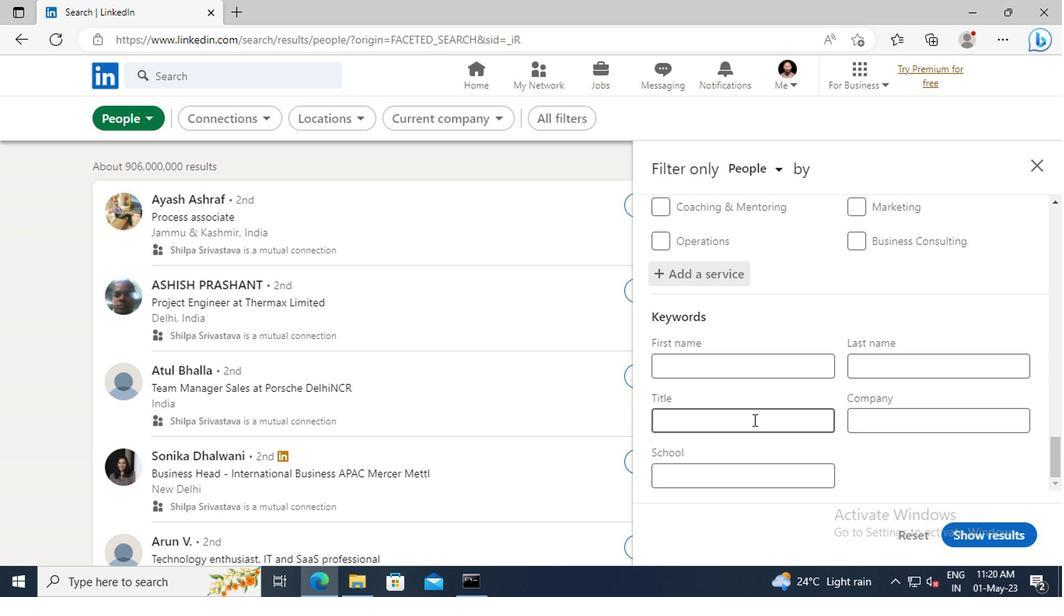 
Action: Mouse pressed left at (743, 423)
Screenshot: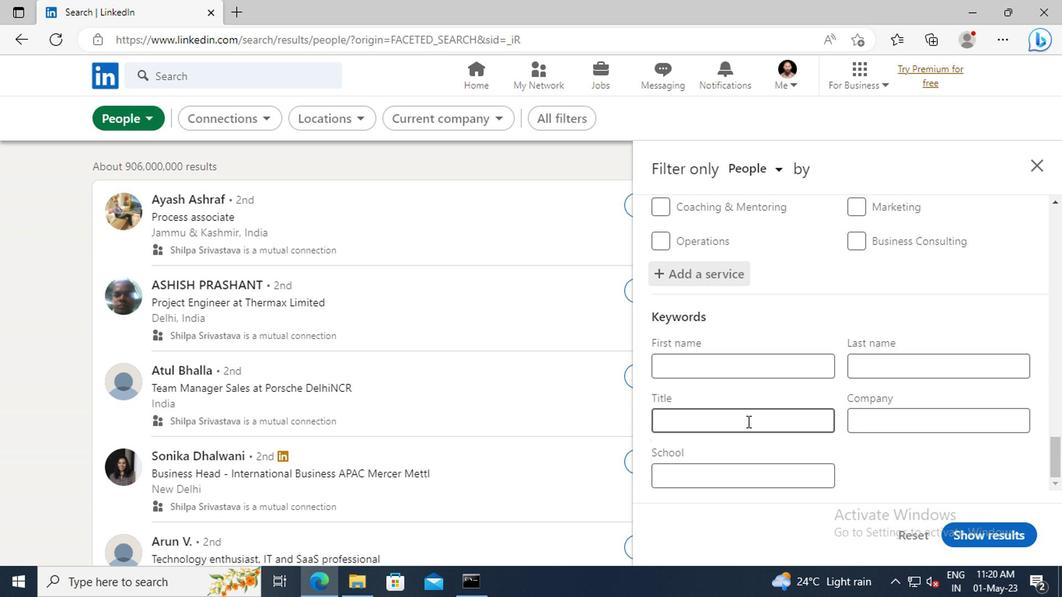 
Action: Key pressed <Key.shift>FRONT<Key.space><Key.shift>DESK<Key.space><Key.shift>MANAGER<Key.enter>
Screenshot: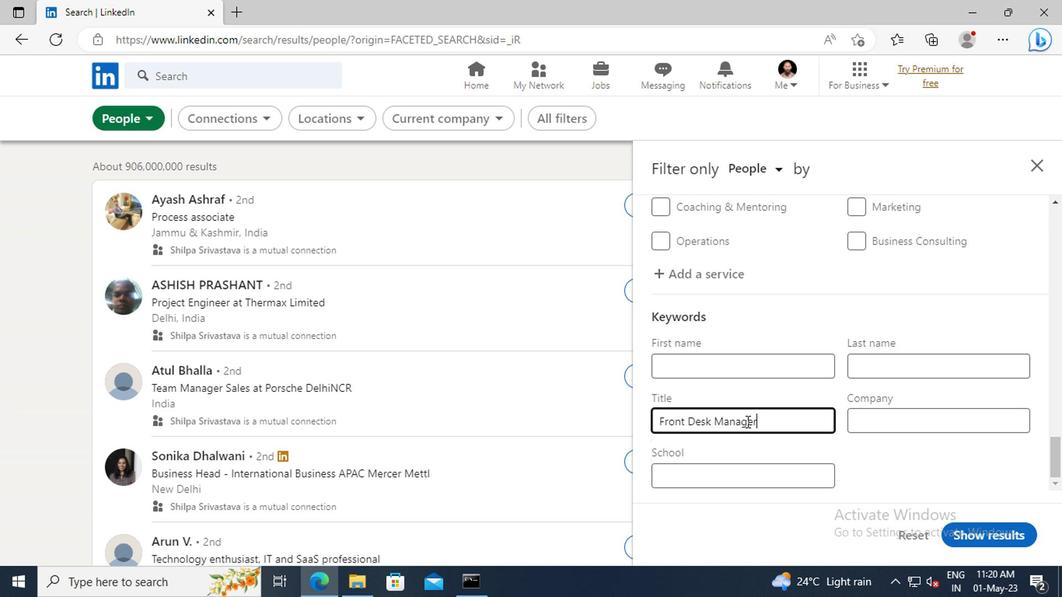 
Action: Mouse moved to (956, 531)
Screenshot: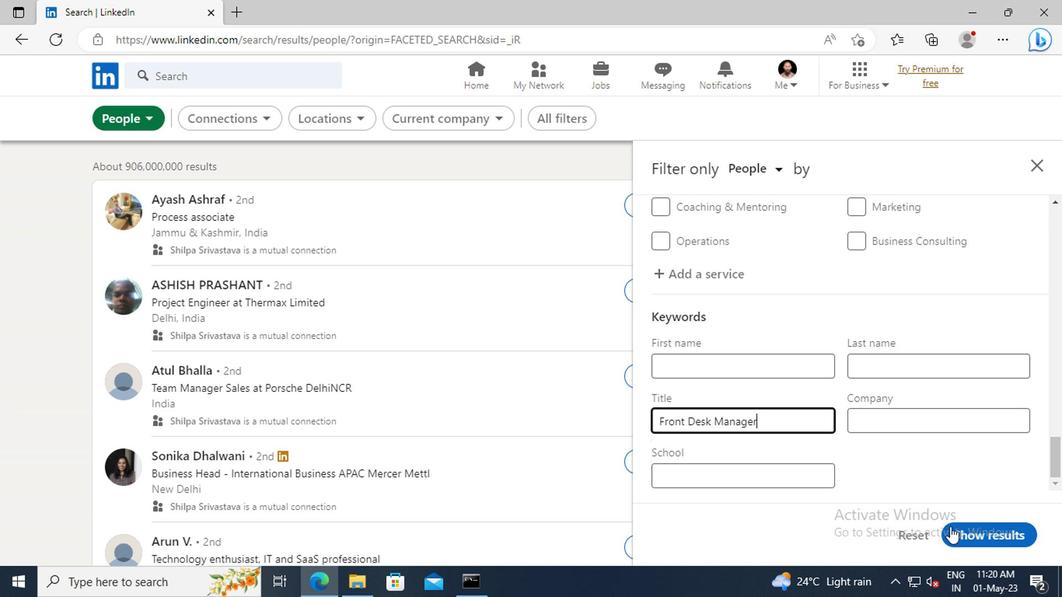 
Action: Mouse pressed left at (956, 531)
Screenshot: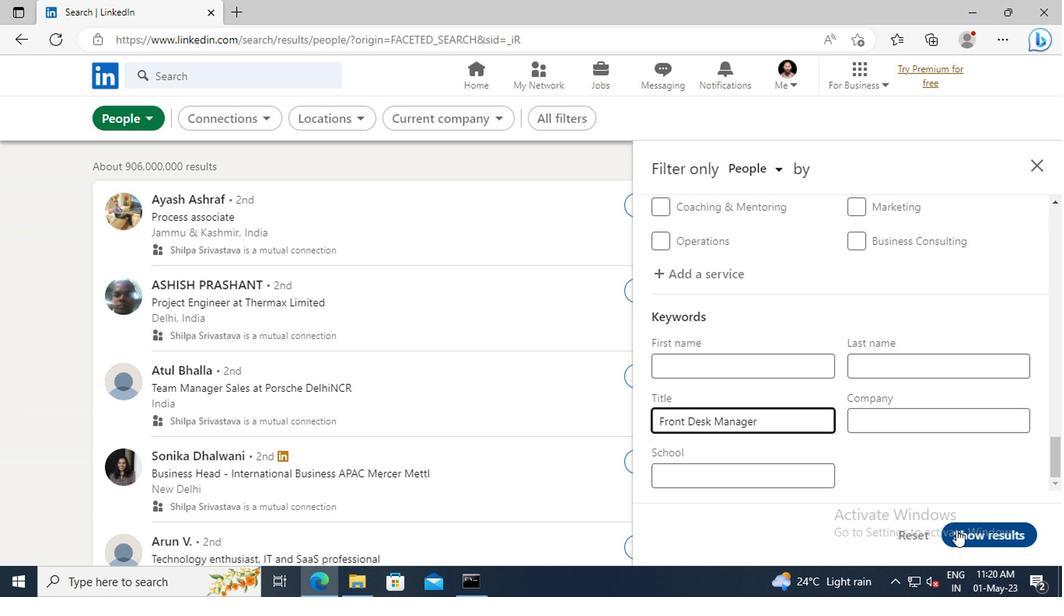 
